Task: Look for space in Šuto Orizare, Macedonia from 7th July, 2023 to 15th July, 2023 for 6 adults in price range Rs.15000 to Rs.20000. Place can be entire place with 3 bedrooms having 3 beds and 3 bathrooms. Property type can be house, flat, guest house. Amenities needed are: washing machine. Booking option can be shelf check-in. Required host language is English.
Action: Mouse moved to (582, 123)
Screenshot: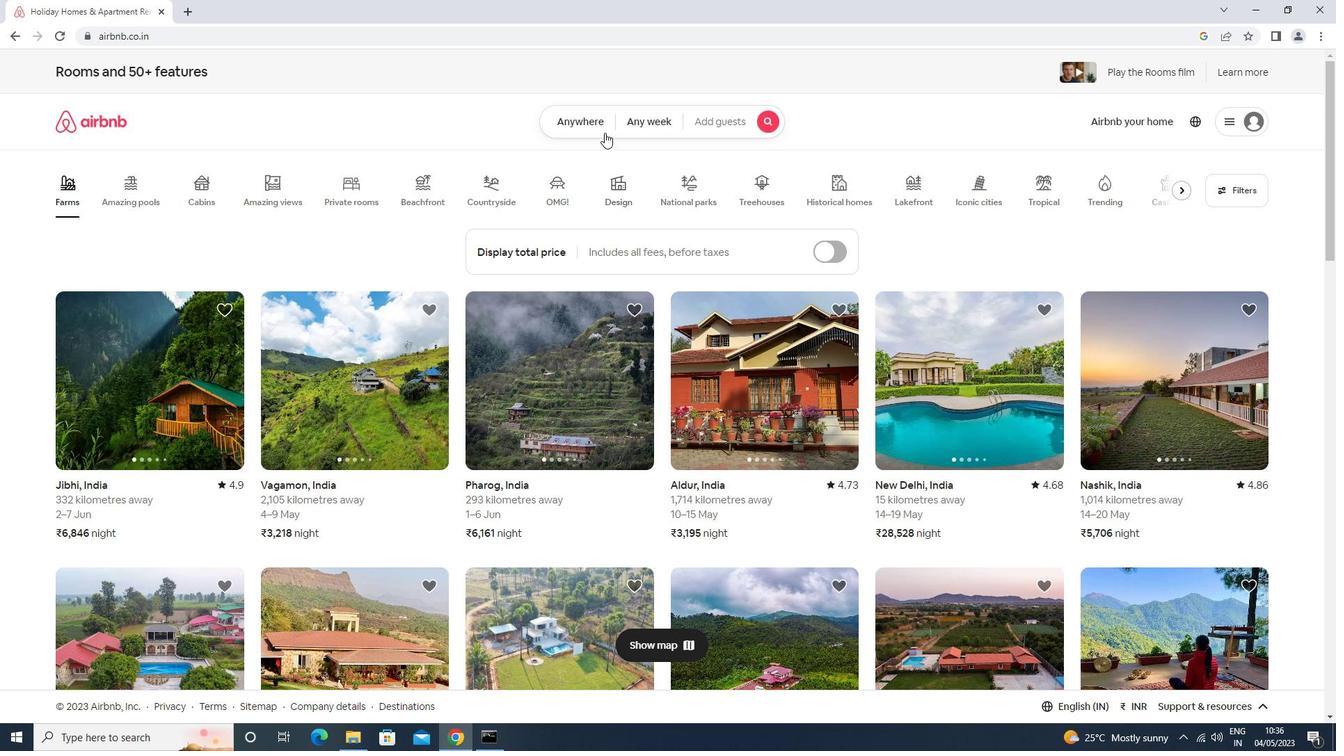 
Action: Mouse pressed left at (582, 123)
Screenshot: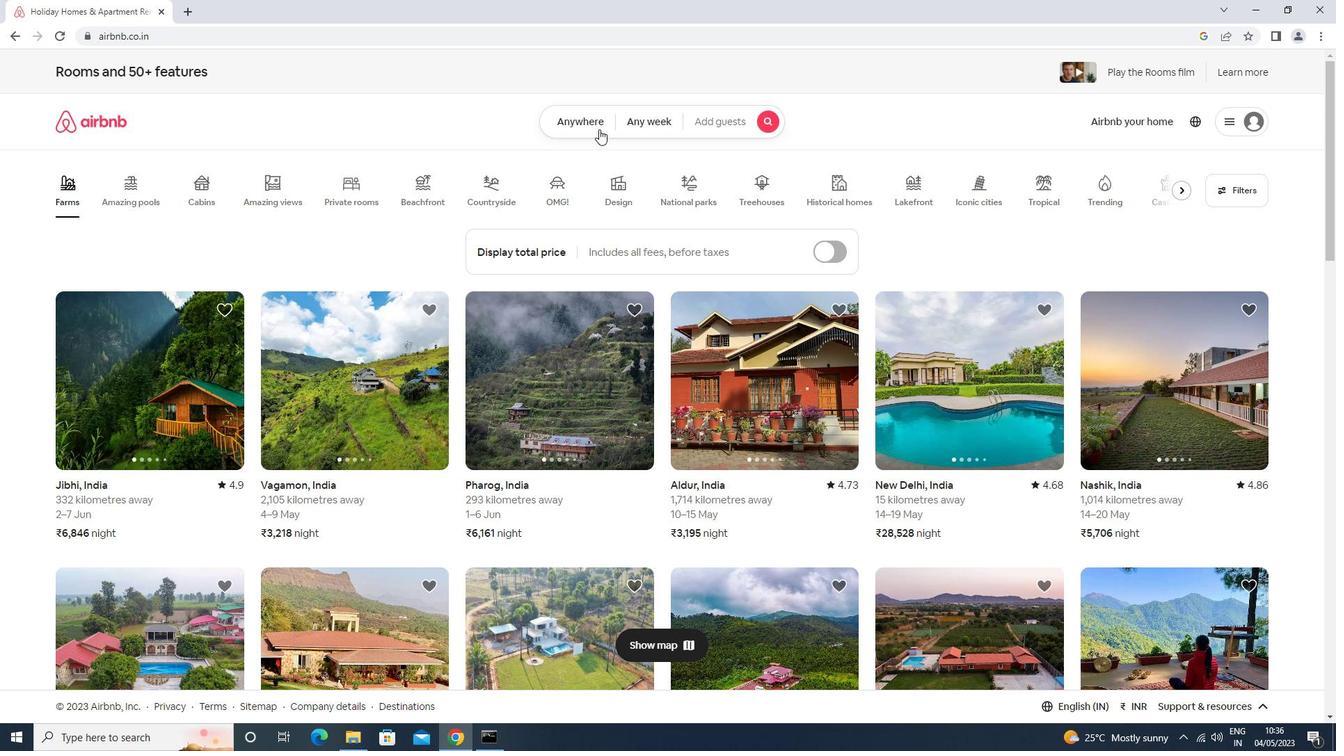 
Action: Mouse moved to (522, 186)
Screenshot: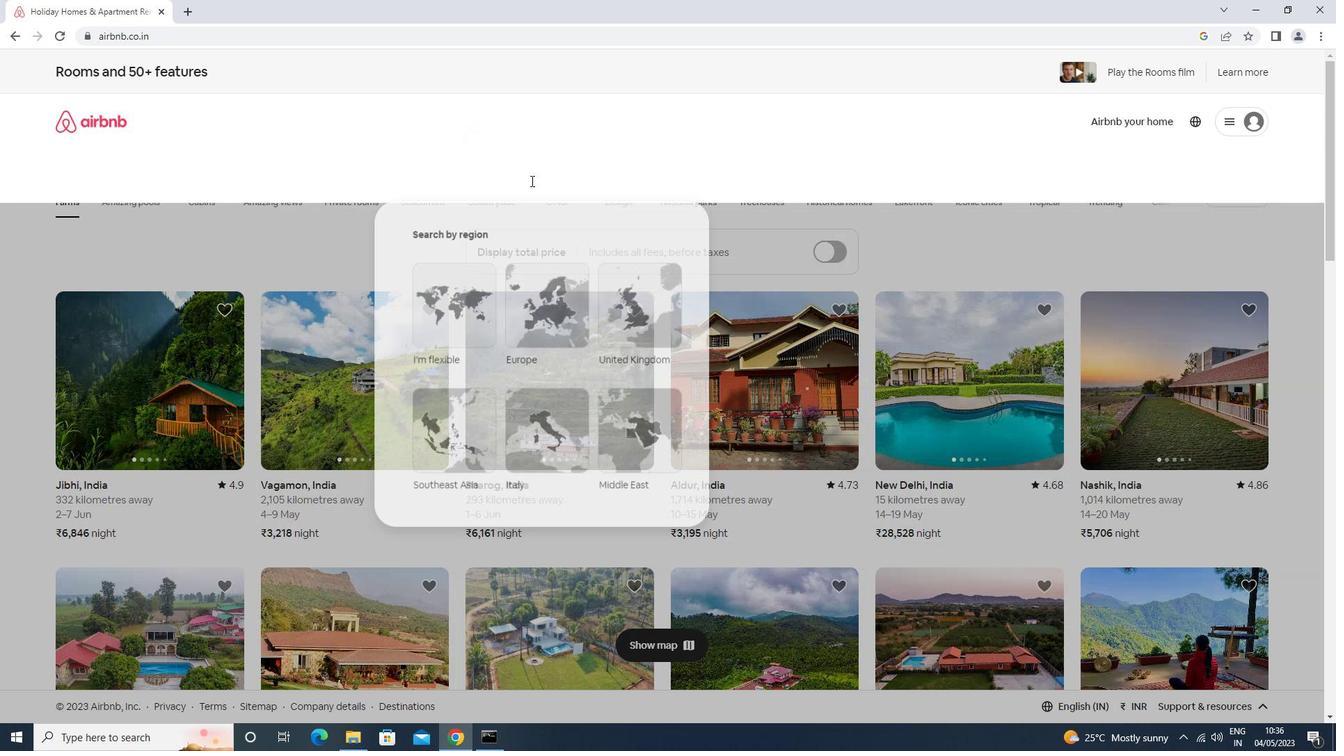 
Action: Mouse pressed left at (522, 186)
Screenshot: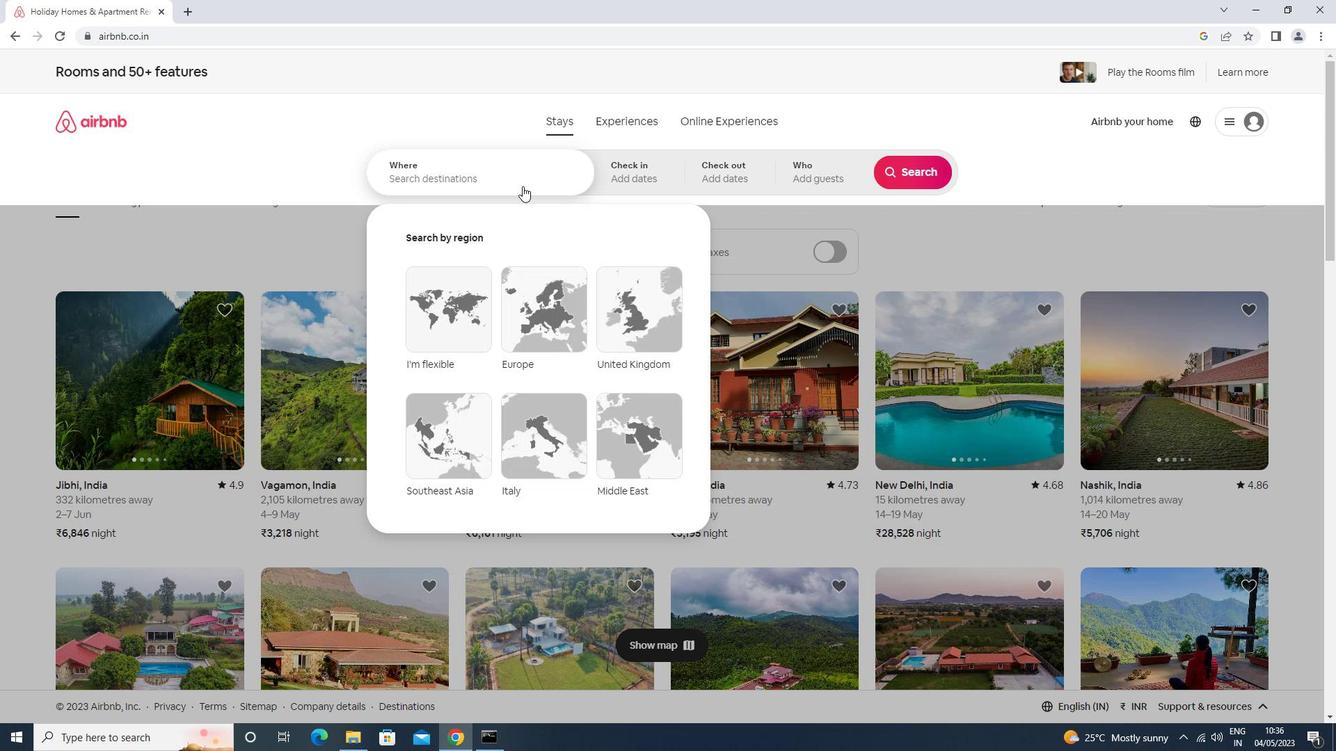 
Action: Key pressed suto<Key.space>orira<Key.backspace><Key.backspace>zare<Key.enter>
Screenshot: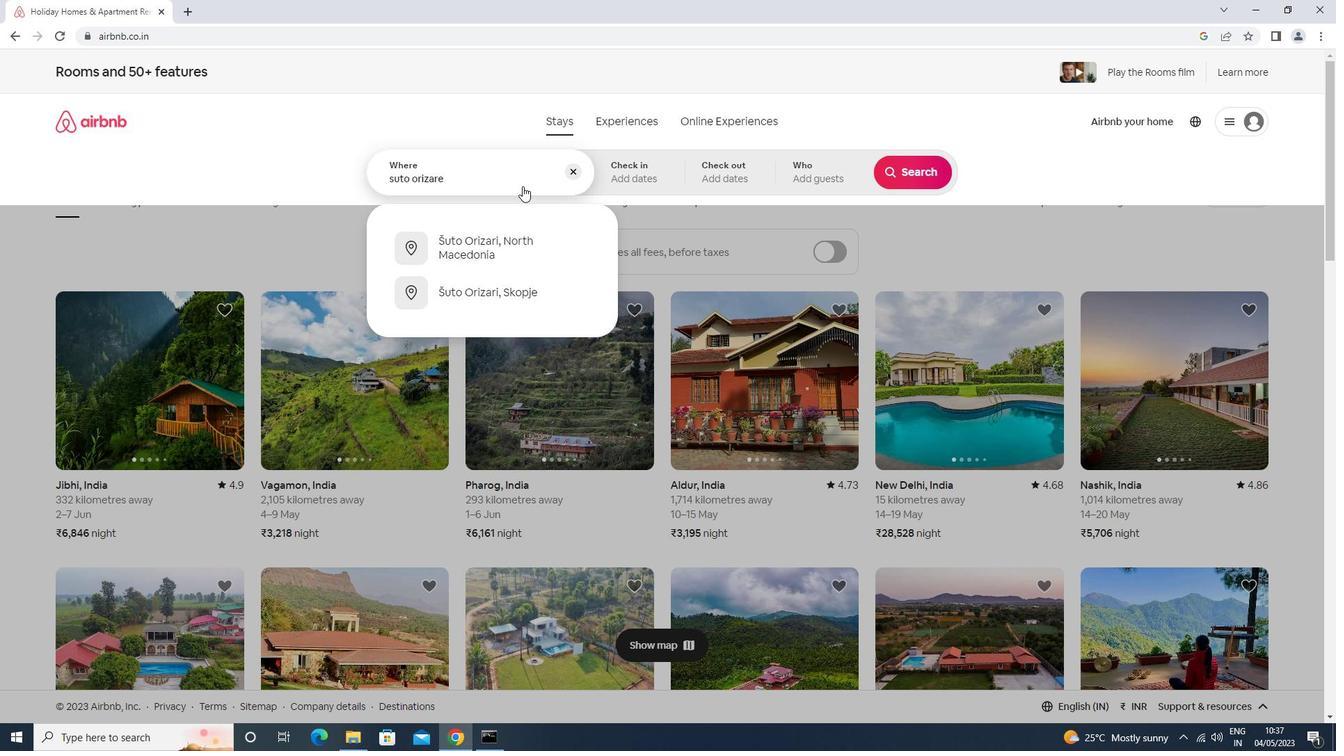 
Action: Mouse moved to (914, 284)
Screenshot: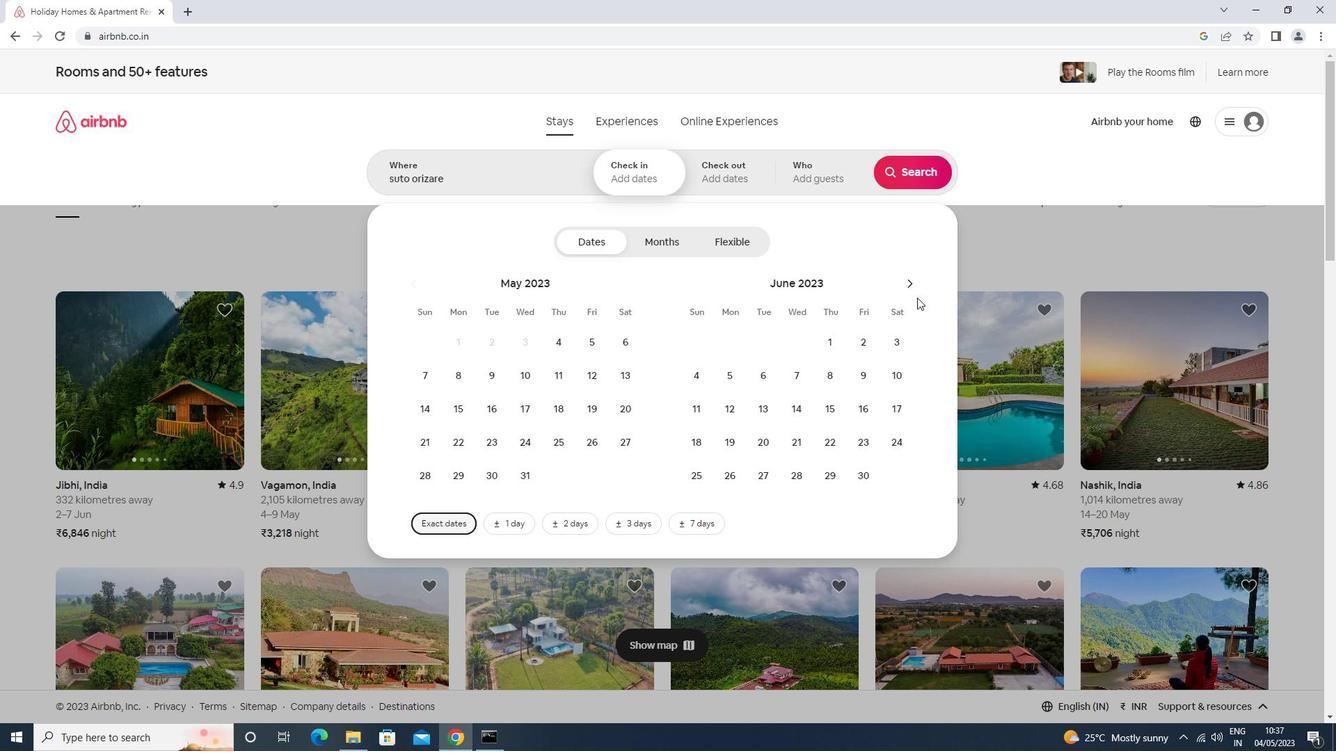 
Action: Mouse pressed left at (914, 284)
Screenshot: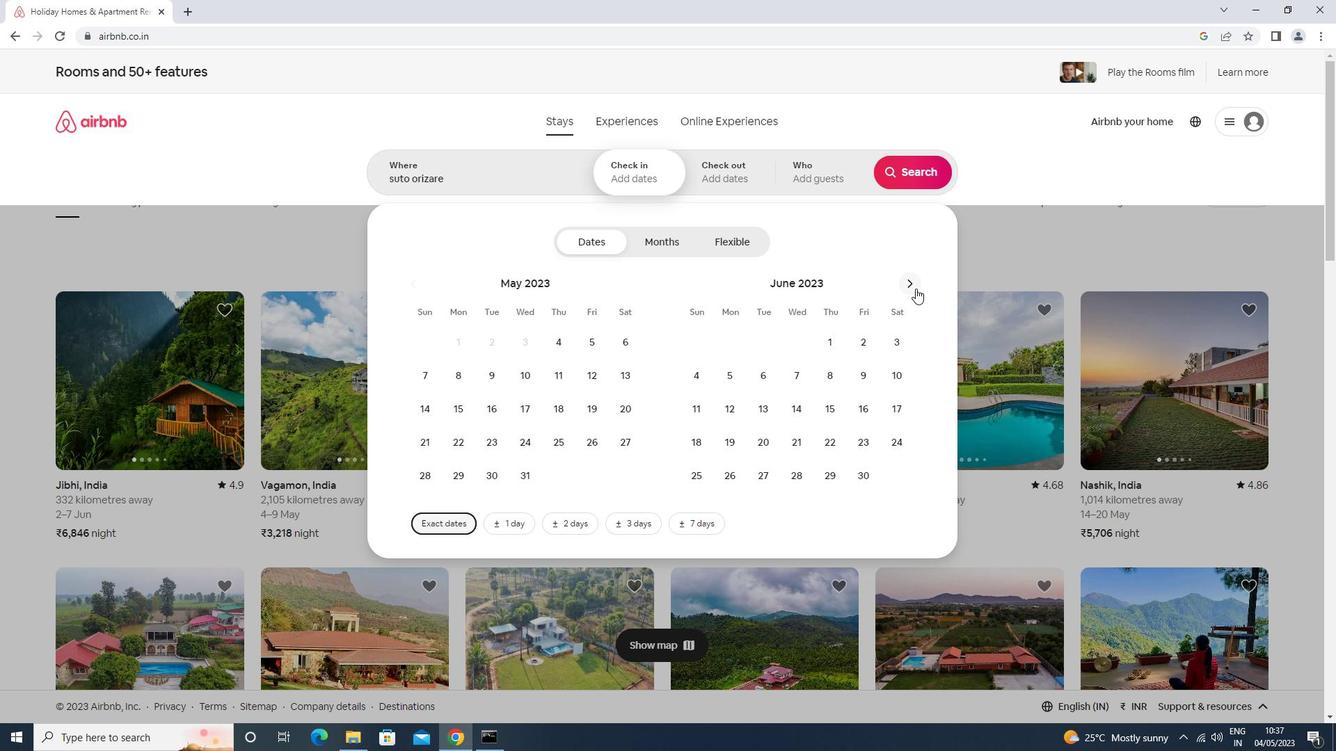 
Action: Mouse moved to (865, 377)
Screenshot: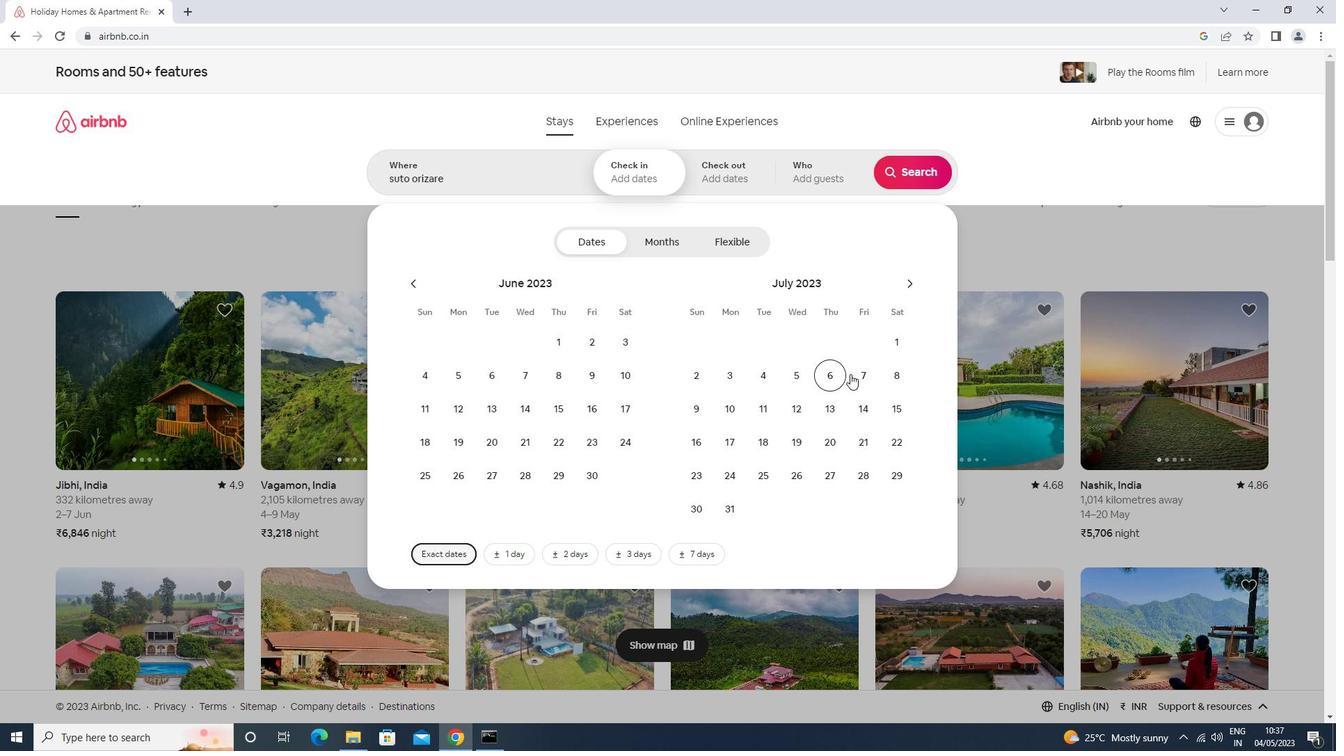 
Action: Mouse pressed left at (865, 377)
Screenshot: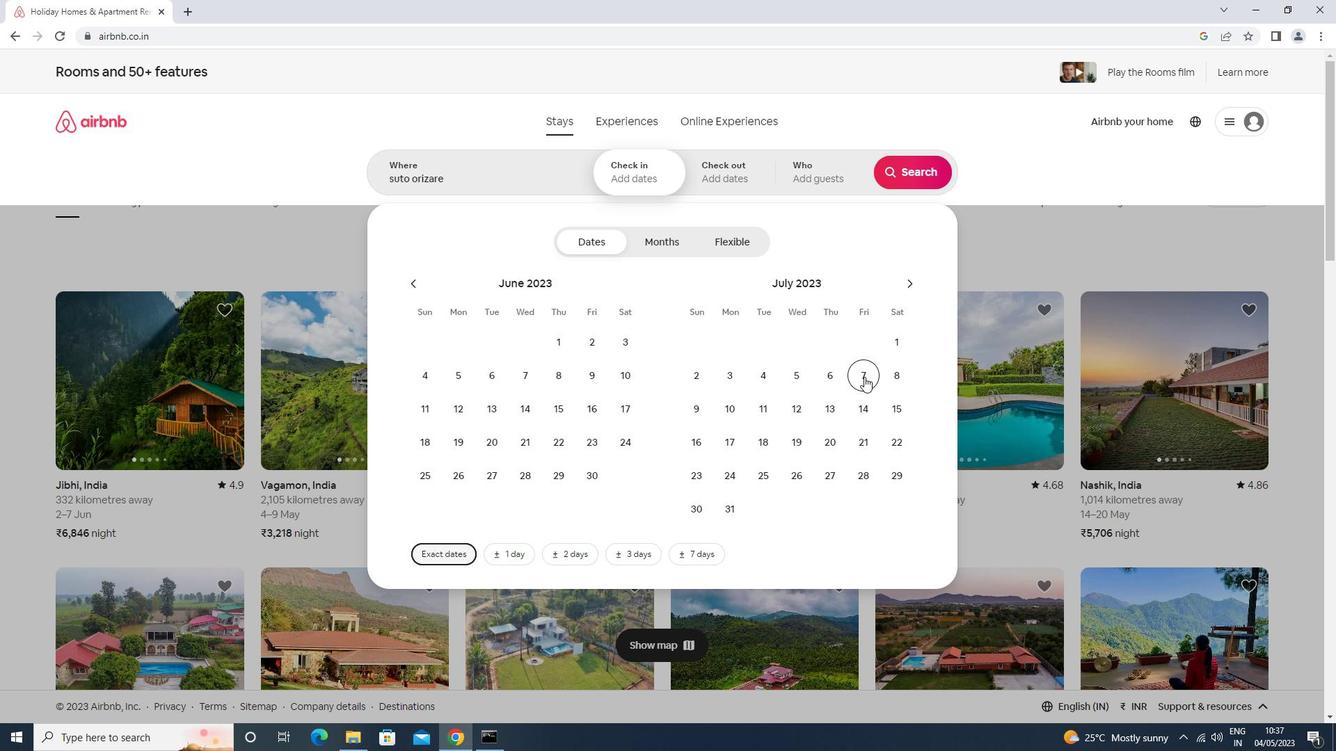 
Action: Mouse moved to (897, 402)
Screenshot: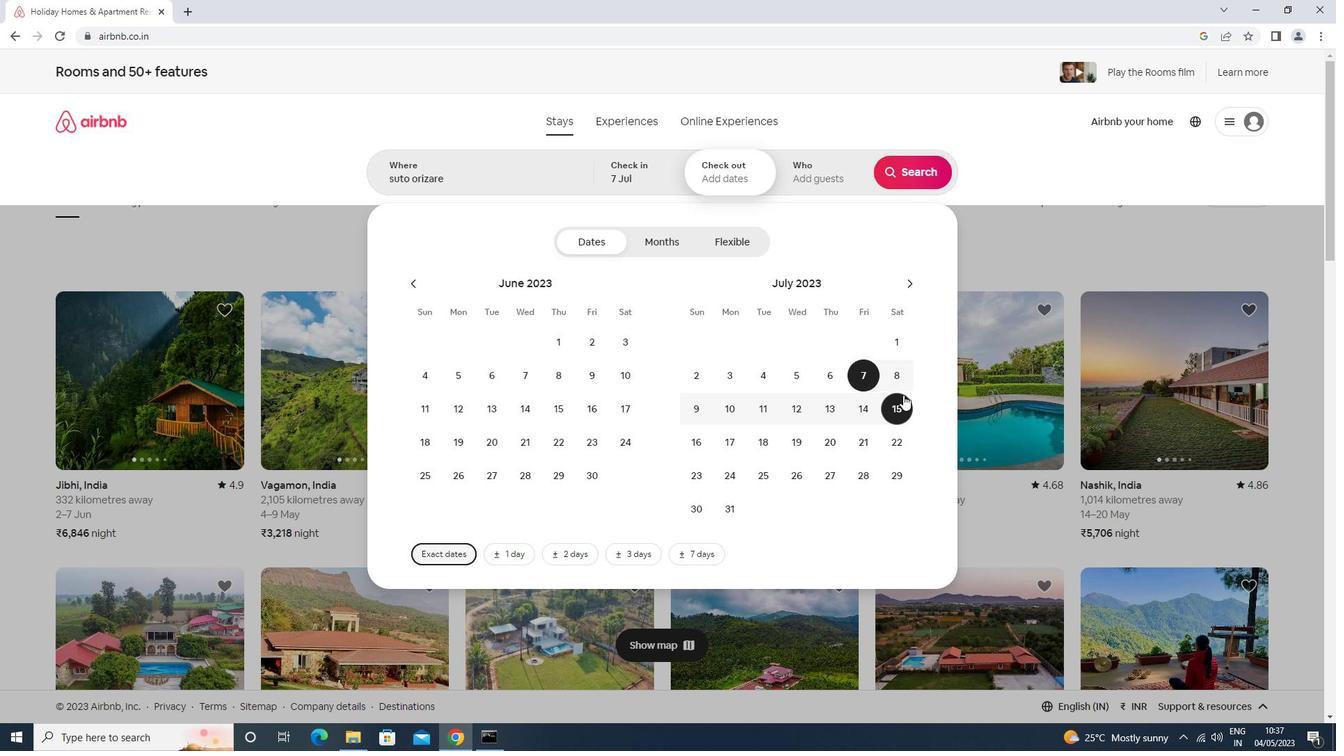 
Action: Mouse pressed left at (897, 402)
Screenshot: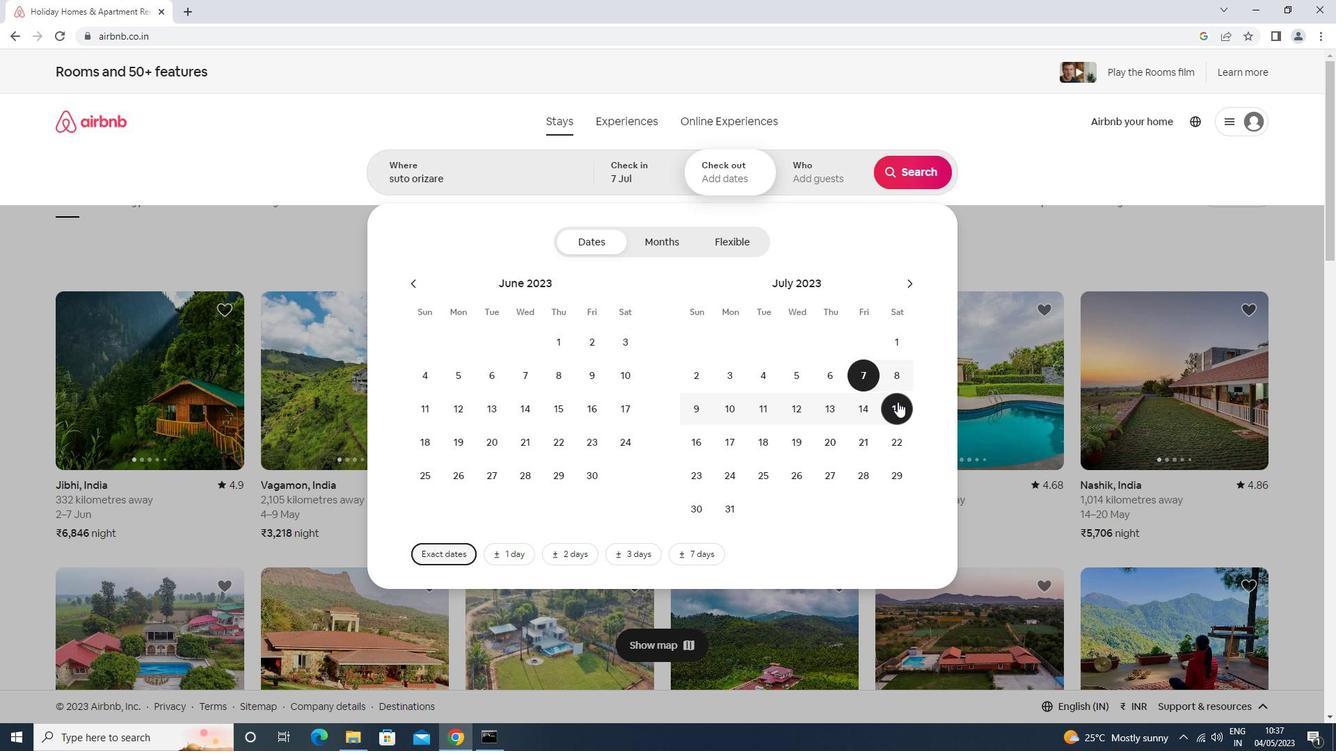 
Action: Mouse moved to (828, 165)
Screenshot: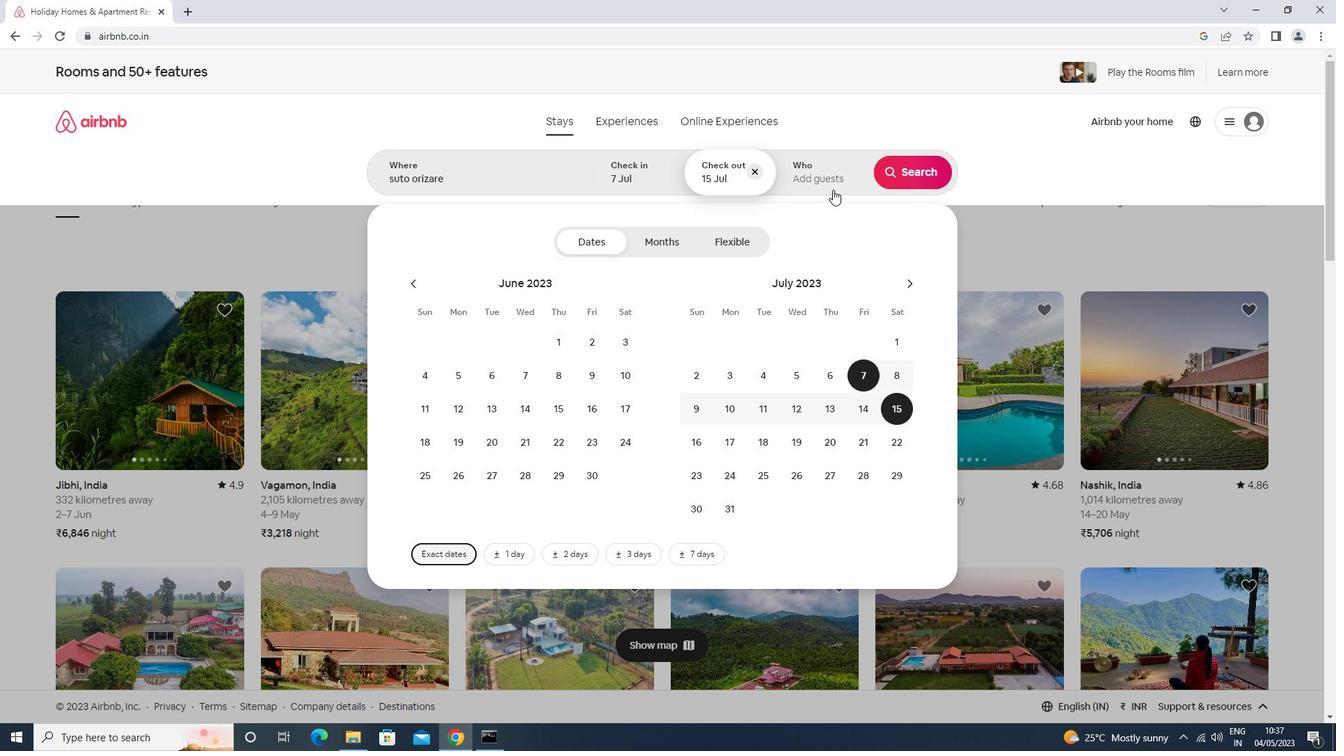 
Action: Mouse pressed left at (828, 165)
Screenshot: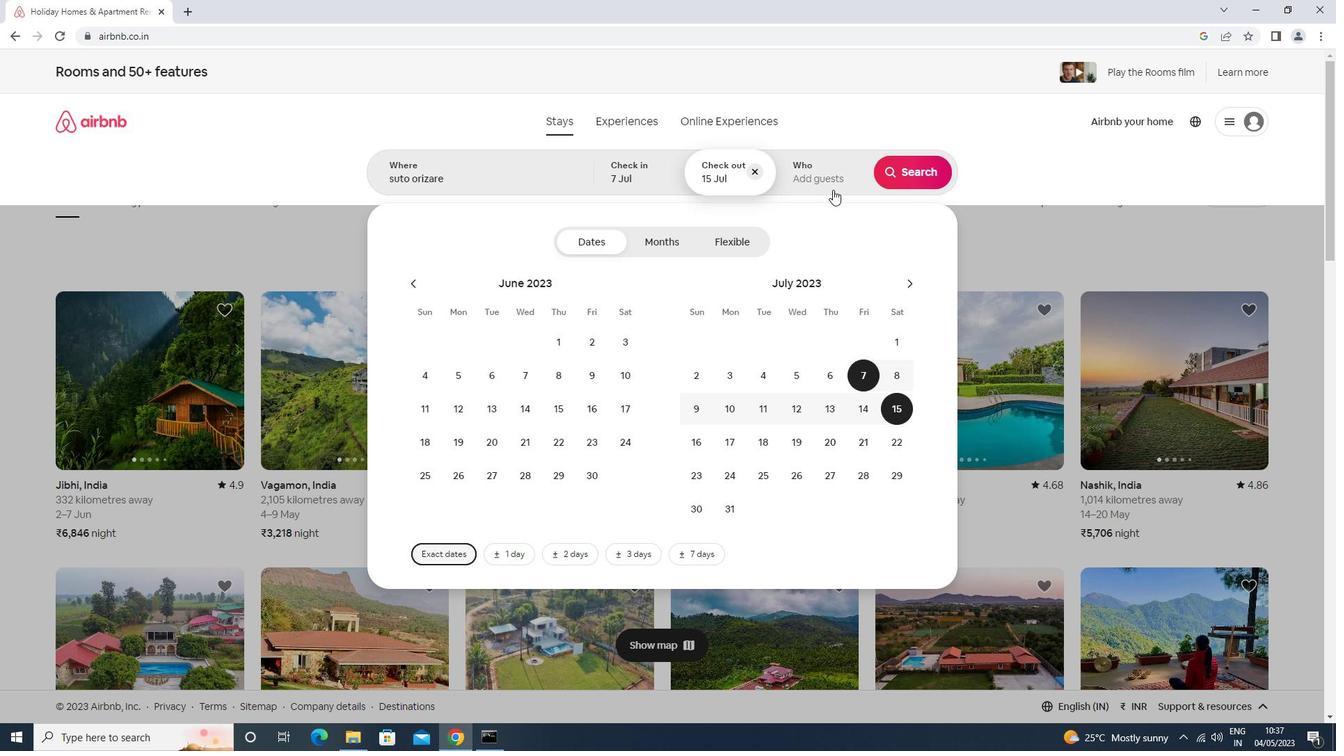 
Action: Mouse moved to (915, 253)
Screenshot: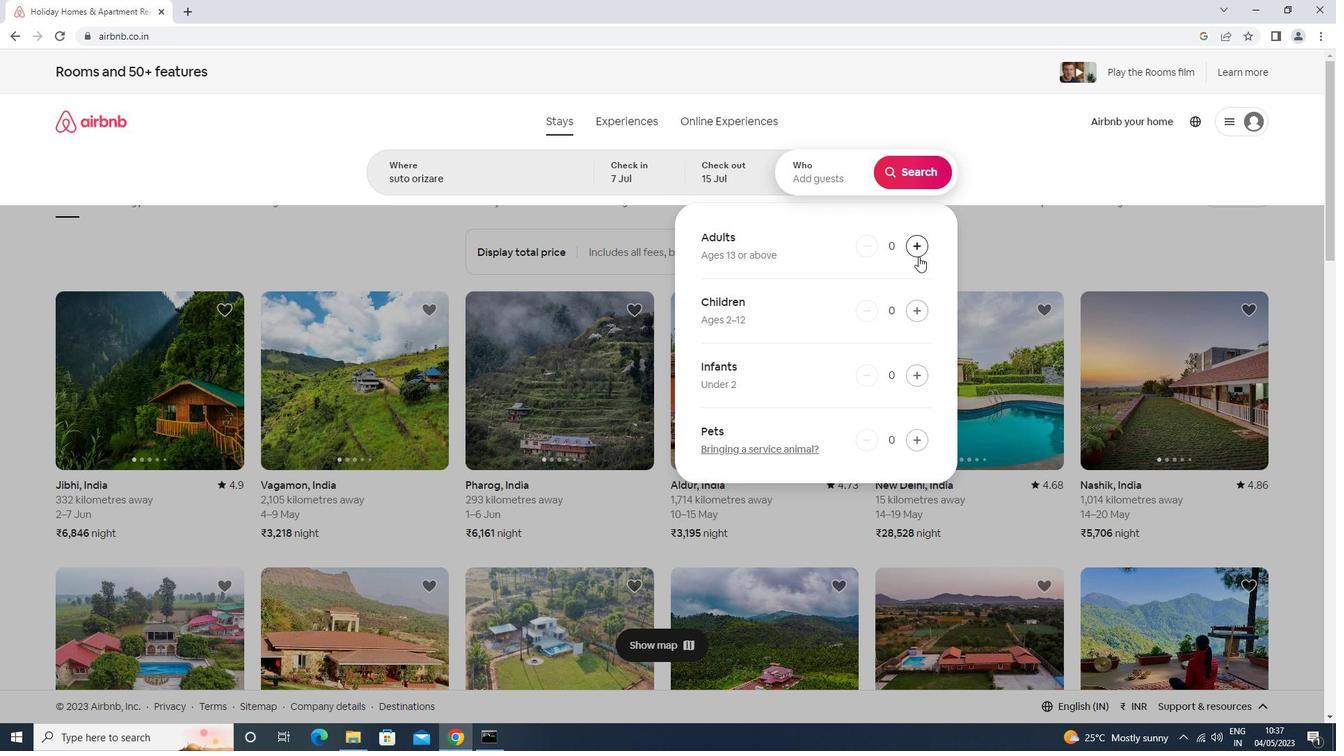 
Action: Mouse pressed left at (915, 253)
Screenshot: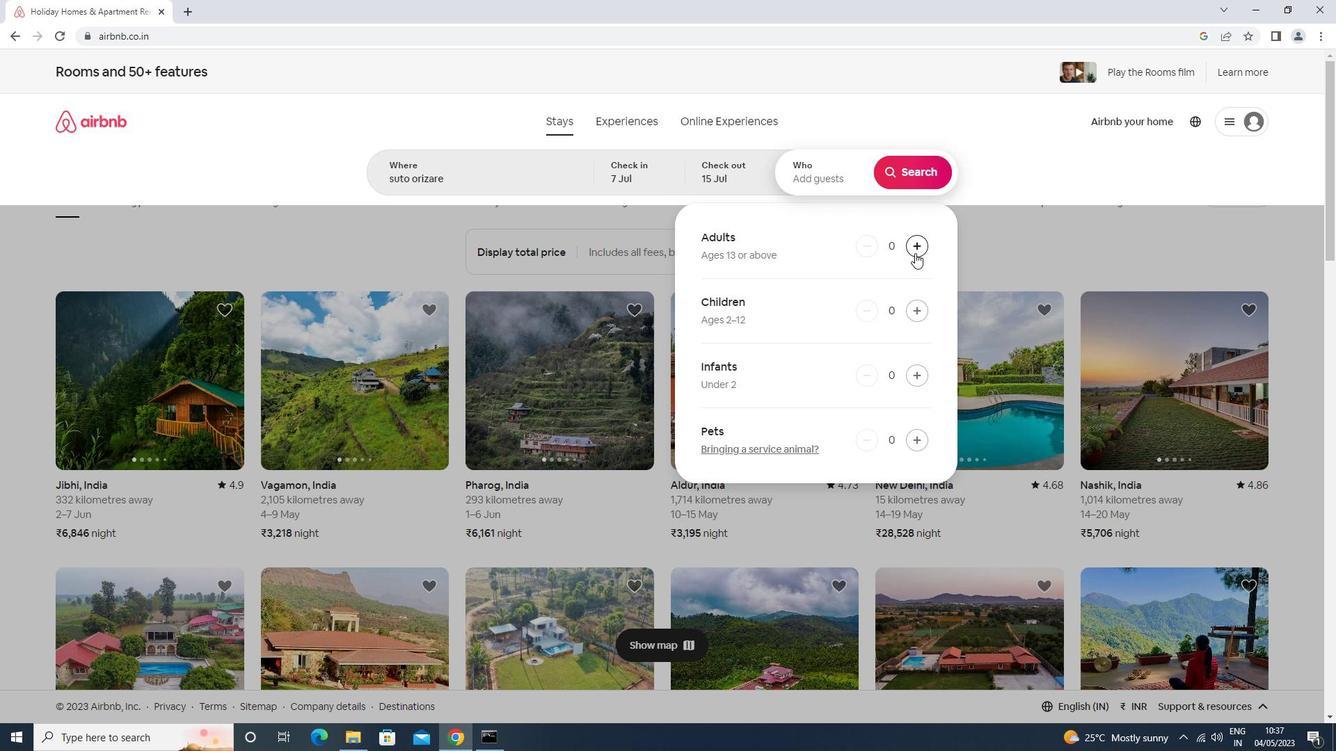 
Action: Mouse pressed left at (915, 253)
Screenshot: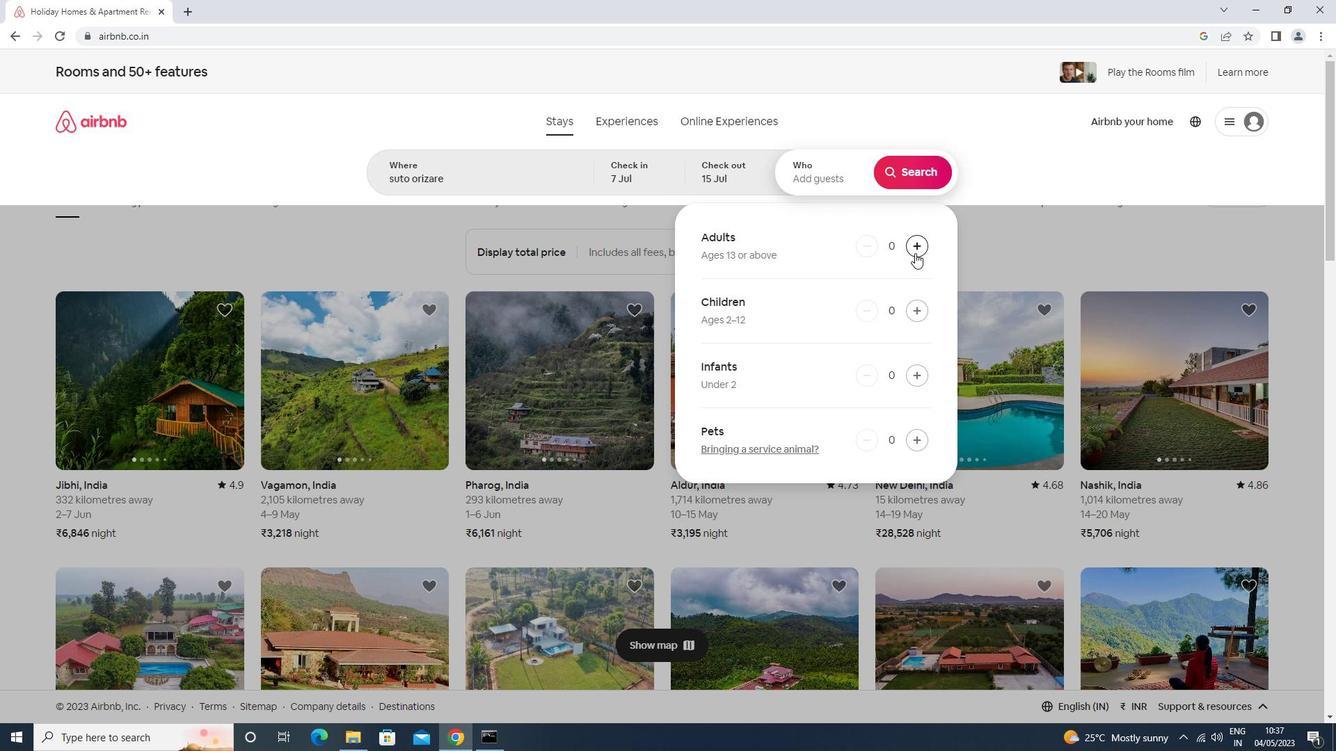 
Action: Mouse pressed left at (915, 253)
Screenshot: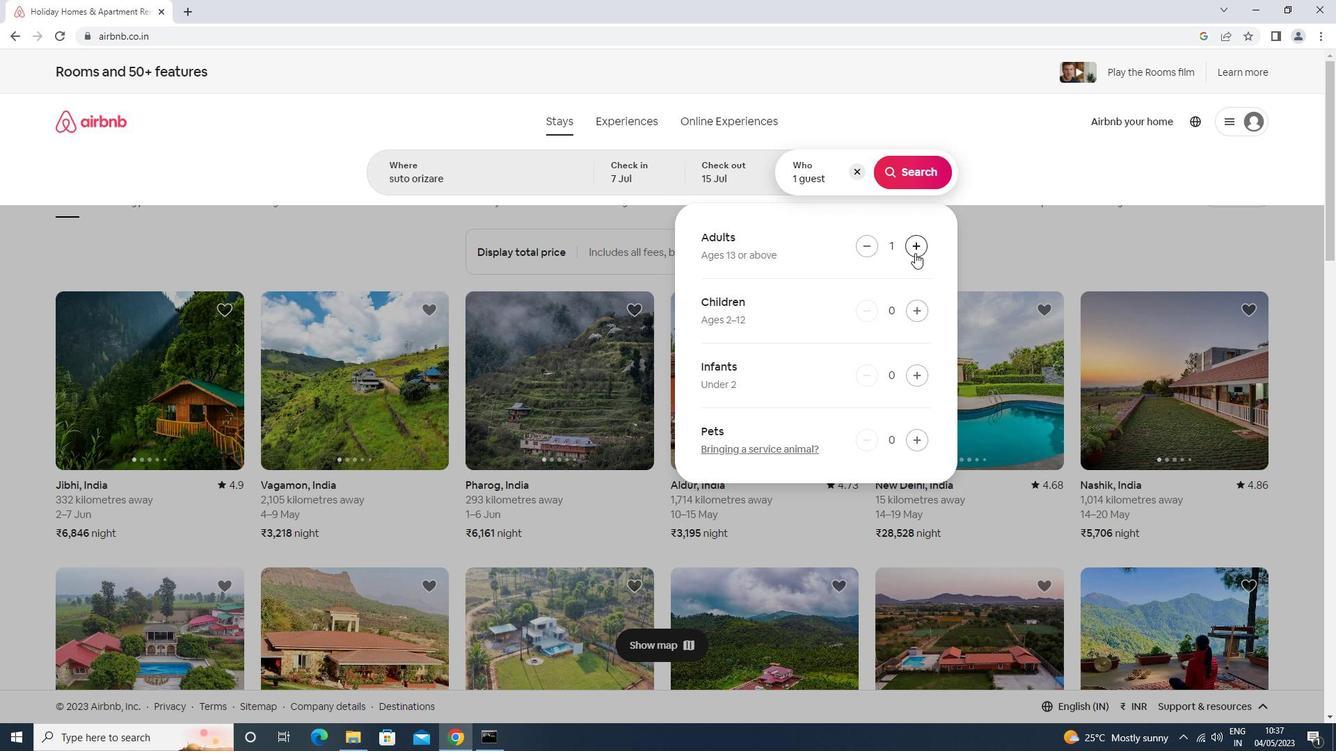 
Action: Mouse pressed left at (915, 253)
Screenshot: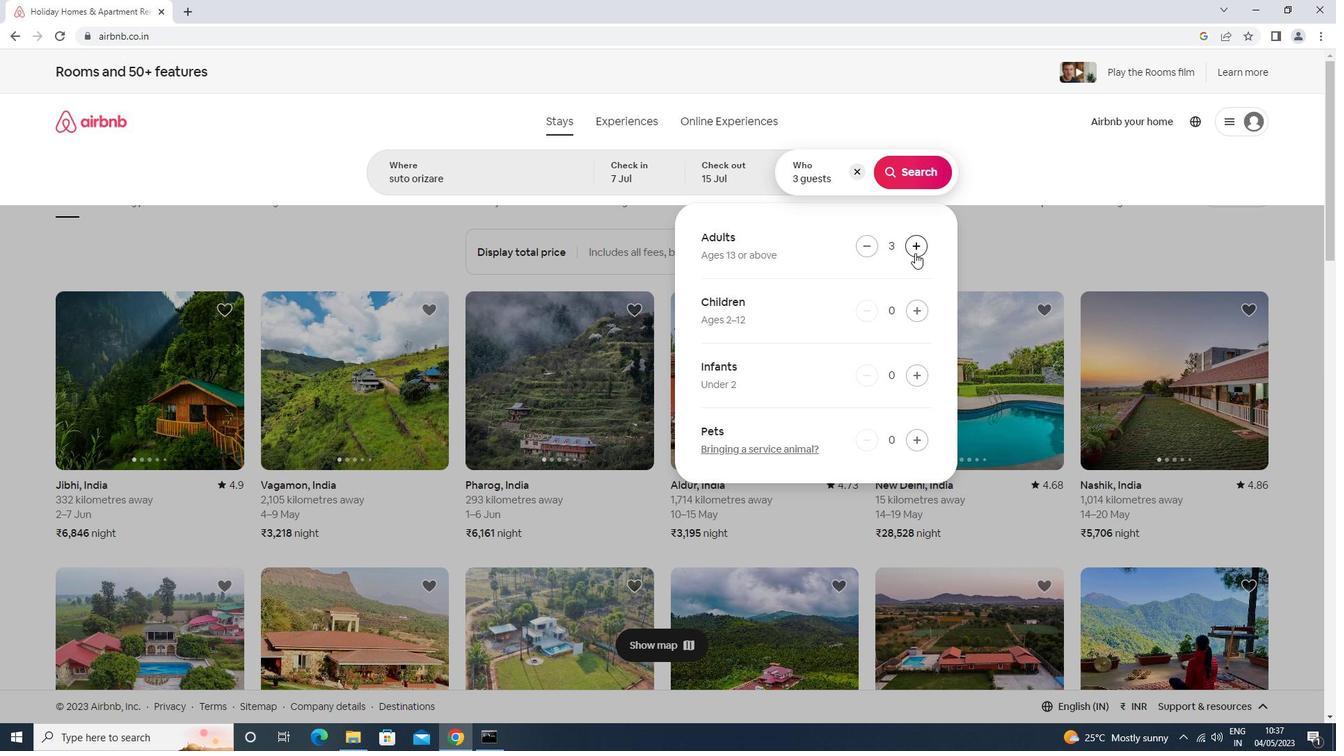 
Action: Mouse pressed left at (915, 253)
Screenshot: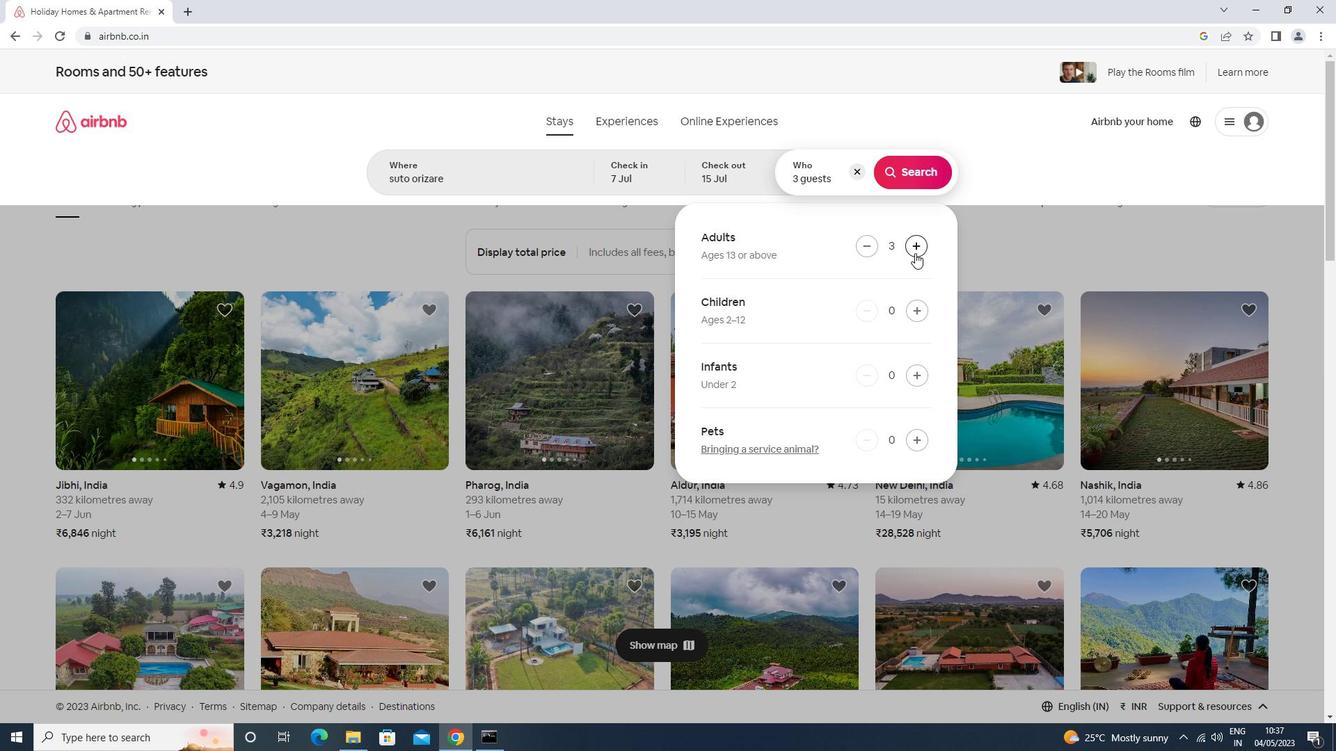 
Action: Mouse pressed left at (915, 253)
Screenshot: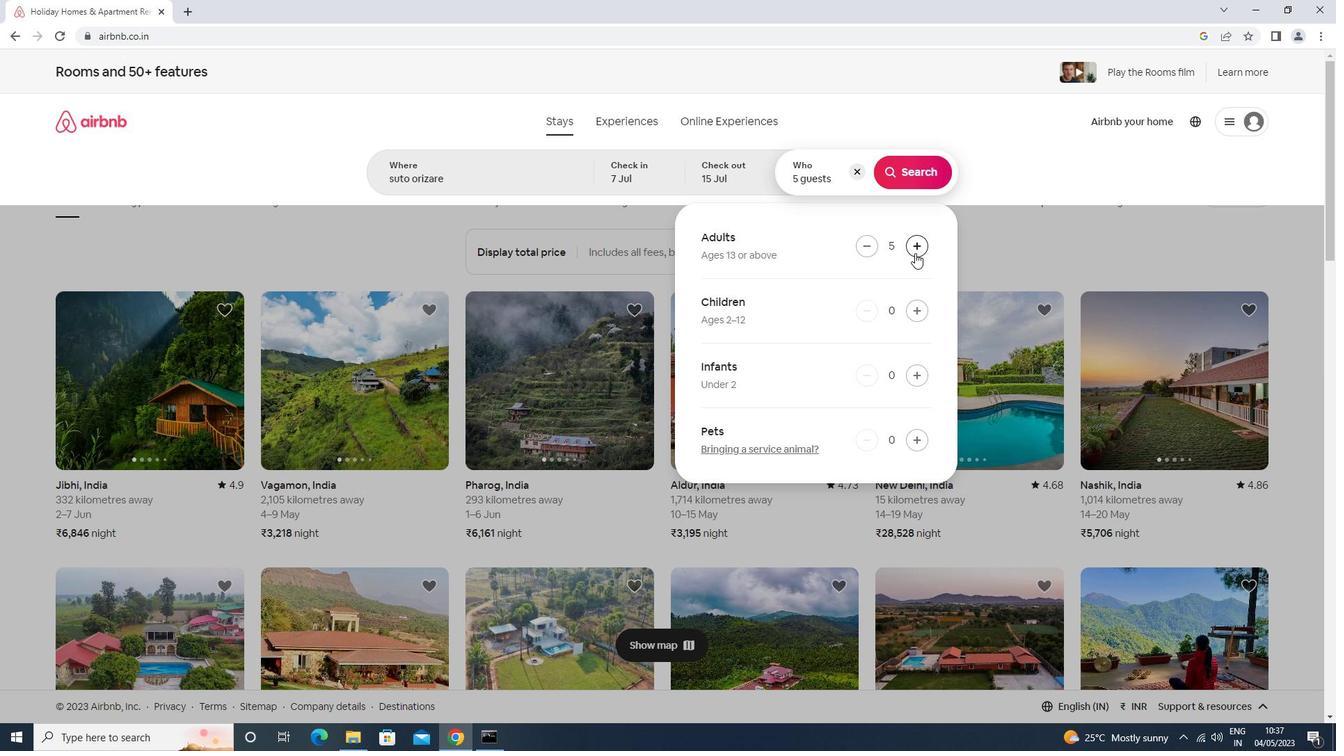 
Action: Mouse moved to (908, 167)
Screenshot: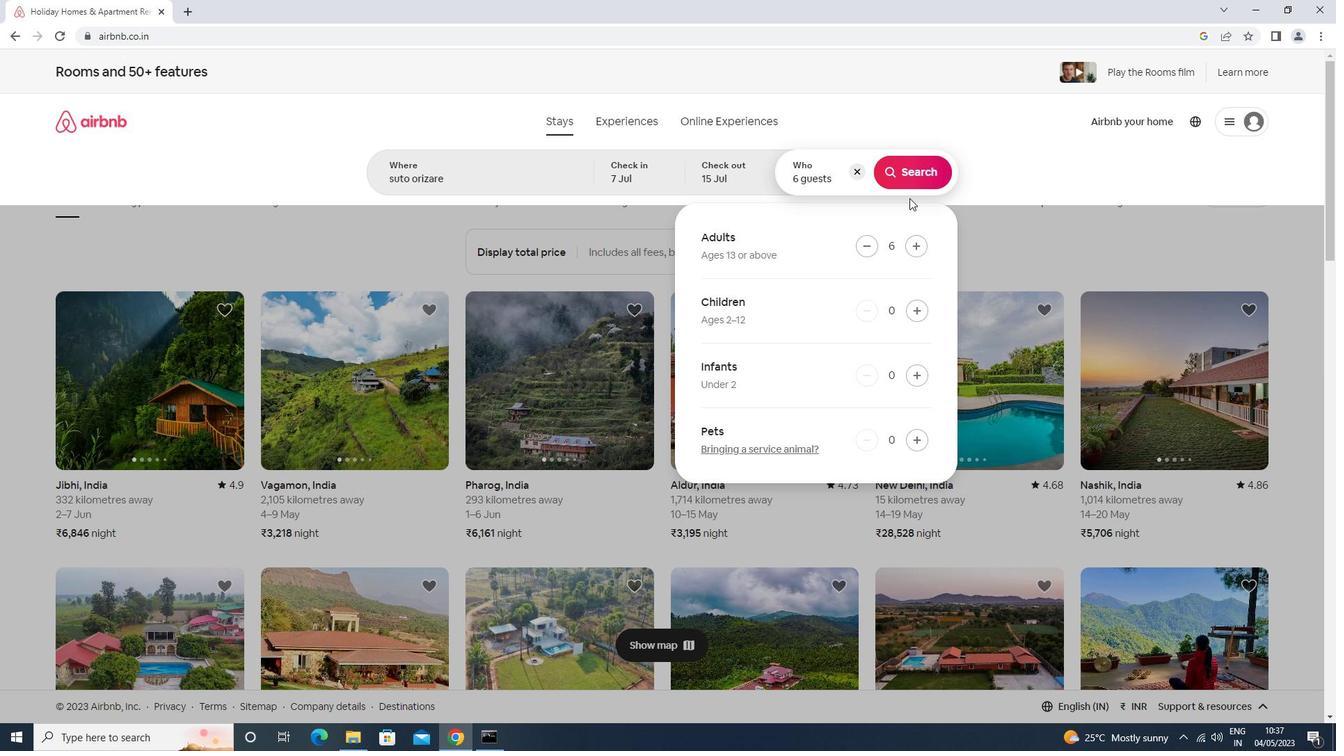 
Action: Mouse pressed left at (908, 167)
Screenshot: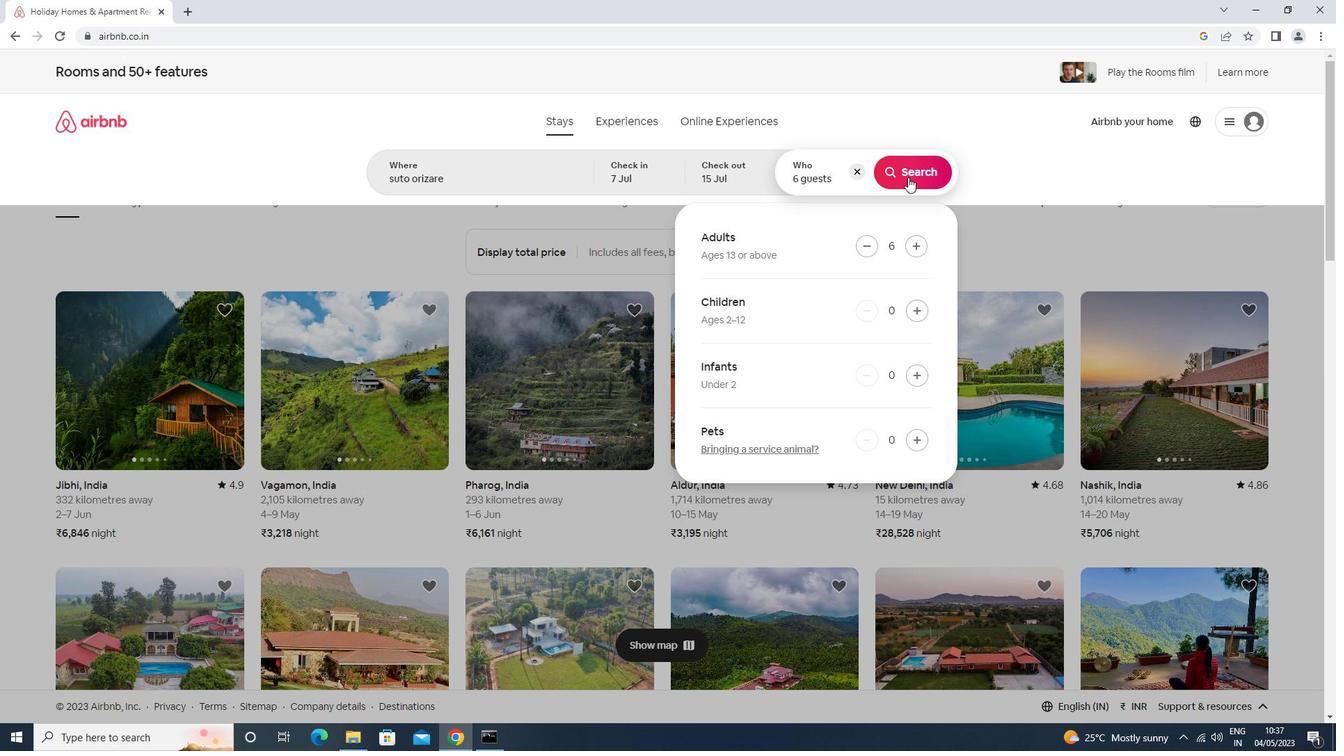 
Action: Mouse moved to (1289, 130)
Screenshot: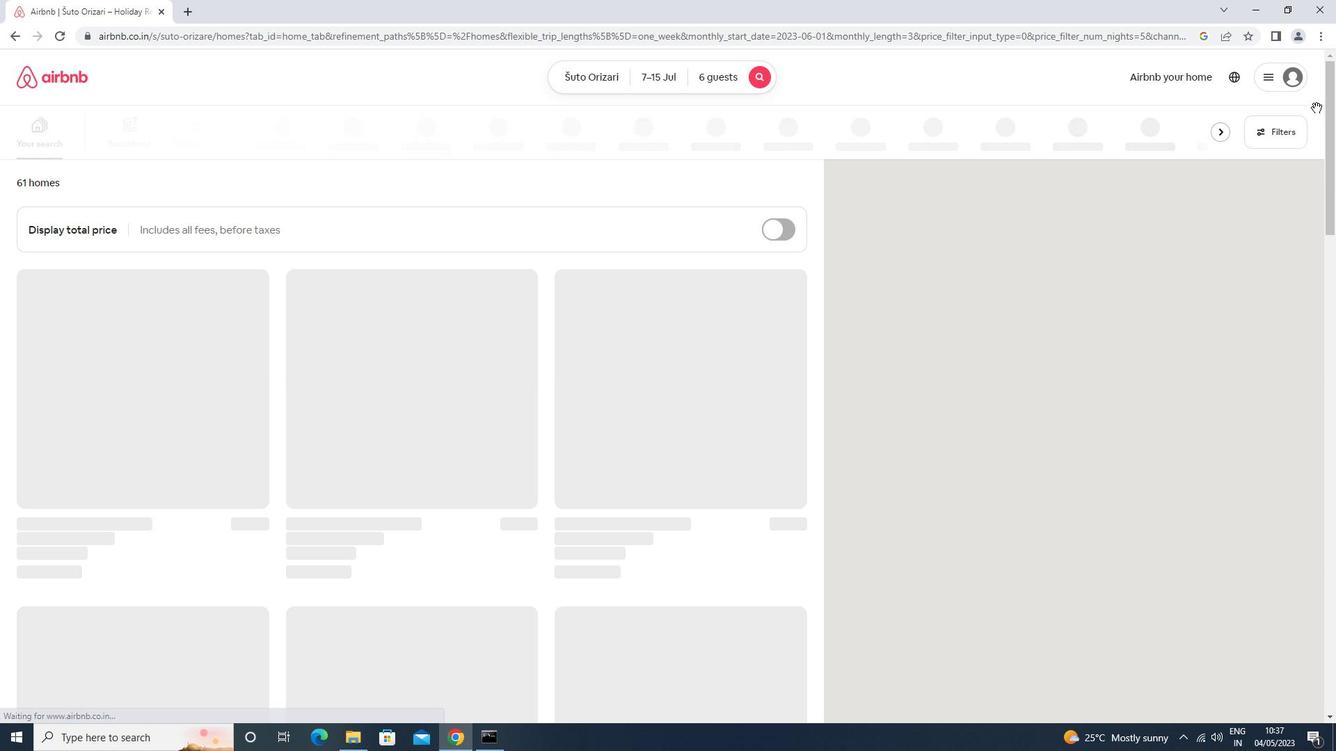 
Action: Mouse pressed left at (1289, 130)
Screenshot: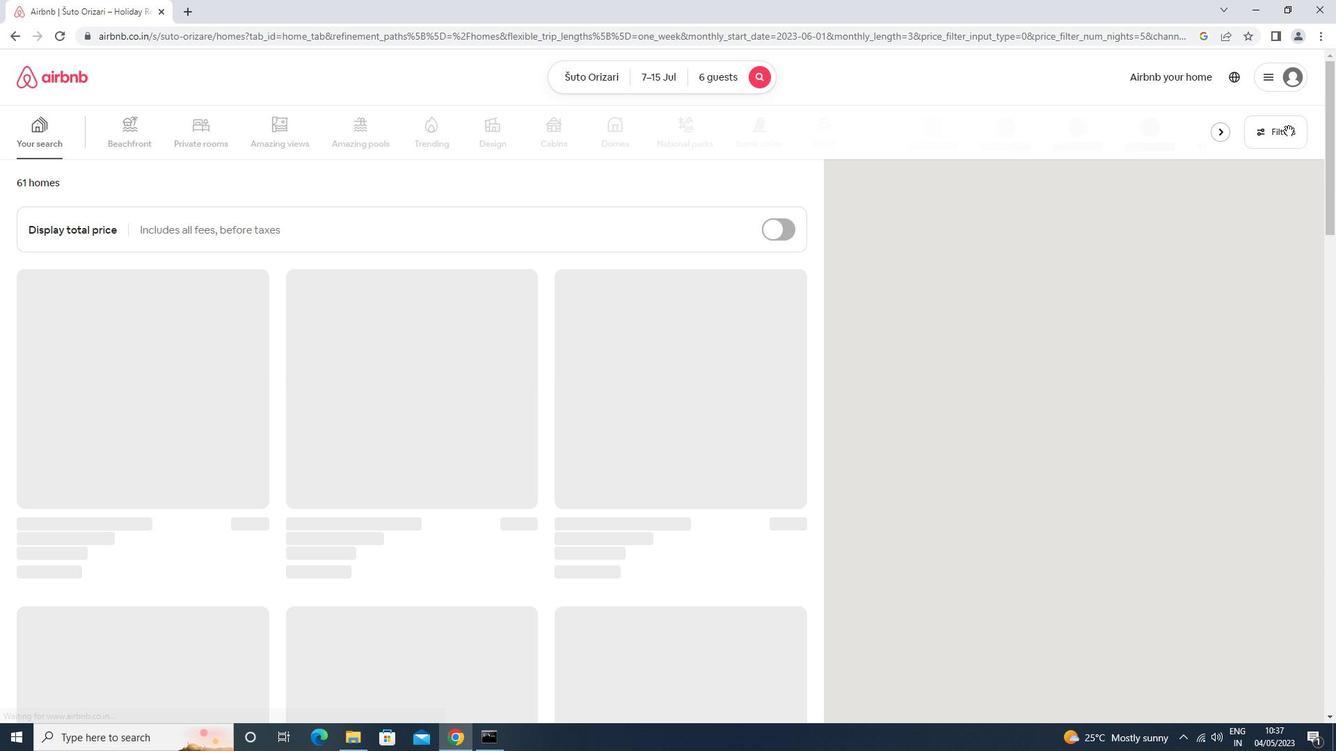 
Action: Mouse moved to (623, 313)
Screenshot: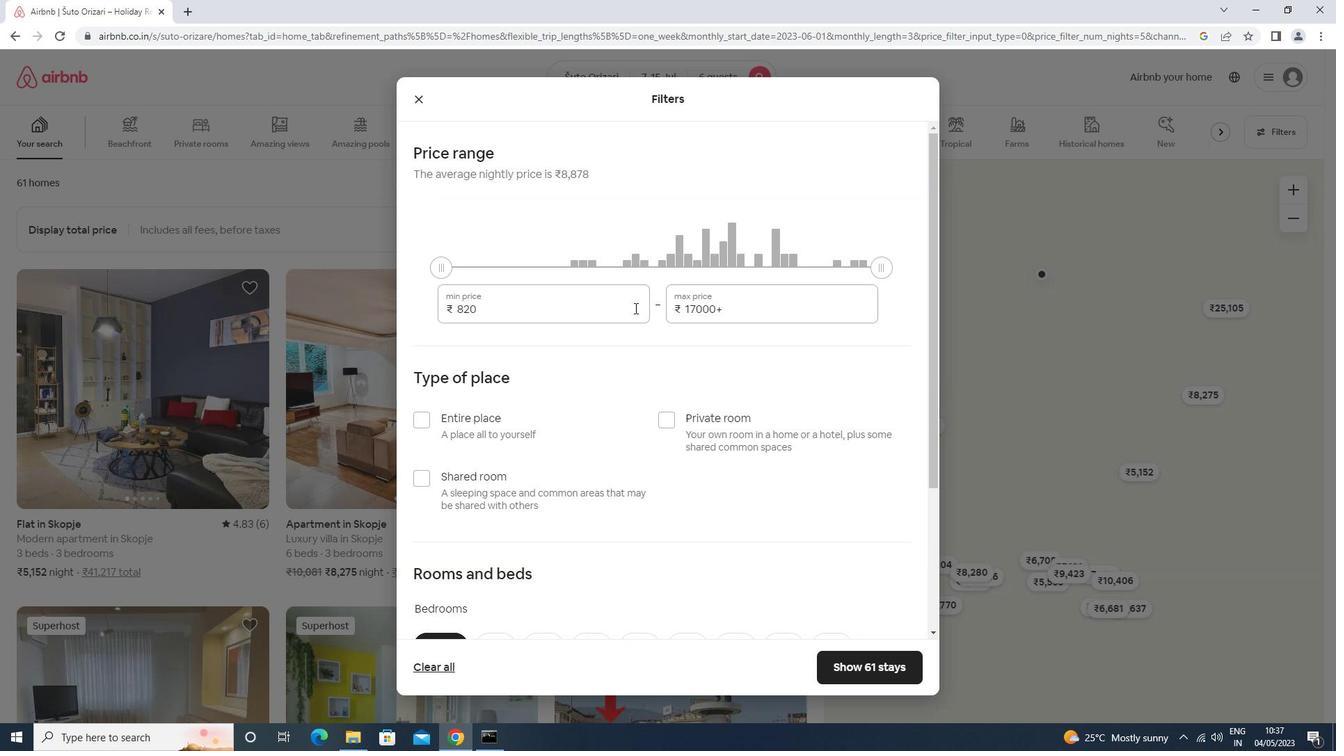 
Action: Mouse pressed left at (623, 313)
Screenshot: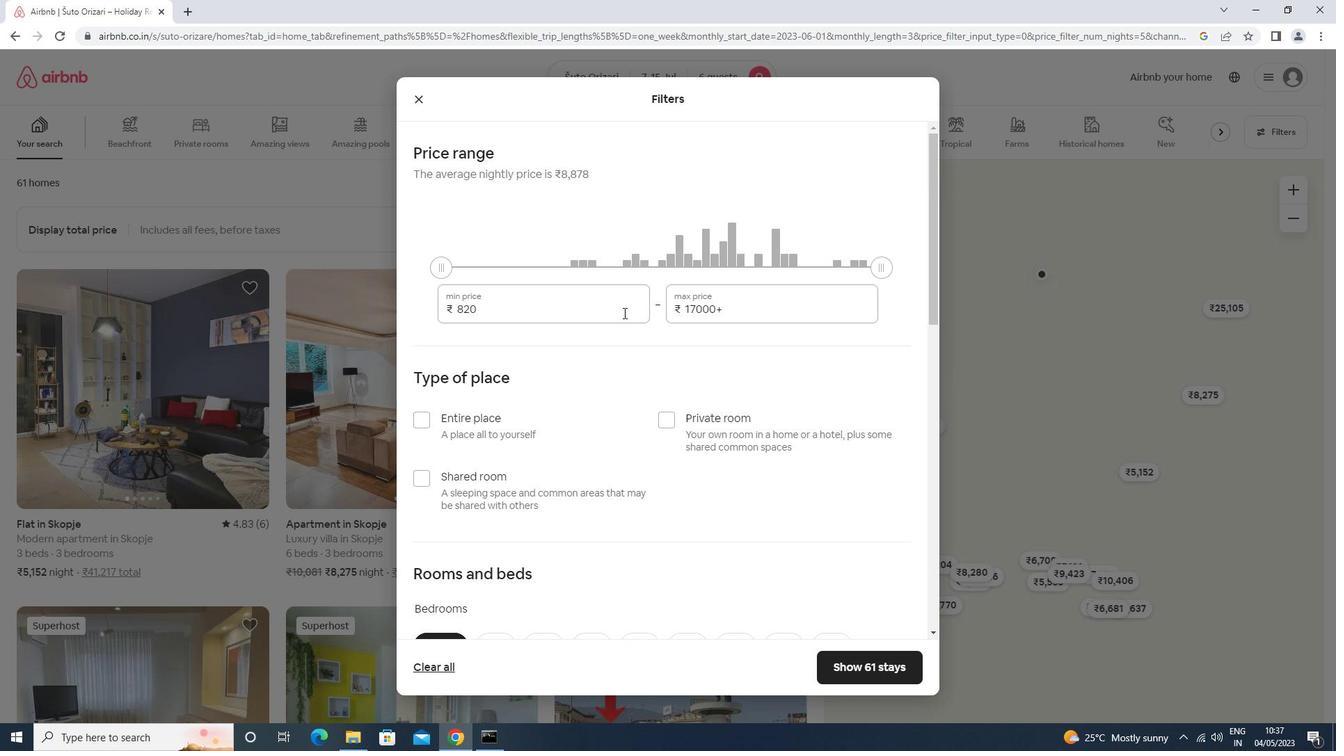 
Action: Mouse moved to (618, 313)
Screenshot: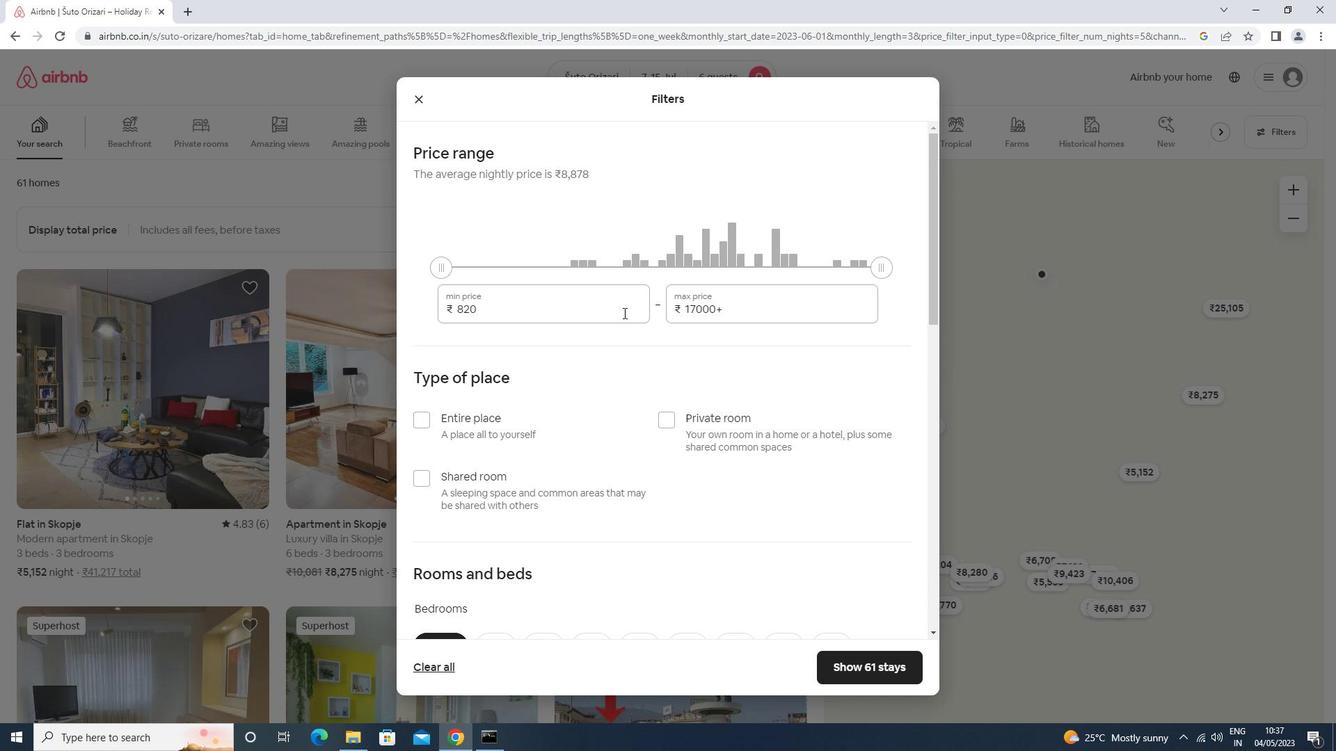 
Action: Key pressed <Key.backspace><Key.backspace><Key.backspace><Key.backspace><Key.backspace><Key.backspace><Key.backspace><Key.backspace><Key.backspace><Key.backspace><Key.backspace><Key.backspace>15000<Key.tab>20000
Screenshot: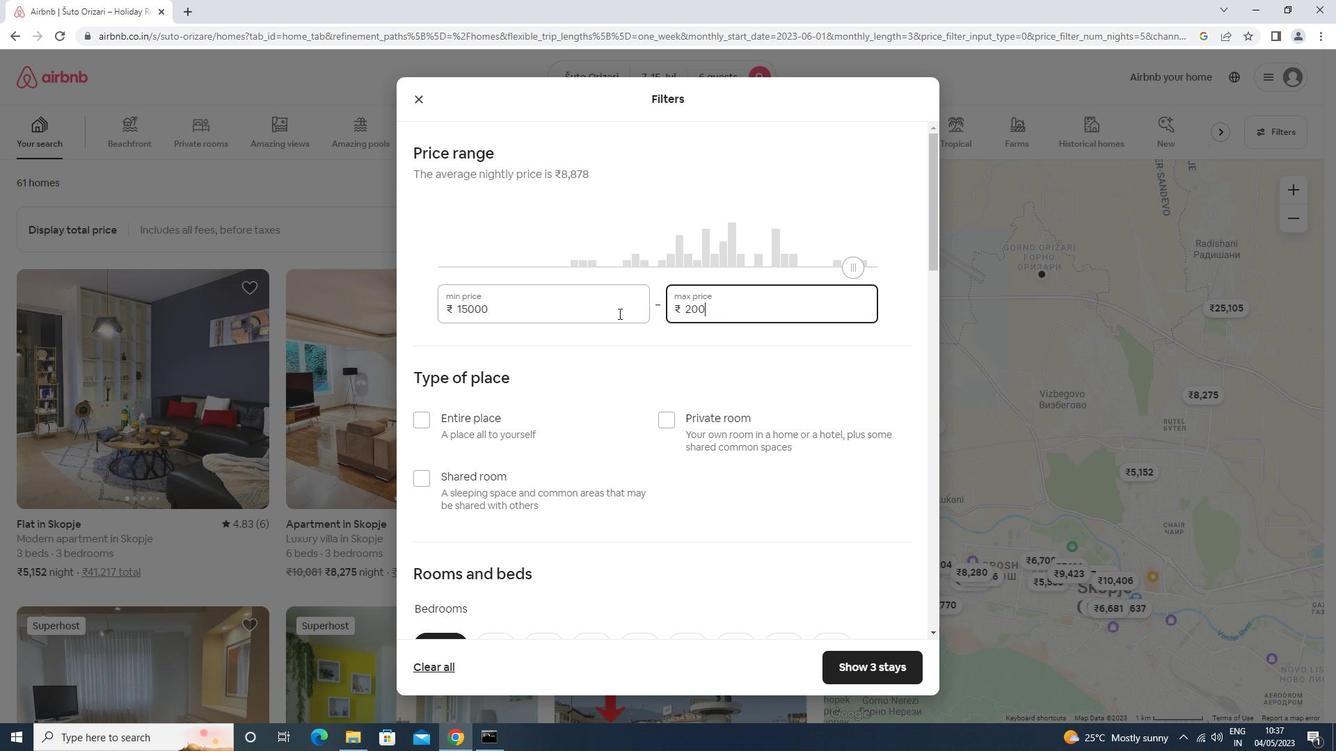
Action: Mouse moved to (460, 429)
Screenshot: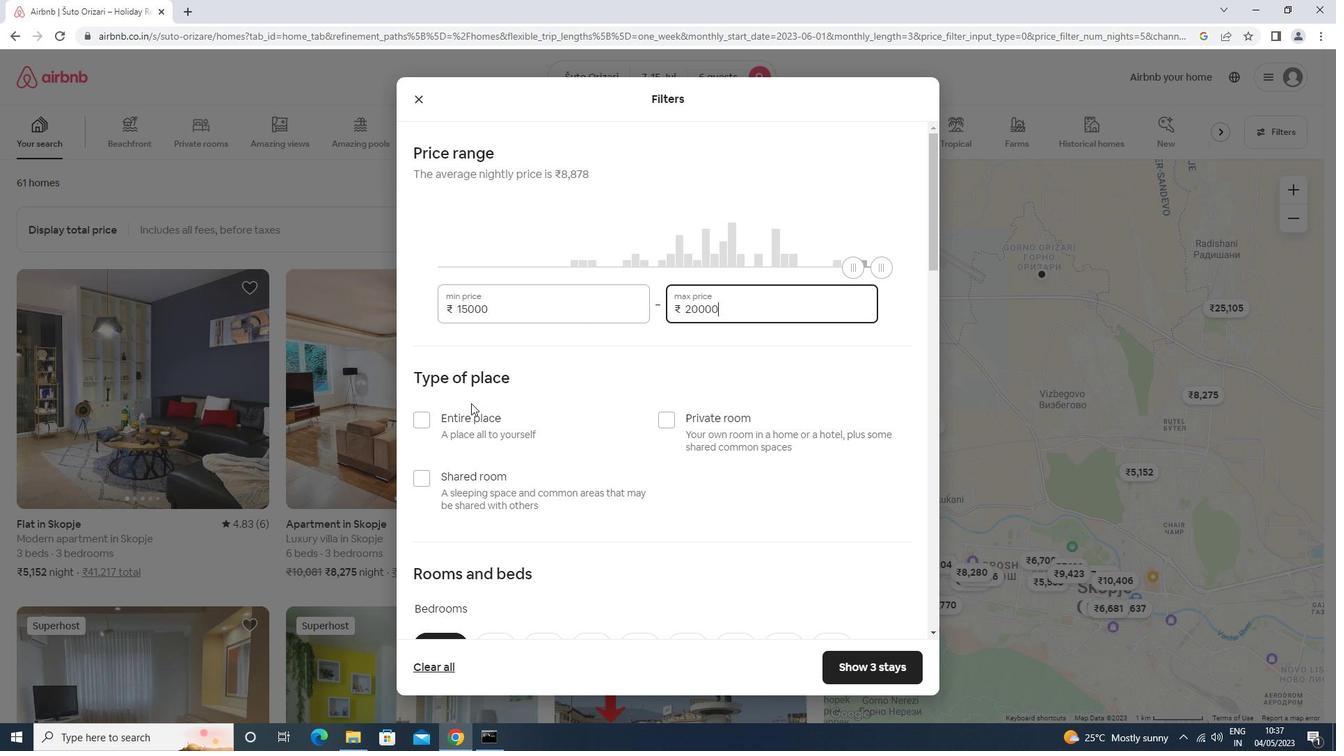 
Action: Mouse pressed left at (460, 429)
Screenshot: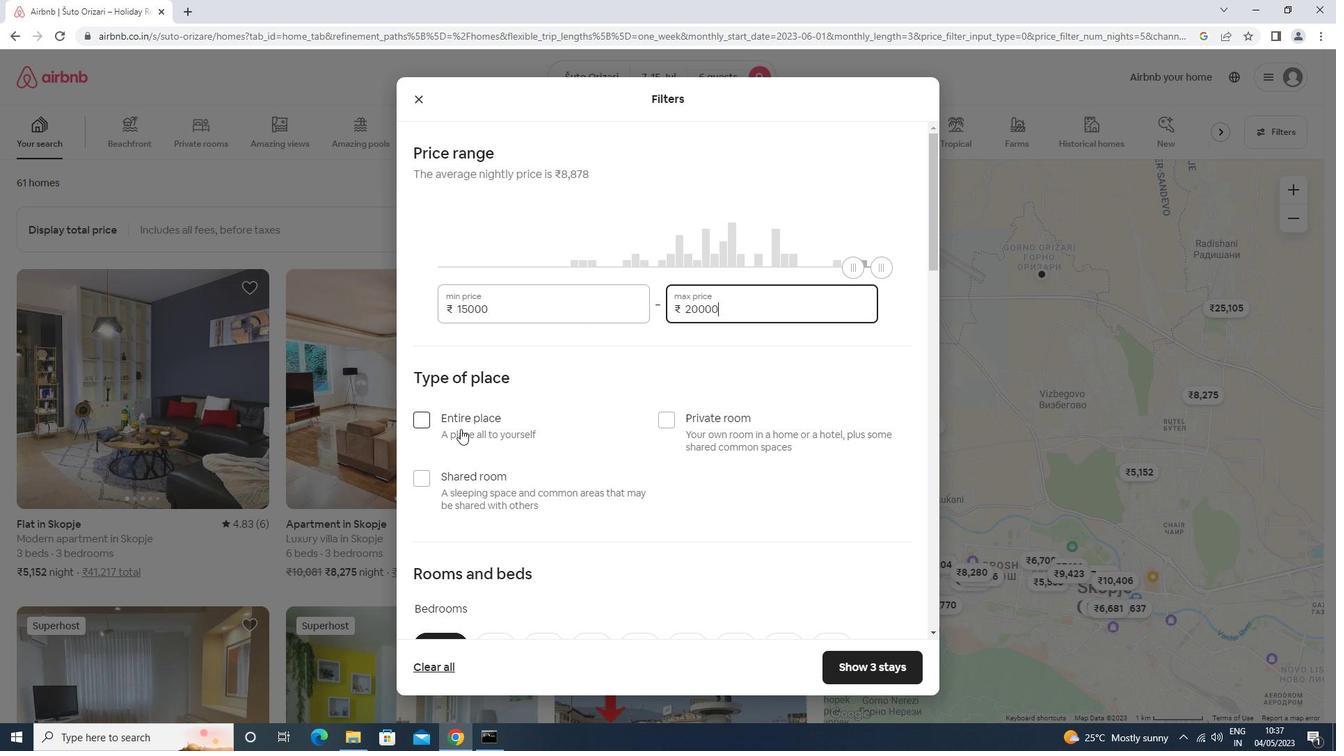 
Action: Mouse scrolled (460, 428) with delta (0, 0)
Screenshot: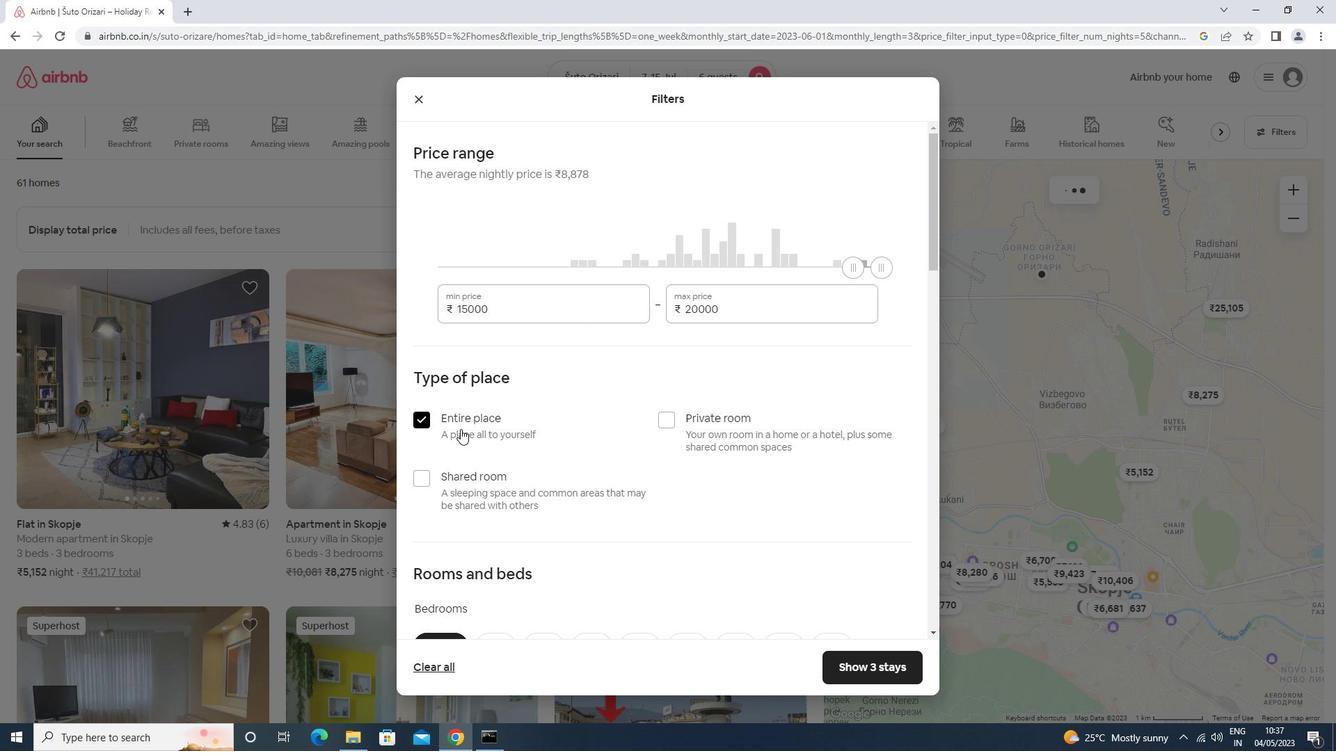 
Action: Mouse scrolled (460, 428) with delta (0, 0)
Screenshot: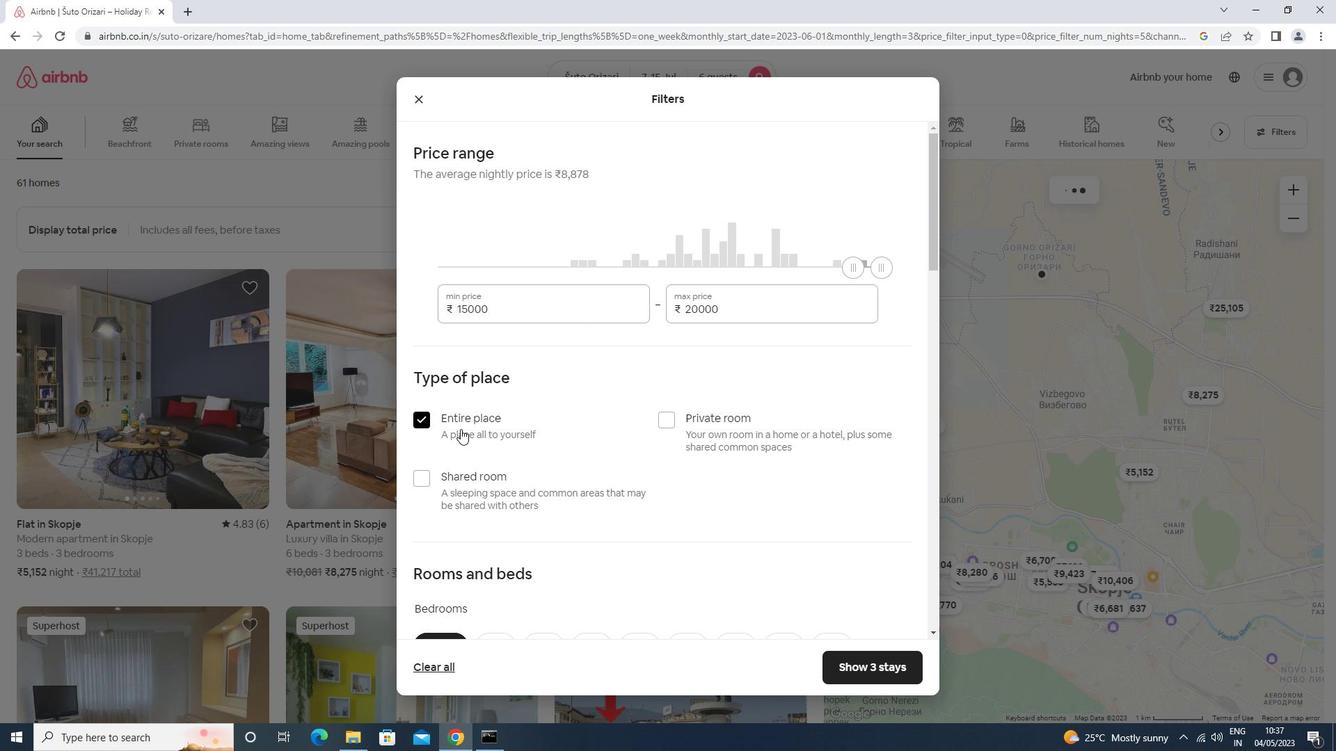 
Action: Mouse scrolled (460, 428) with delta (0, 0)
Screenshot: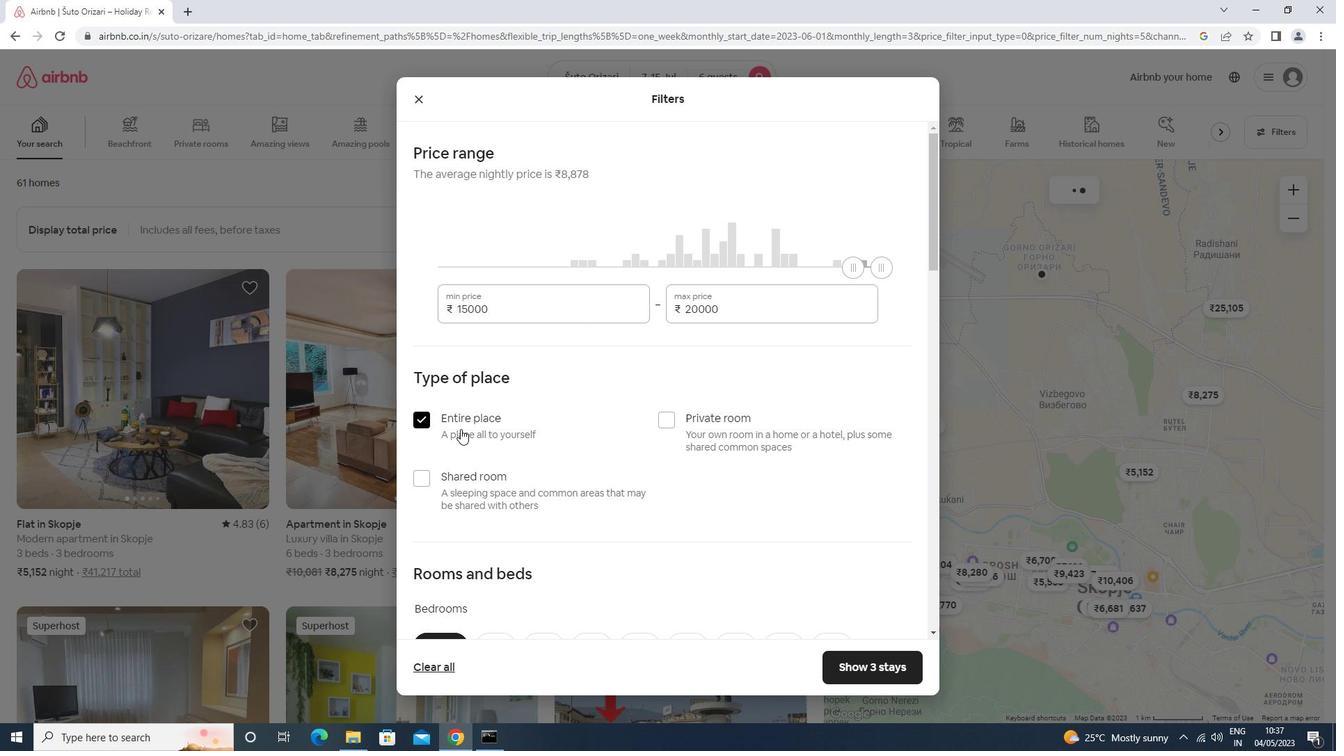 
Action: Mouse scrolled (460, 428) with delta (0, 0)
Screenshot: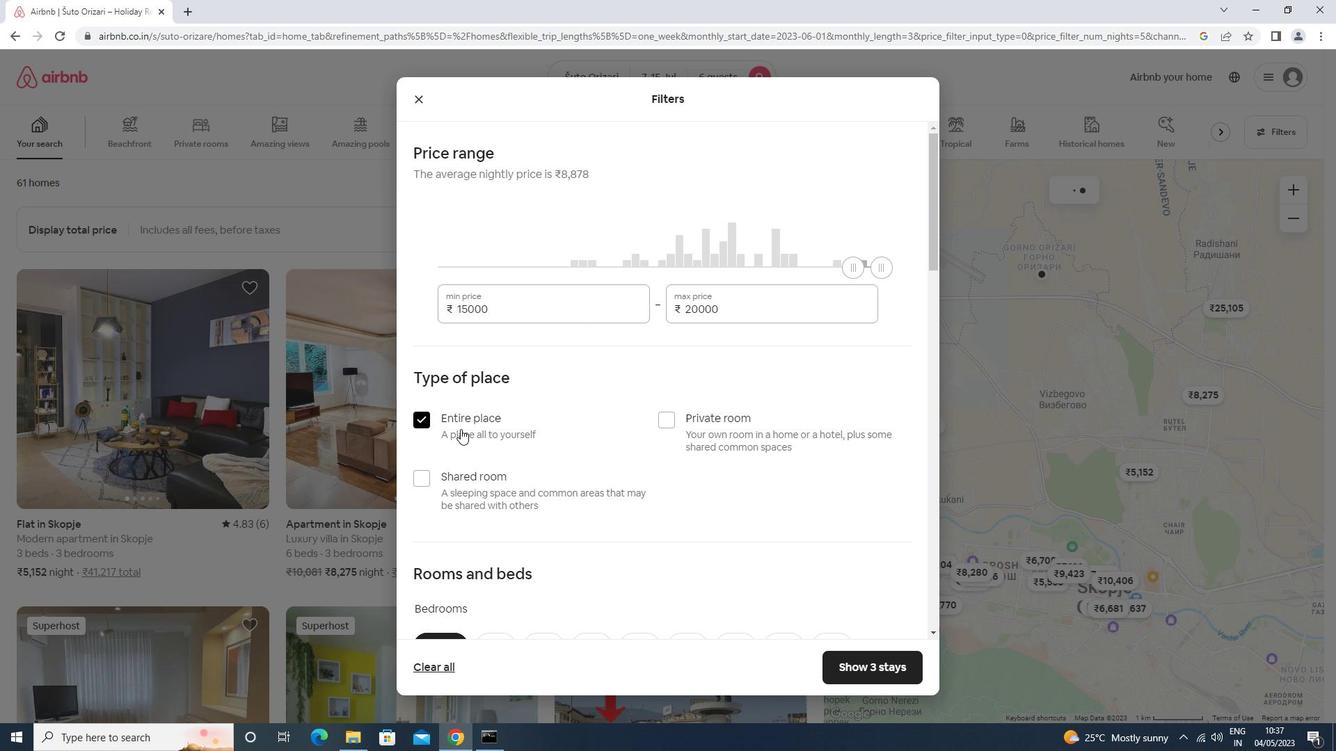 
Action: Mouse moved to (597, 371)
Screenshot: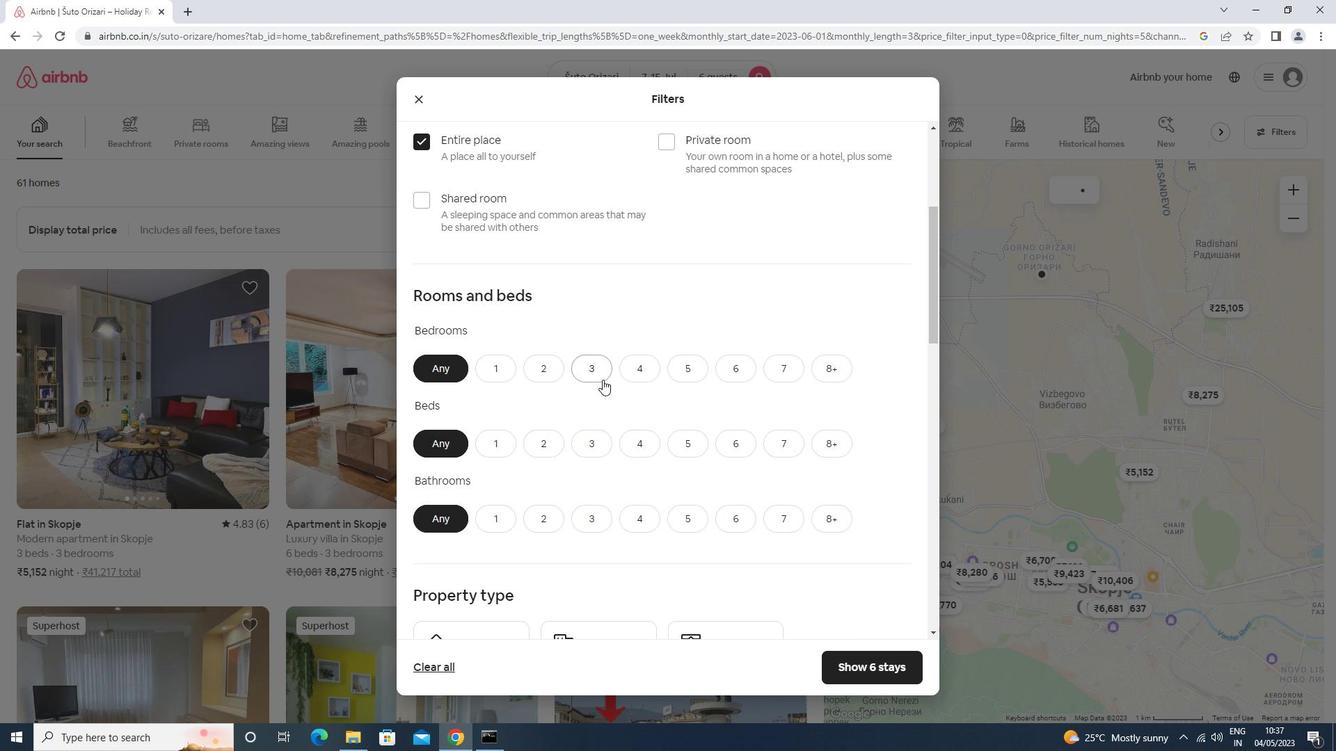 
Action: Mouse pressed left at (597, 371)
Screenshot: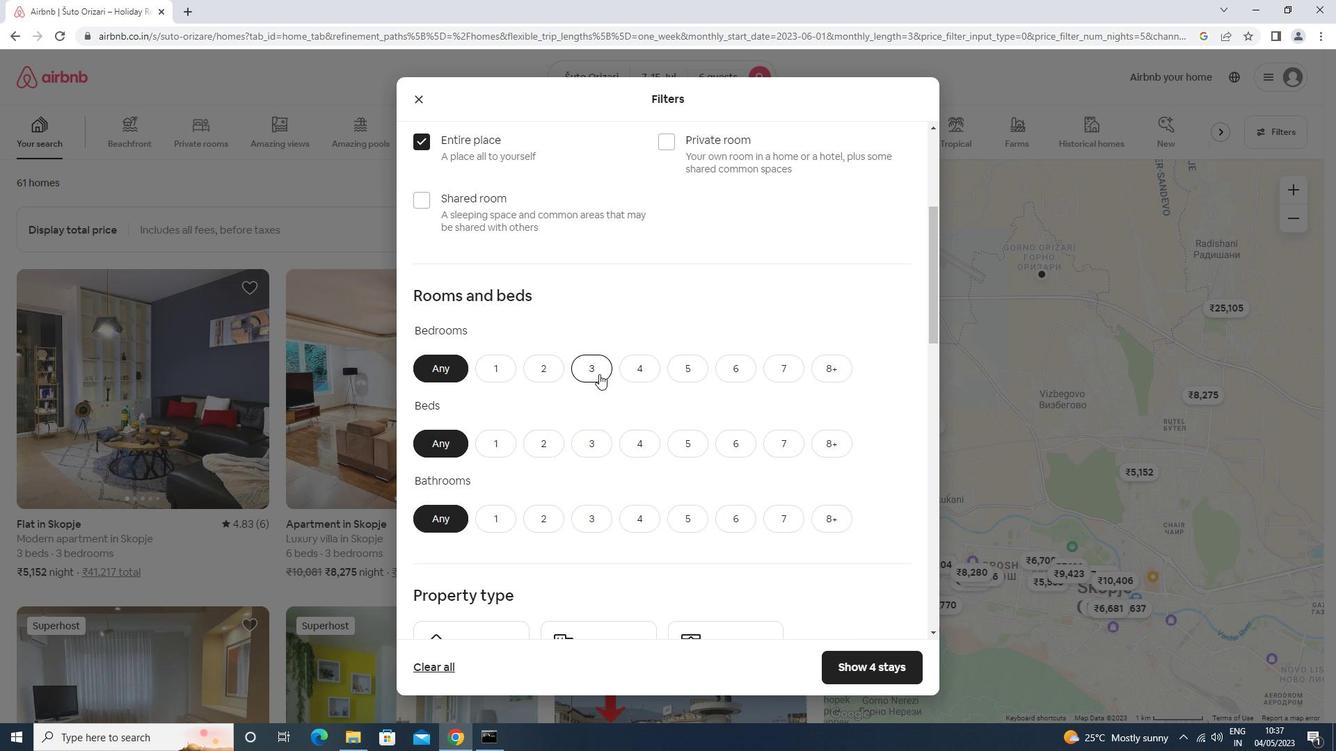 
Action: Mouse moved to (582, 446)
Screenshot: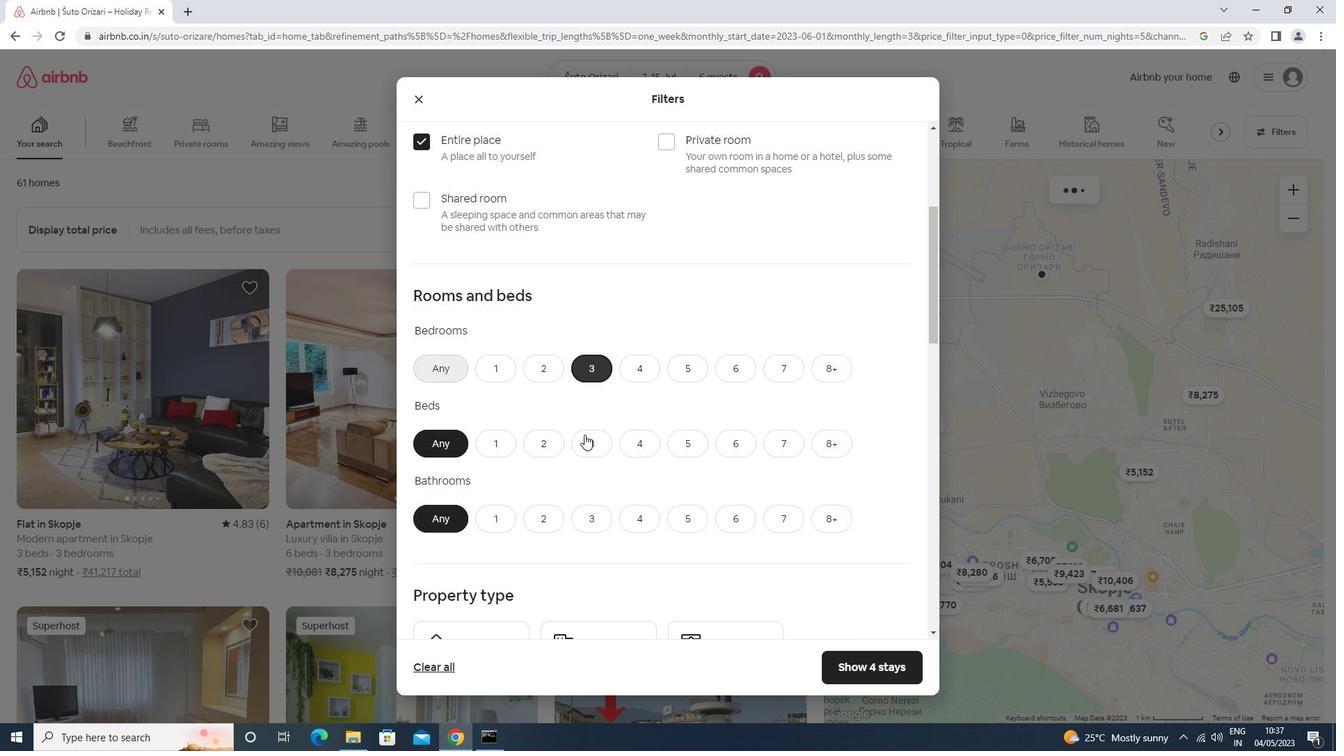 
Action: Mouse pressed left at (582, 446)
Screenshot: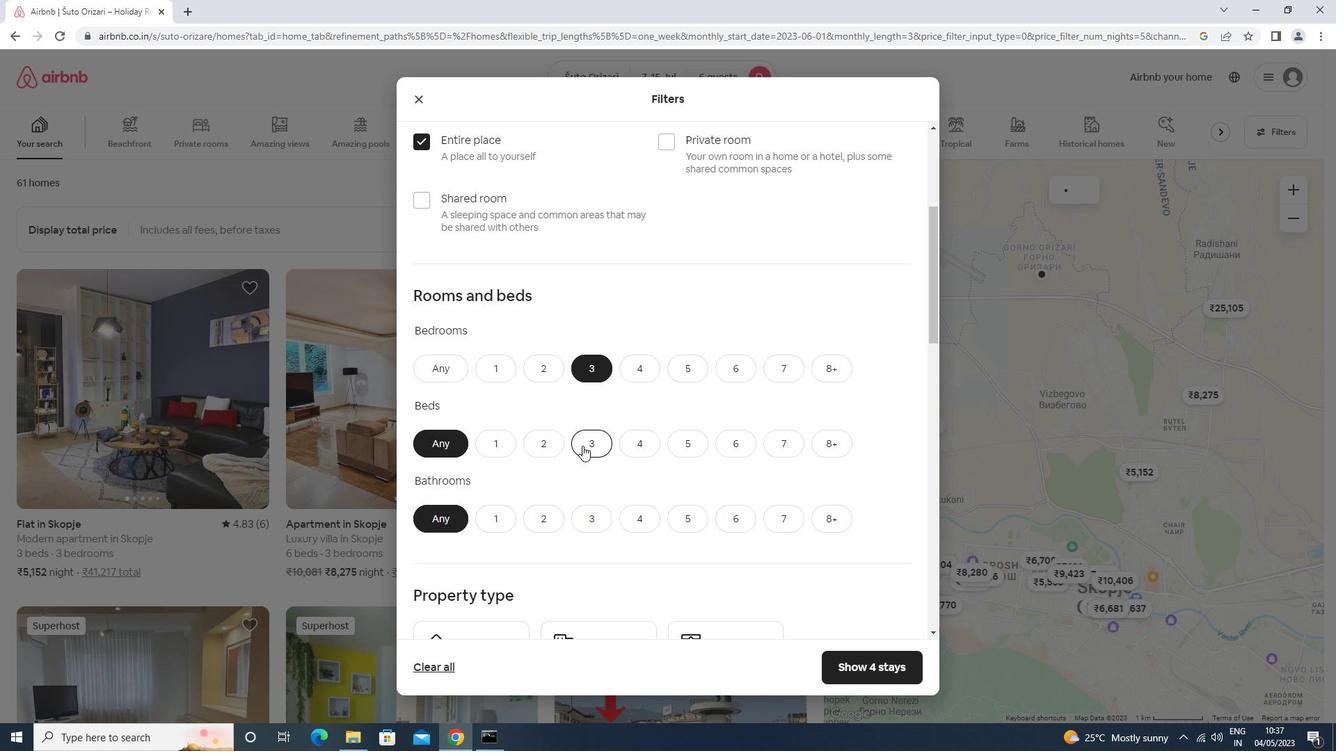 
Action: Mouse moved to (586, 515)
Screenshot: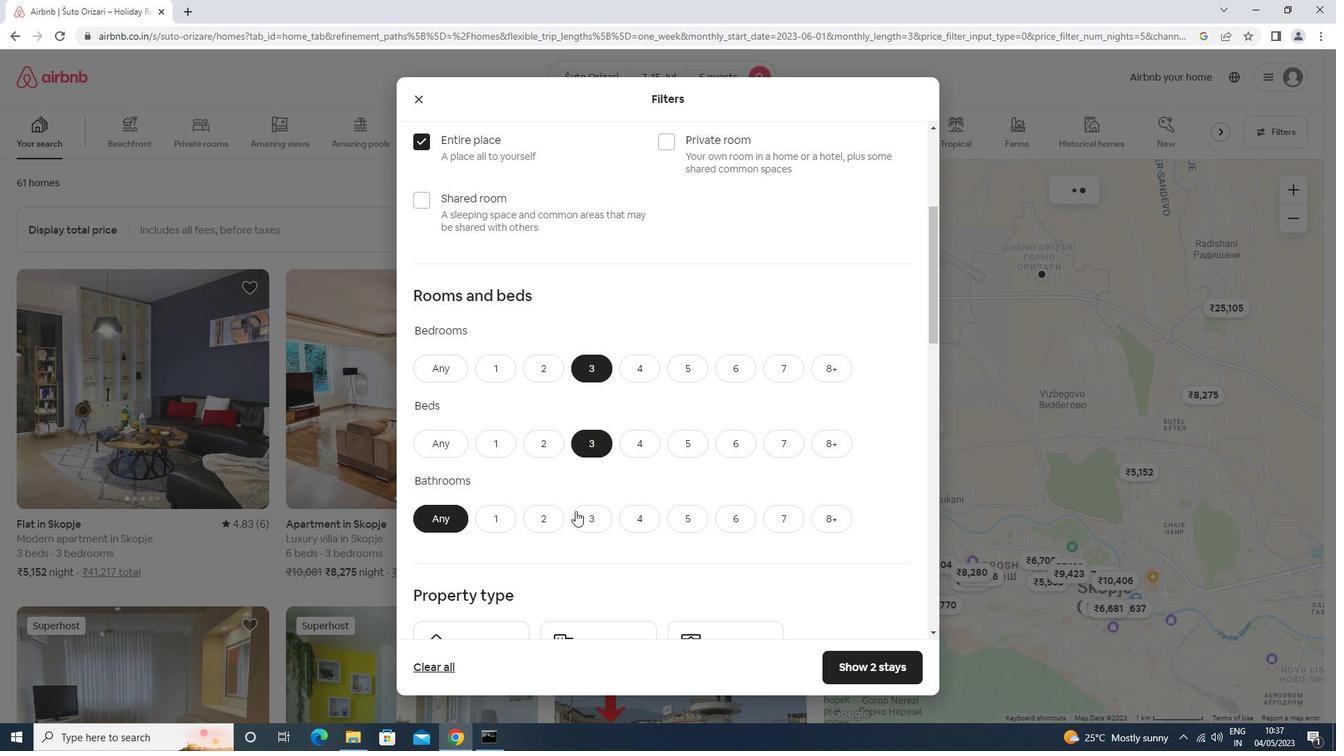 
Action: Mouse pressed left at (586, 515)
Screenshot: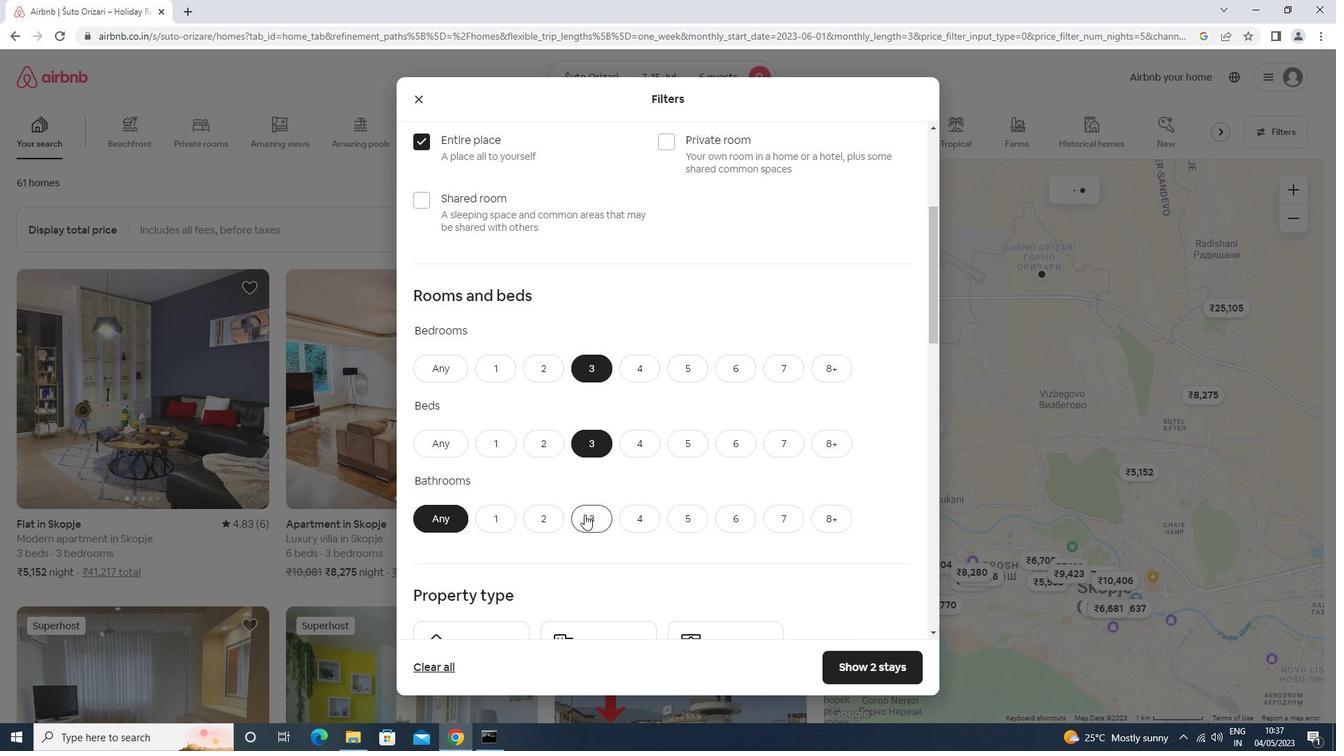 
Action: Mouse moved to (584, 501)
Screenshot: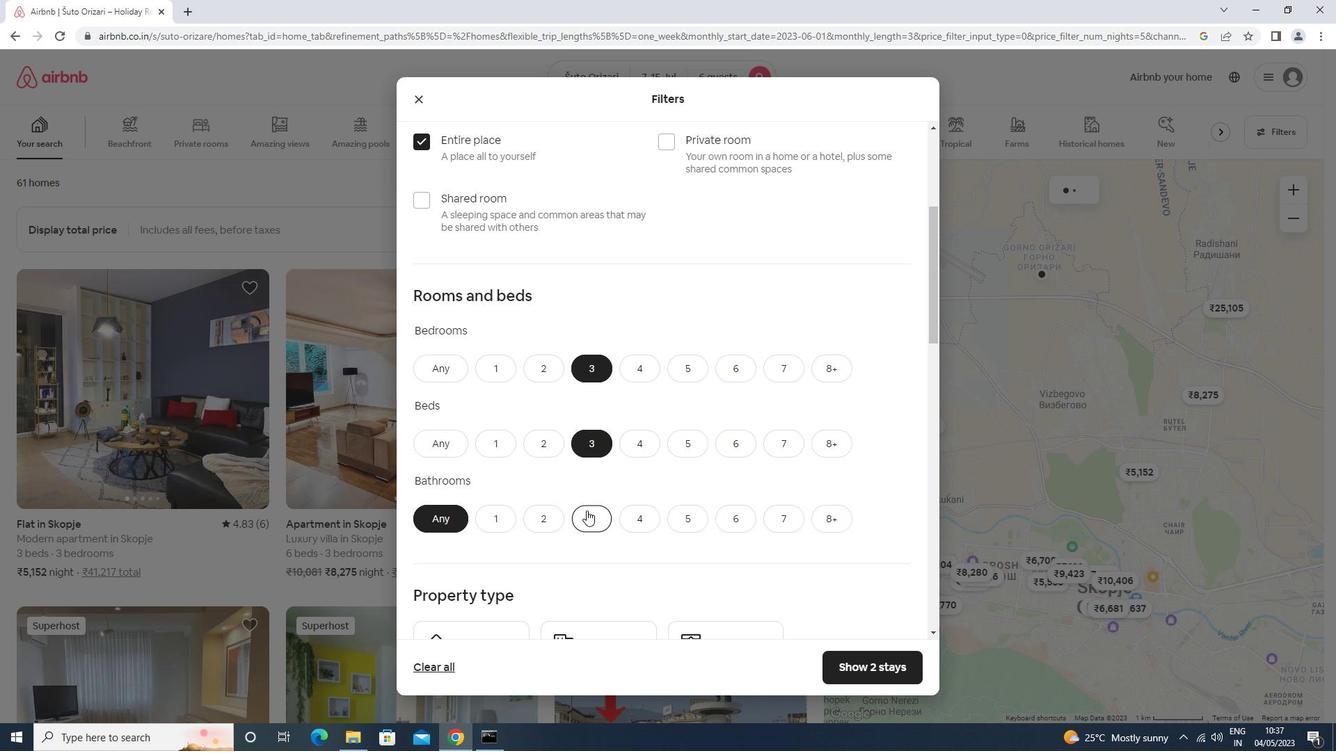 
Action: Mouse scrolled (584, 500) with delta (0, 0)
Screenshot: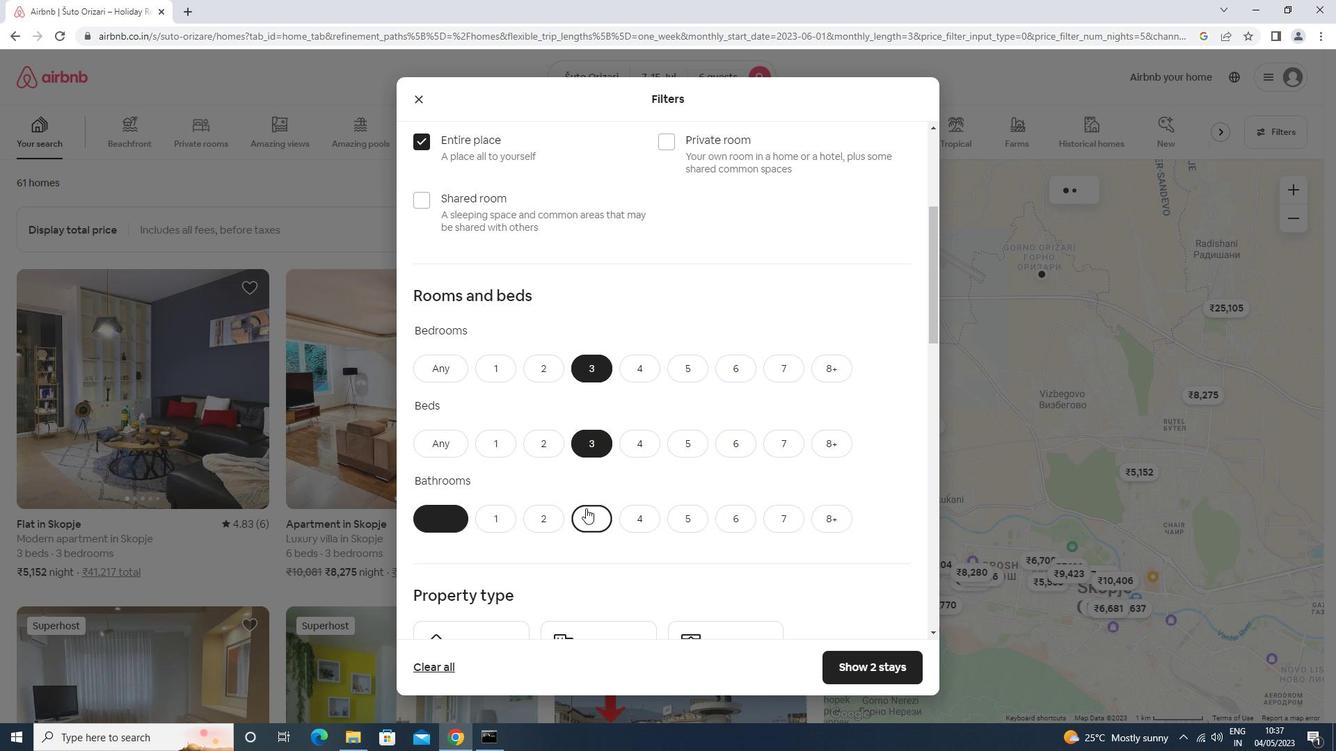 
Action: Mouse scrolled (584, 500) with delta (0, 0)
Screenshot: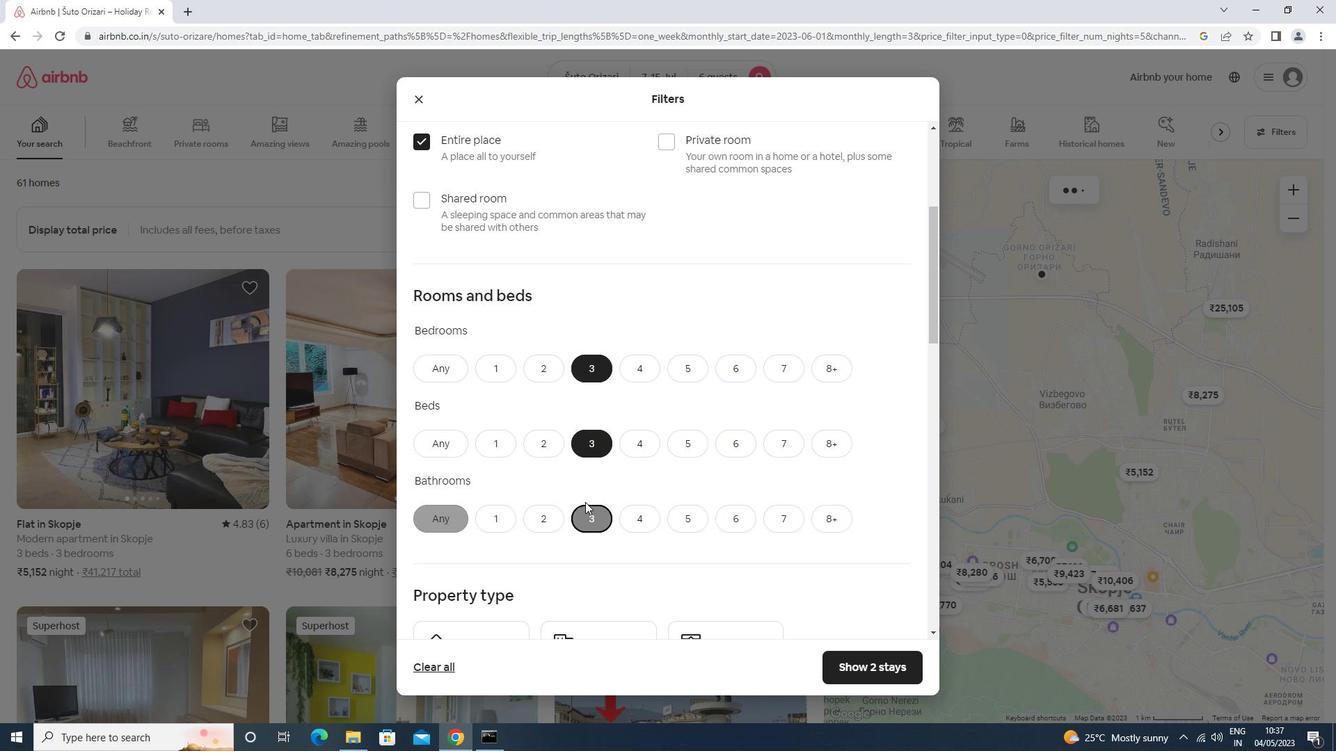 
Action: Mouse scrolled (584, 500) with delta (0, 0)
Screenshot: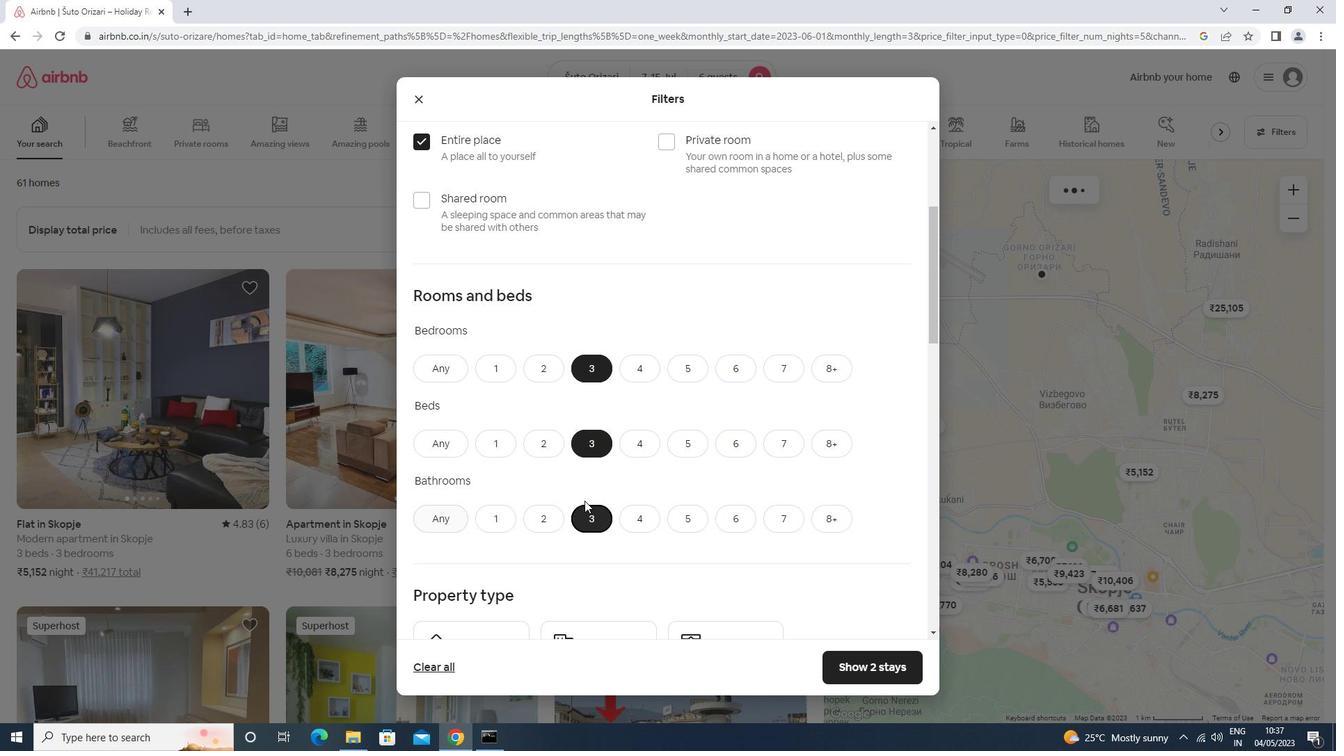 
Action: Mouse scrolled (584, 500) with delta (0, 0)
Screenshot: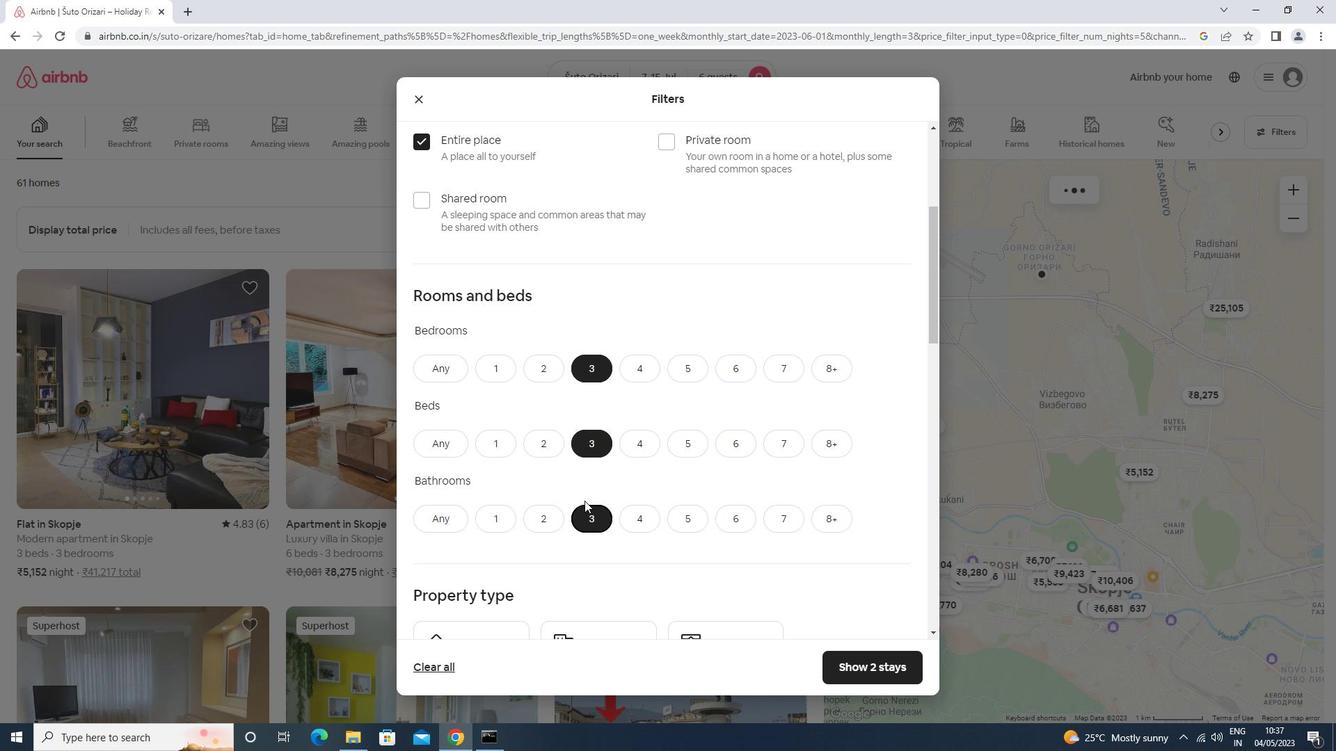 
Action: Mouse moved to (467, 417)
Screenshot: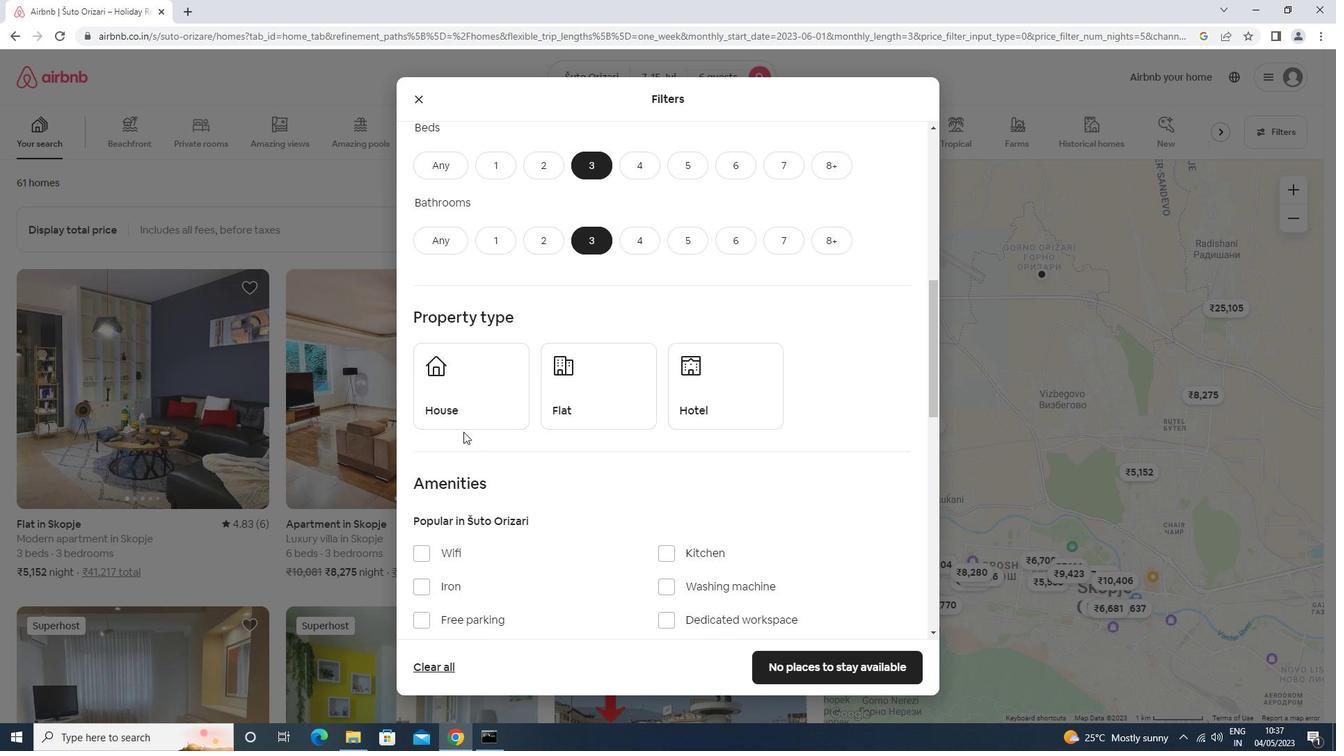 
Action: Mouse pressed left at (467, 417)
Screenshot: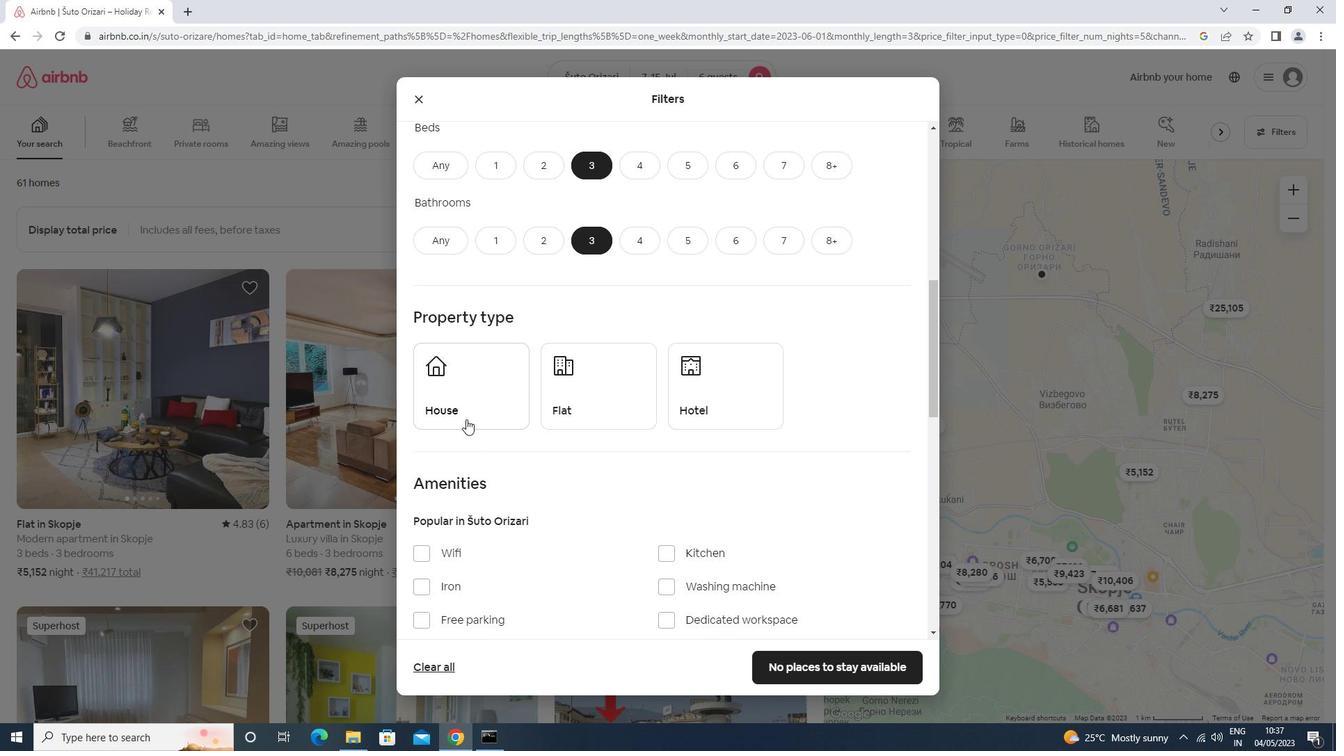 
Action: Mouse moved to (586, 412)
Screenshot: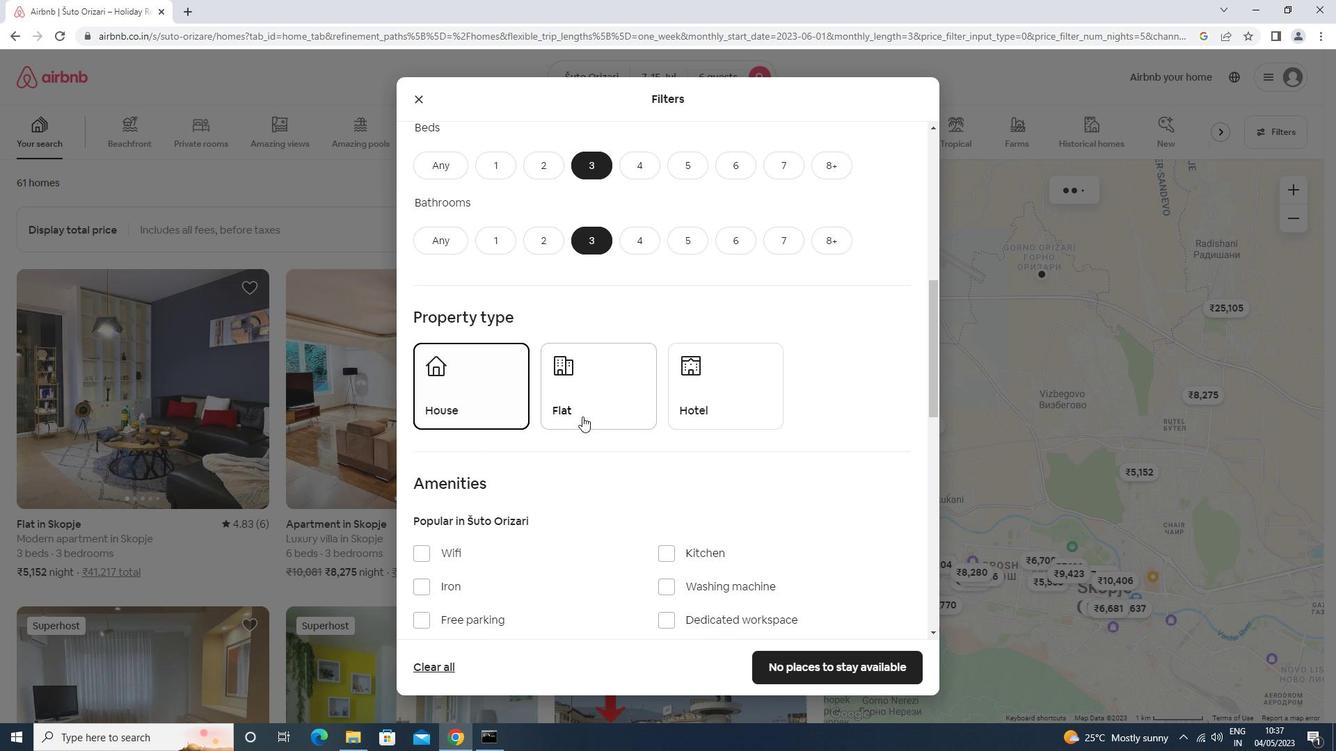 
Action: Mouse pressed left at (586, 412)
Screenshot: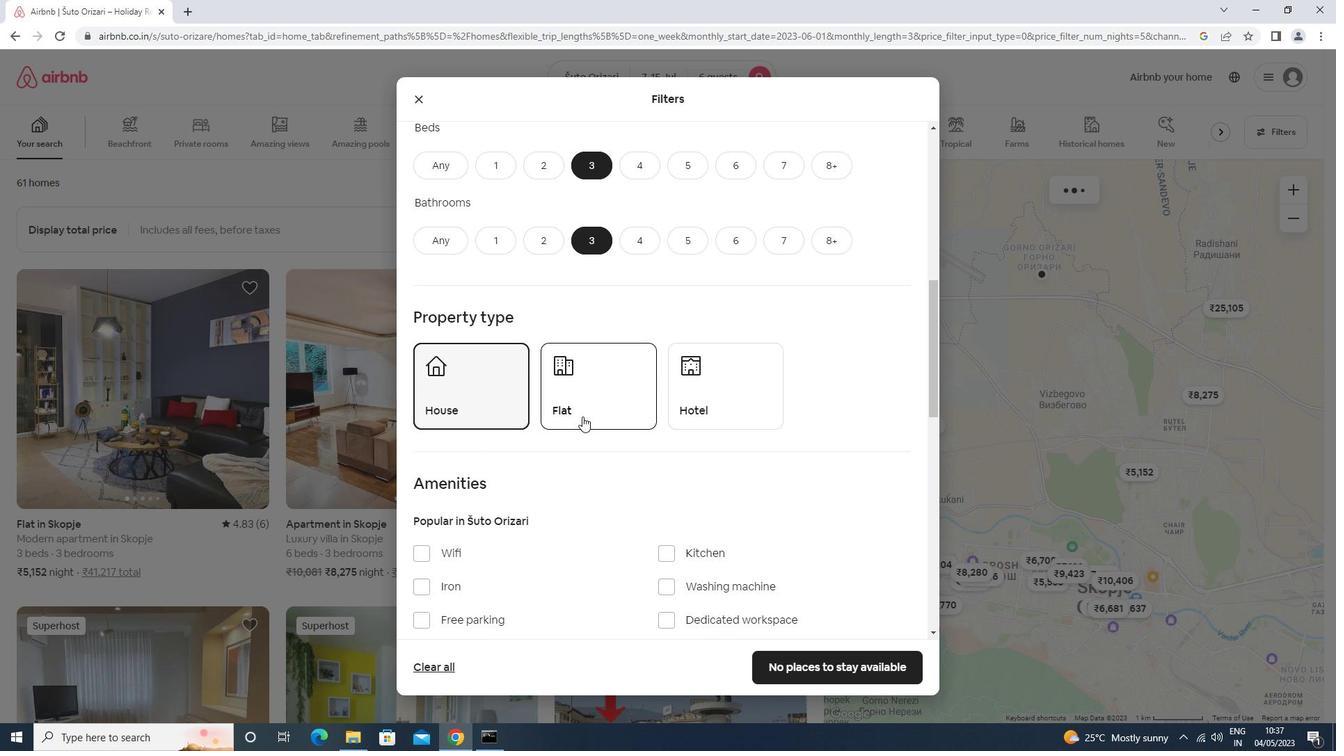 
Action: Mouse moved to (587, 410)
Screenshot: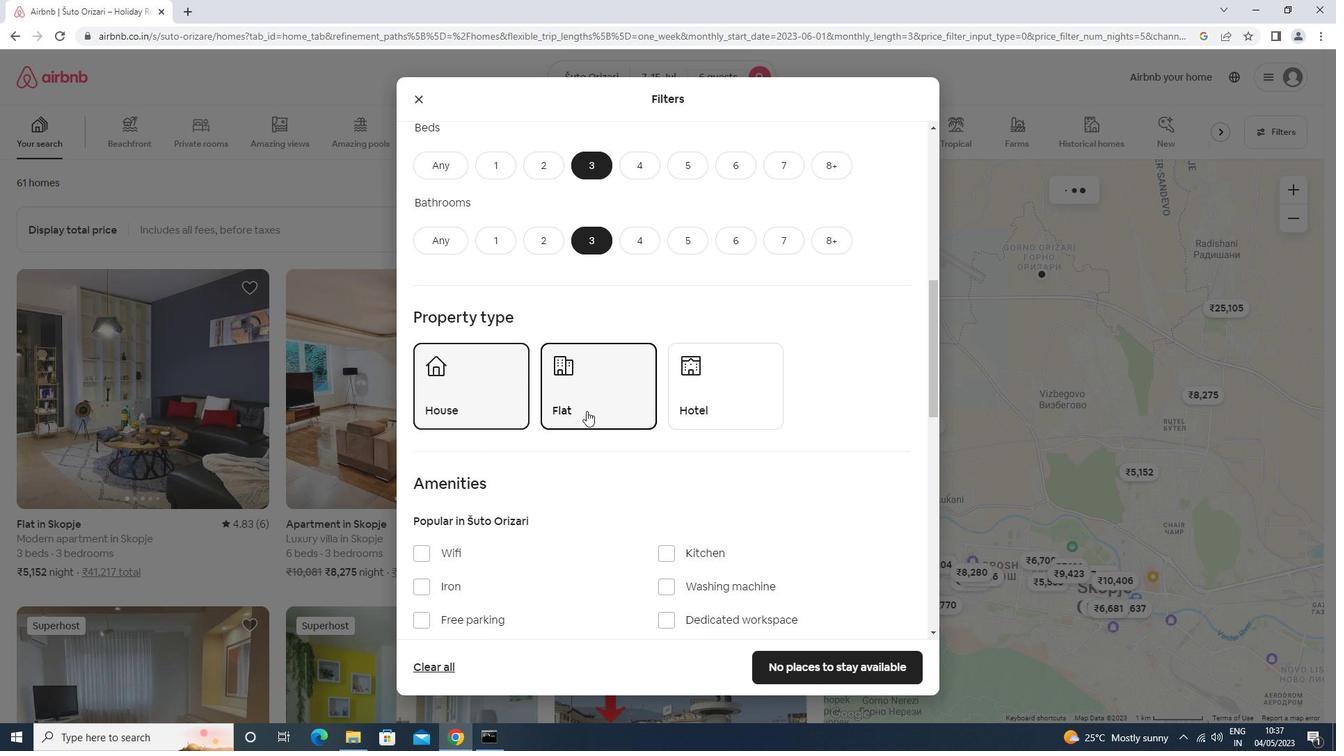 
Action: Mouse scrolled (587, 409) with delta (0, 0)
Screenshot: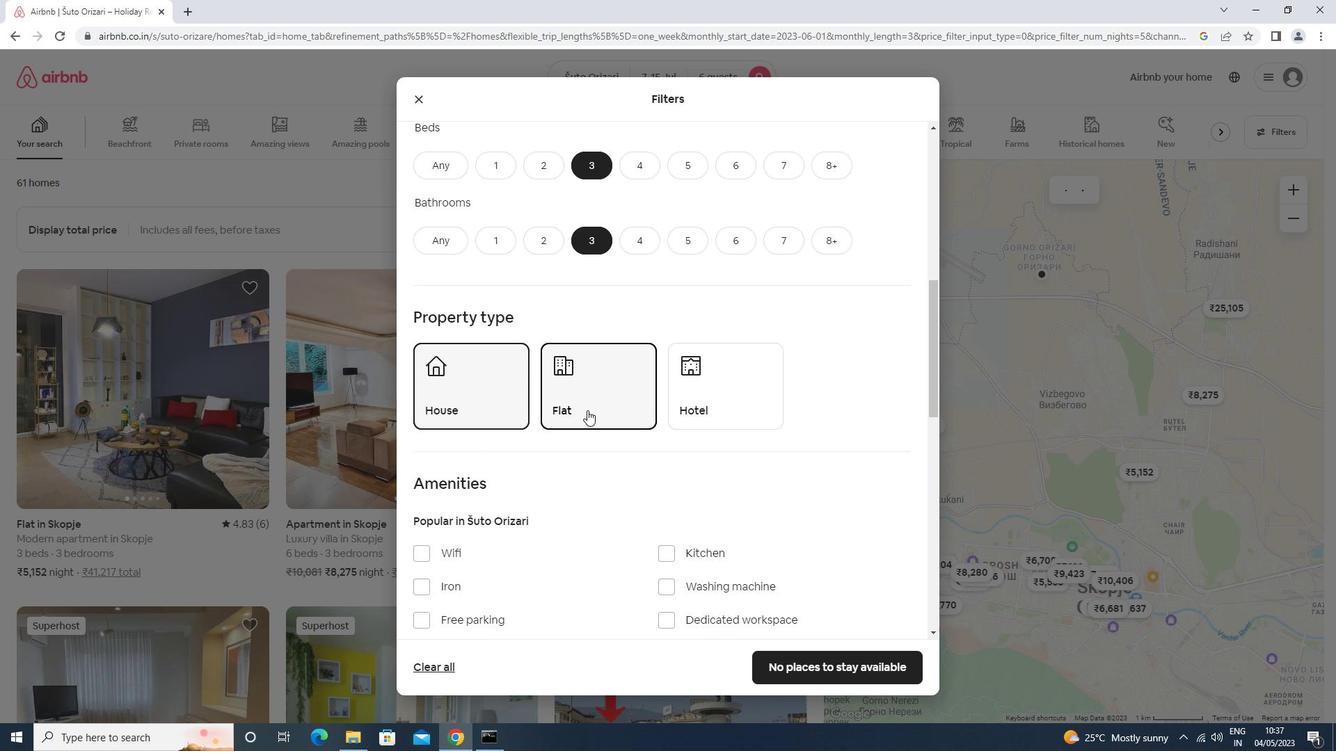
Action: Mouse scrolled (587, 409) with delta (0, 0)
Screenshot: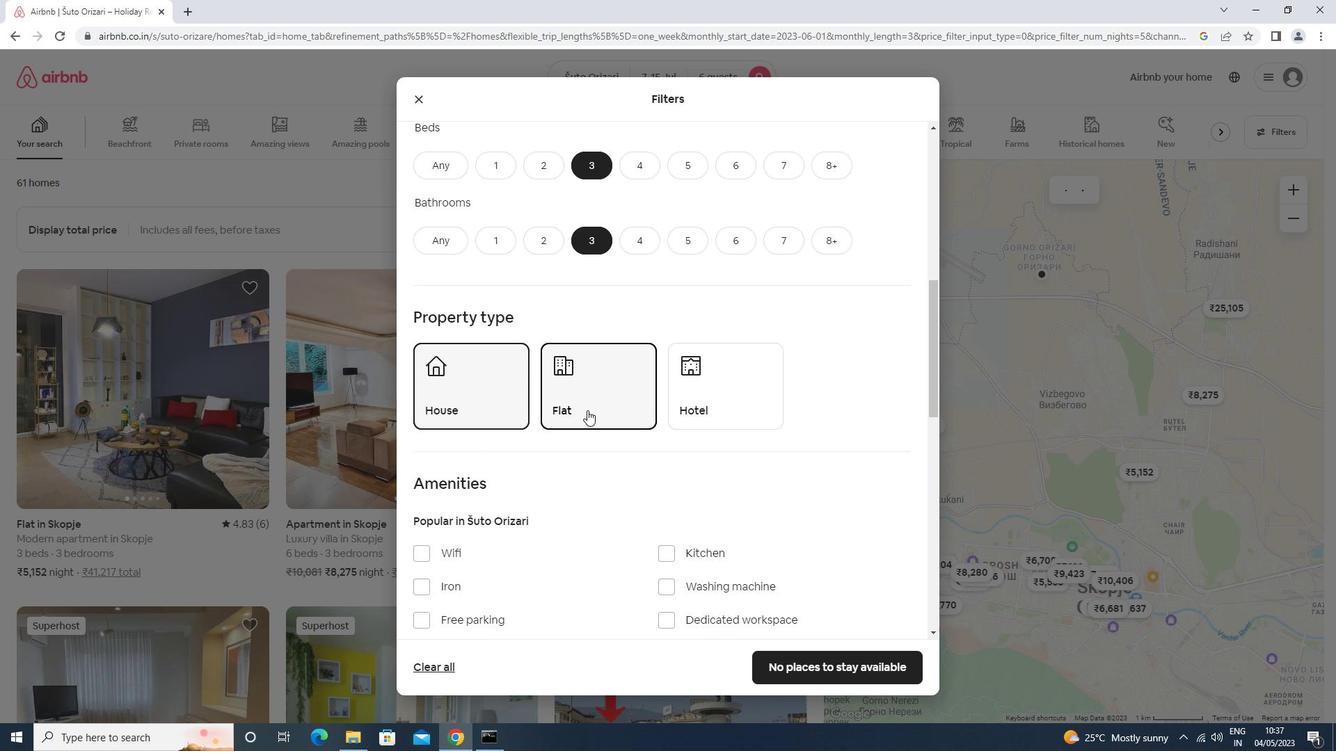
Action: Mouse scrolled (587, 409) with delta (0, 0)
Screenshot: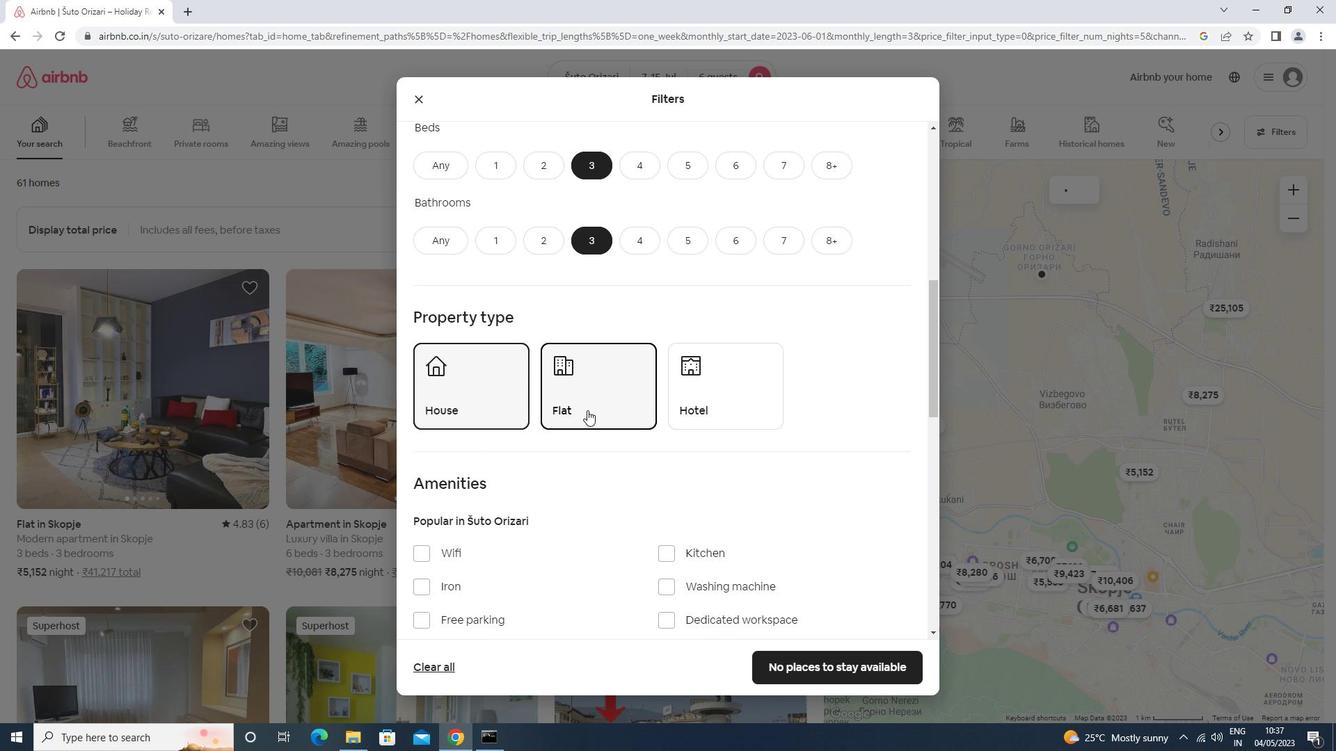 
Action: Mouse moved to (665, 377)
Screenshot: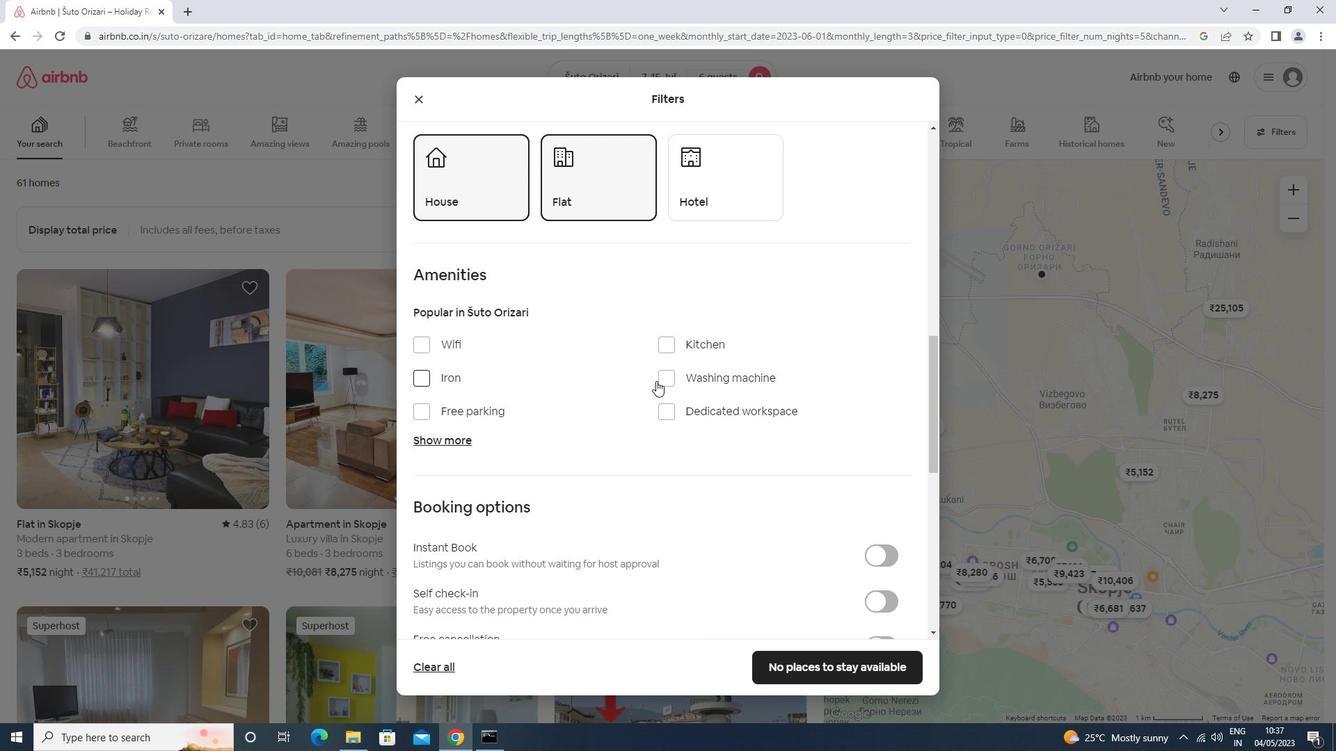 
Action: Mouse pressed left at (665, 377)
Screenshot: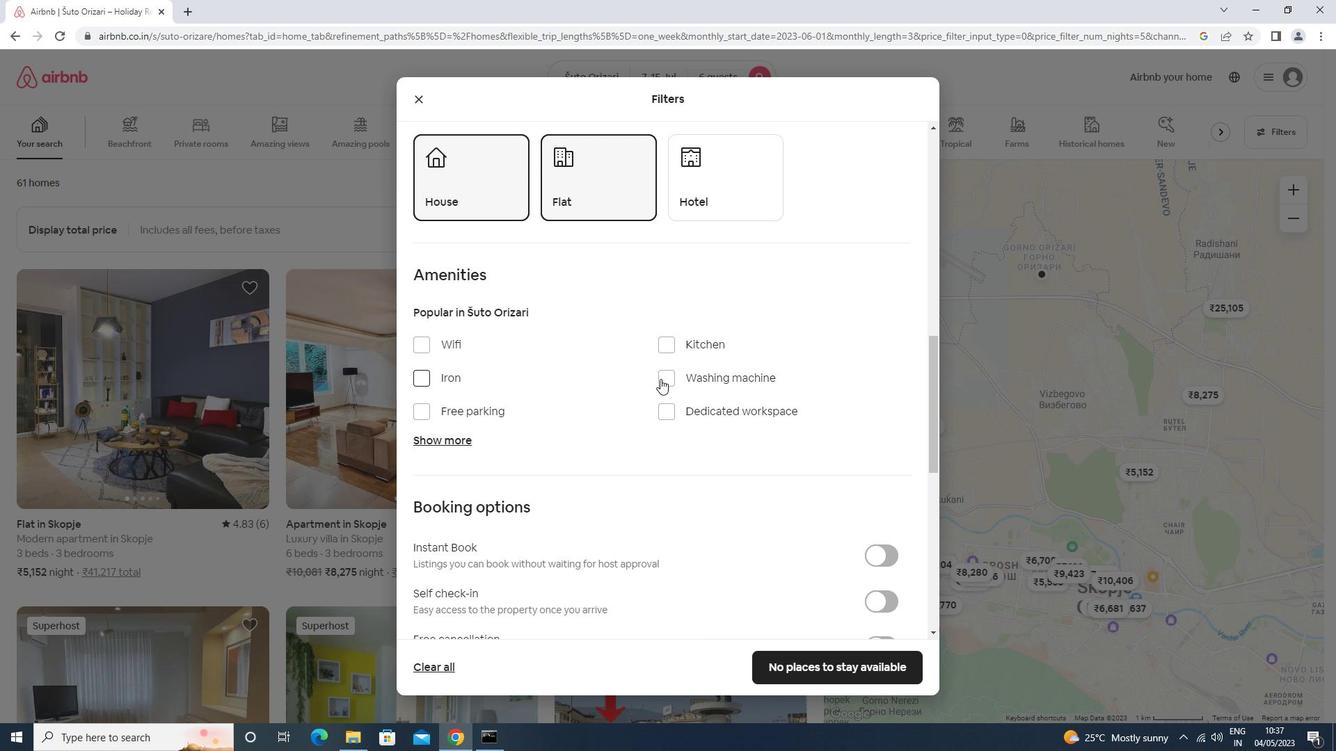 
Action: Mouse moved to (880, 600)
Screenshot: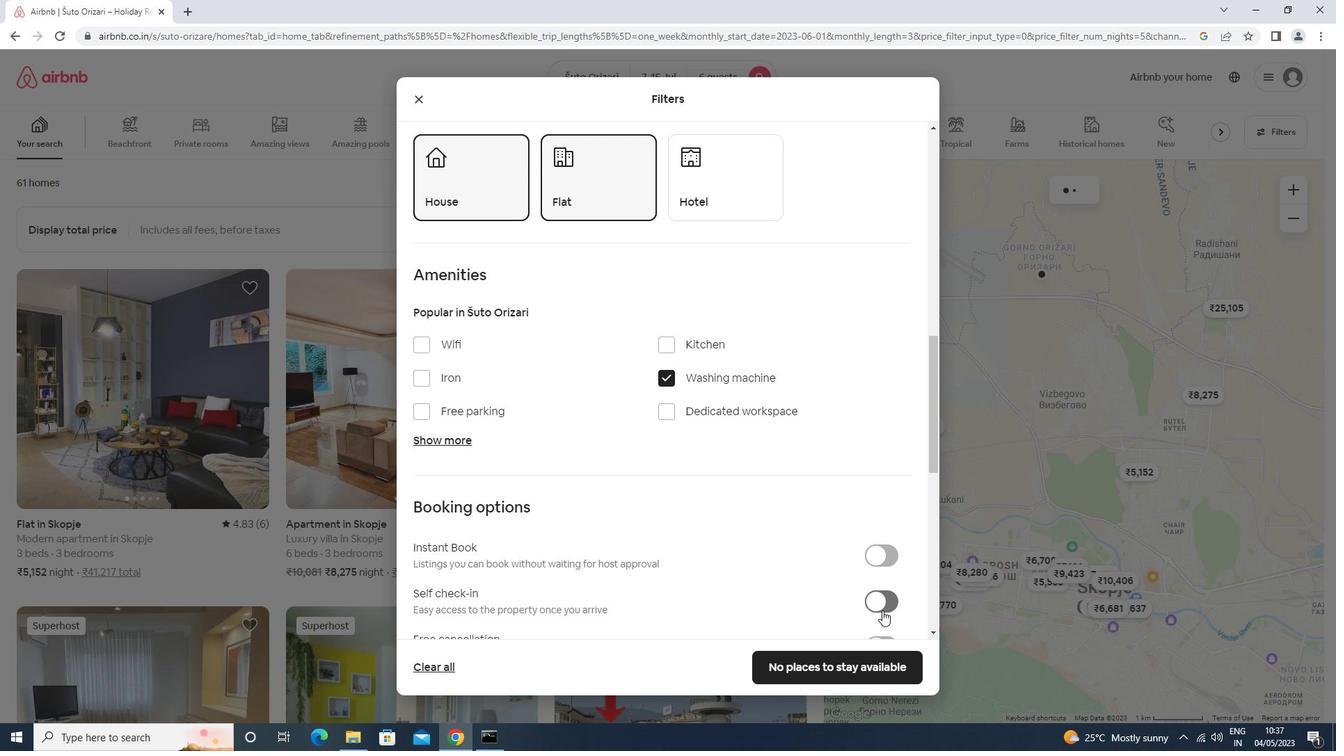 
Action: Mouse pressed left at (880, 600)
Screenshot: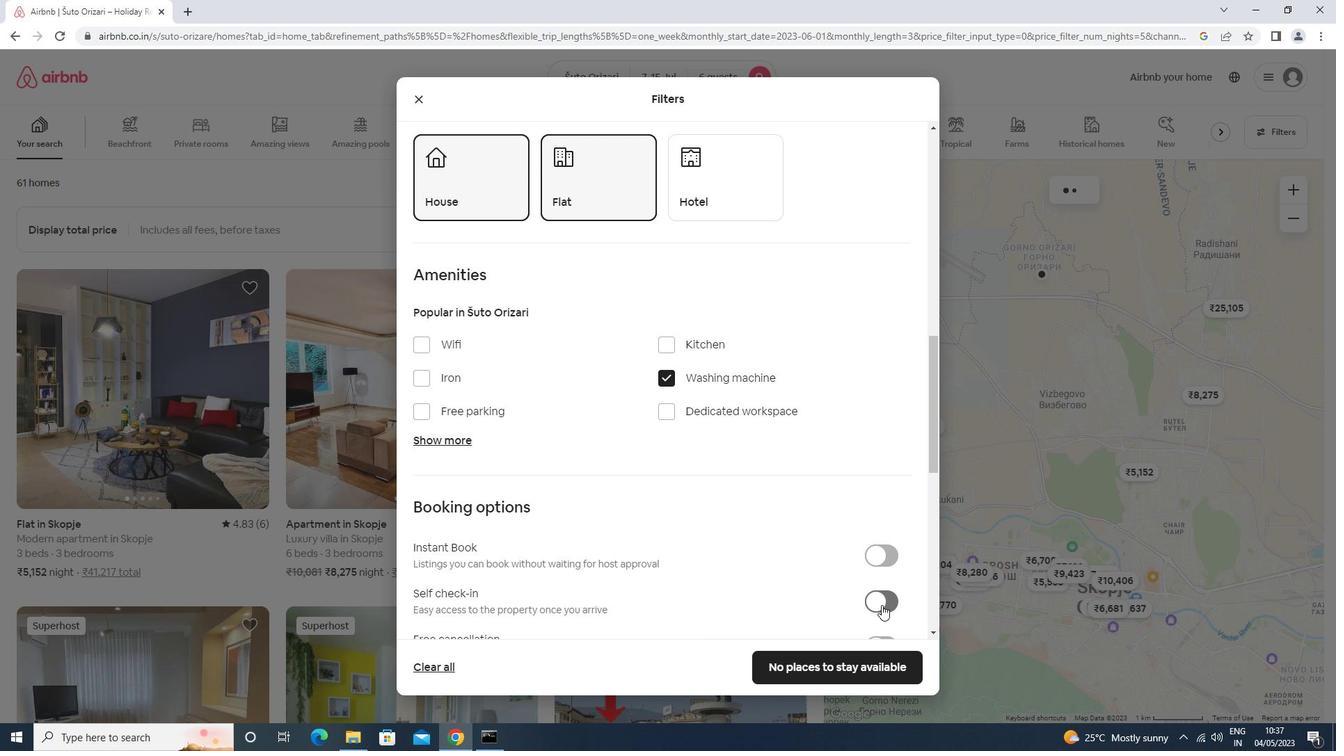 
Action: Mouse moved to (880, 600)
Screenshot: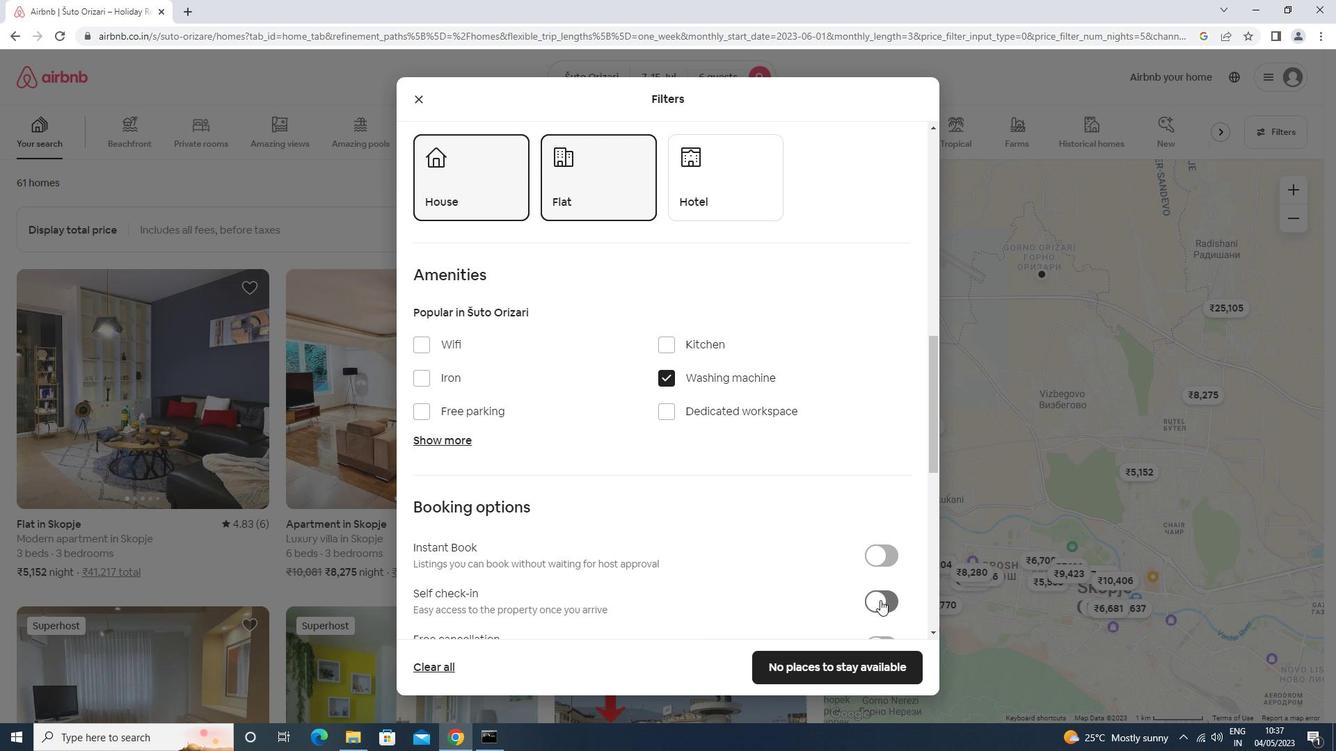 
Action: Mouse scrolled (880, 599) with delta (0, 0)
Screenshot: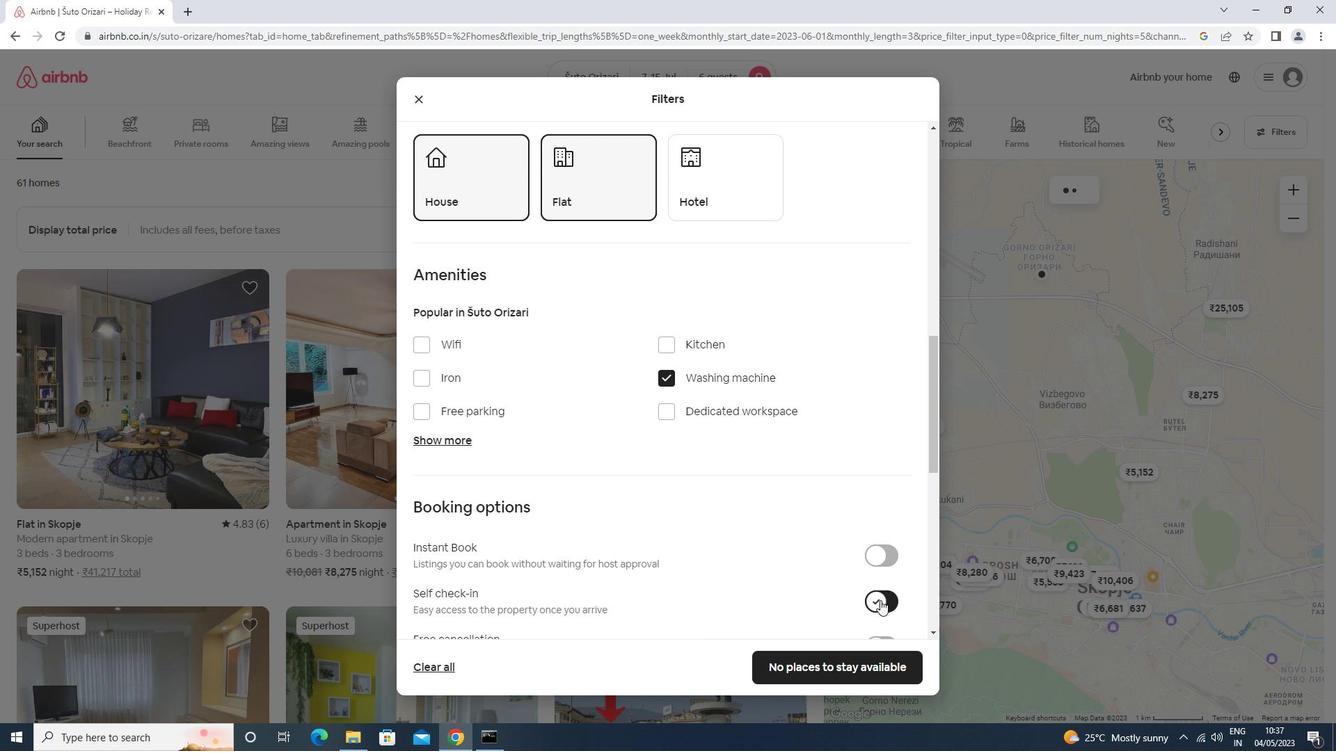 
Action: Mouse moved to (879, 600)
Screenshot: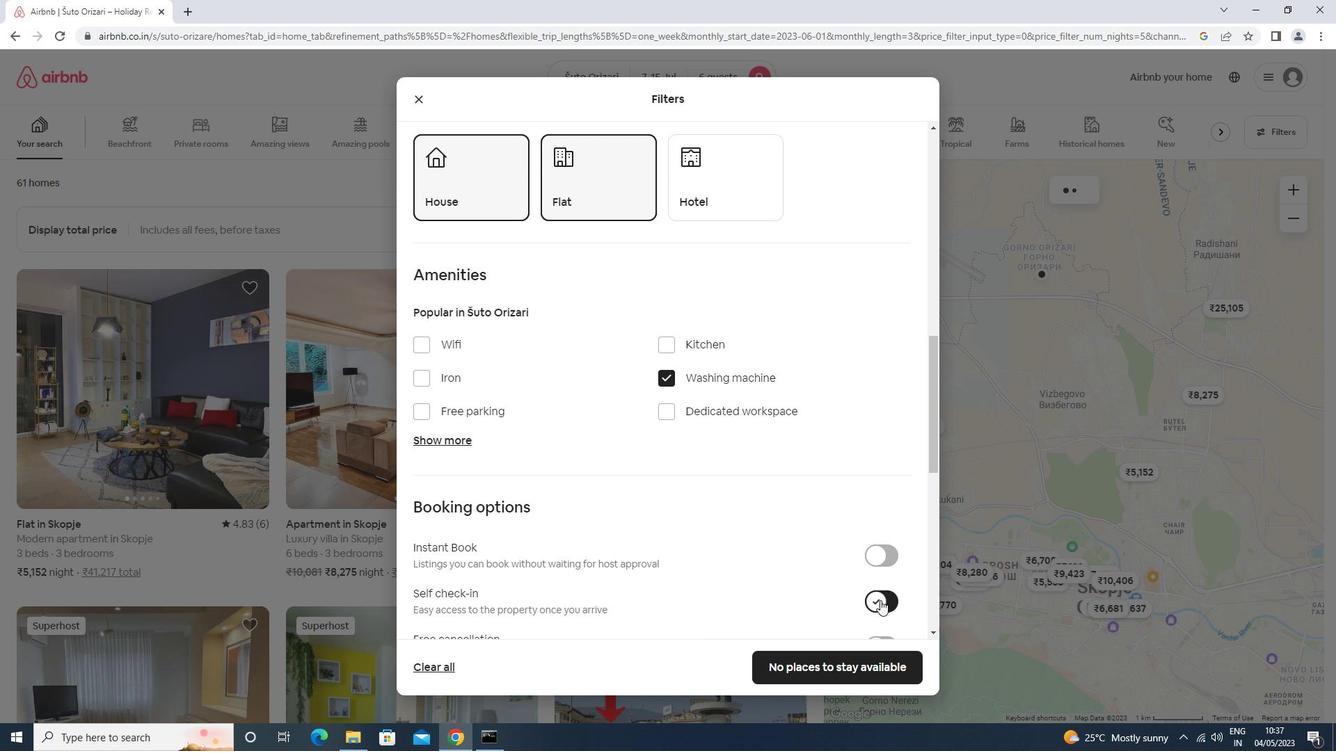 
Action: Mouse scrolled (879, 599) with delta (0, 0)
Screenshot: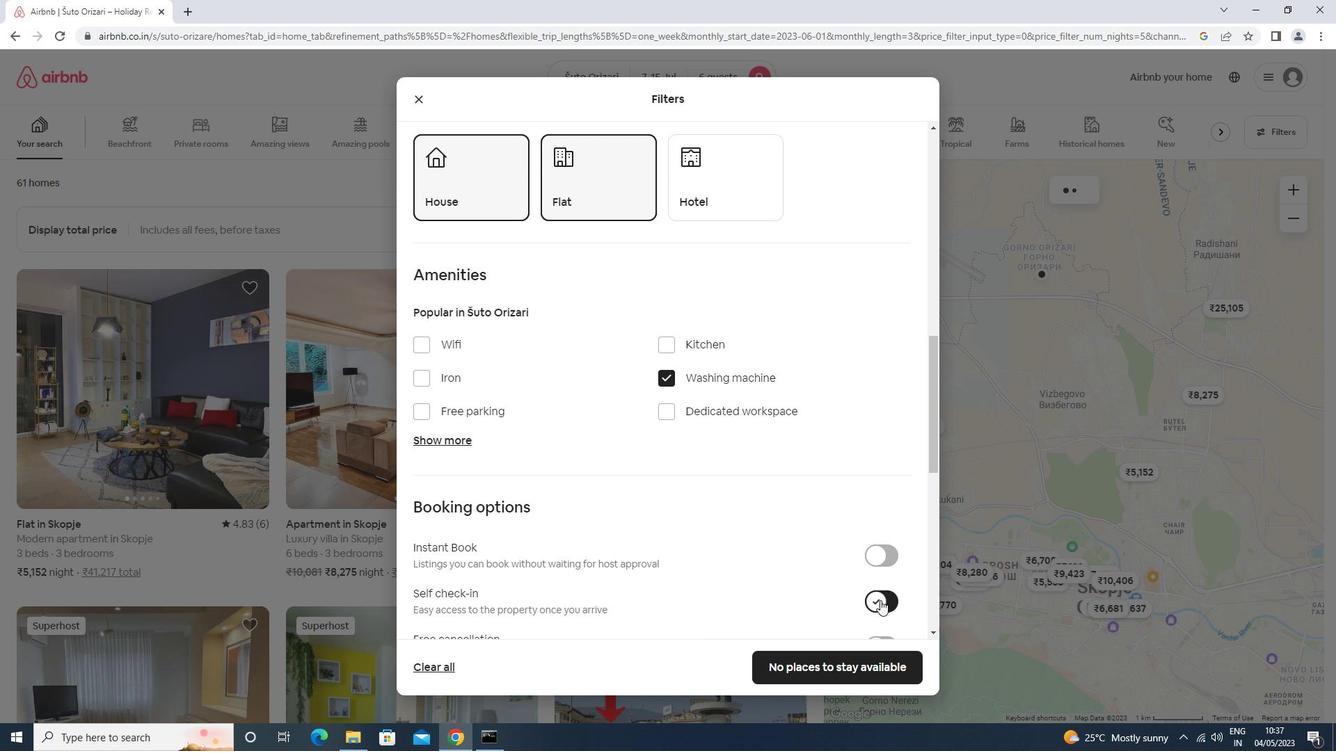 
Action: Mouse scrolled (879, 599) with delta (0, 0)
Screenshot: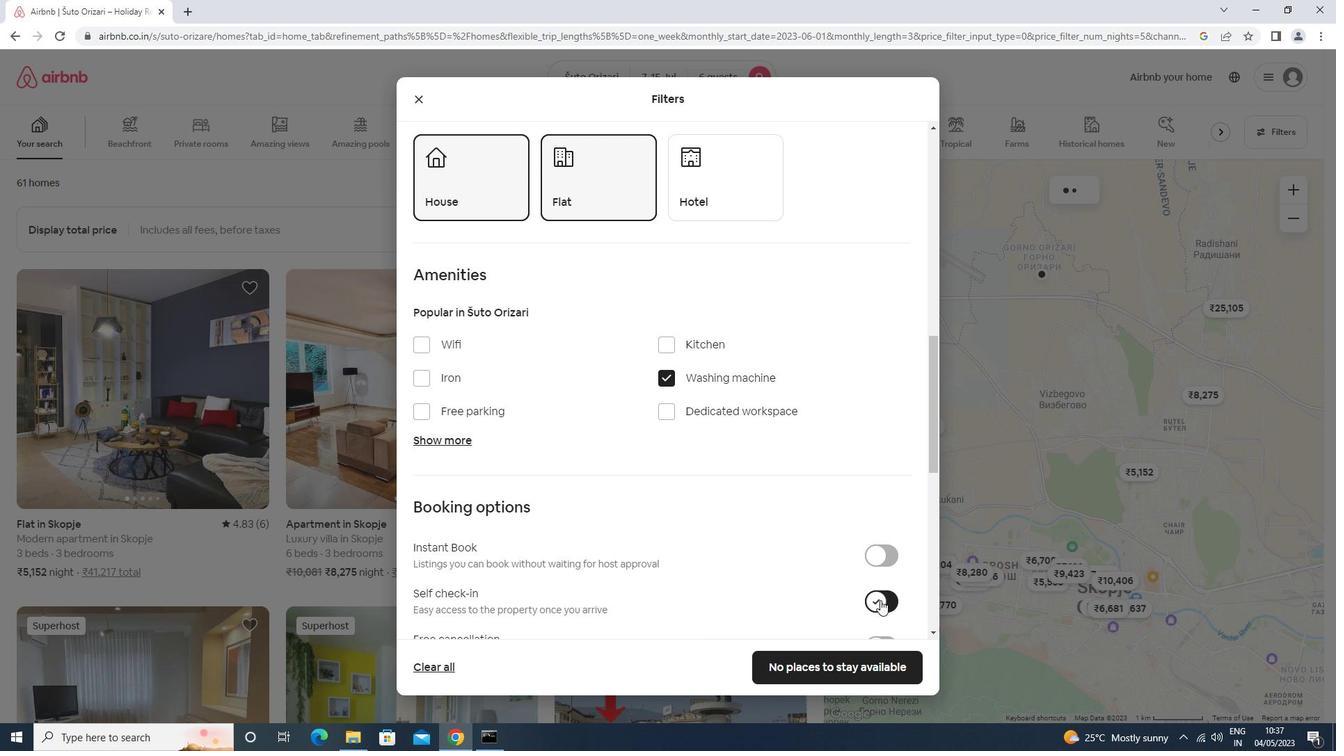 
Action: Mouse scrolled (879, 599) with delta (0, 0)
Screenshot: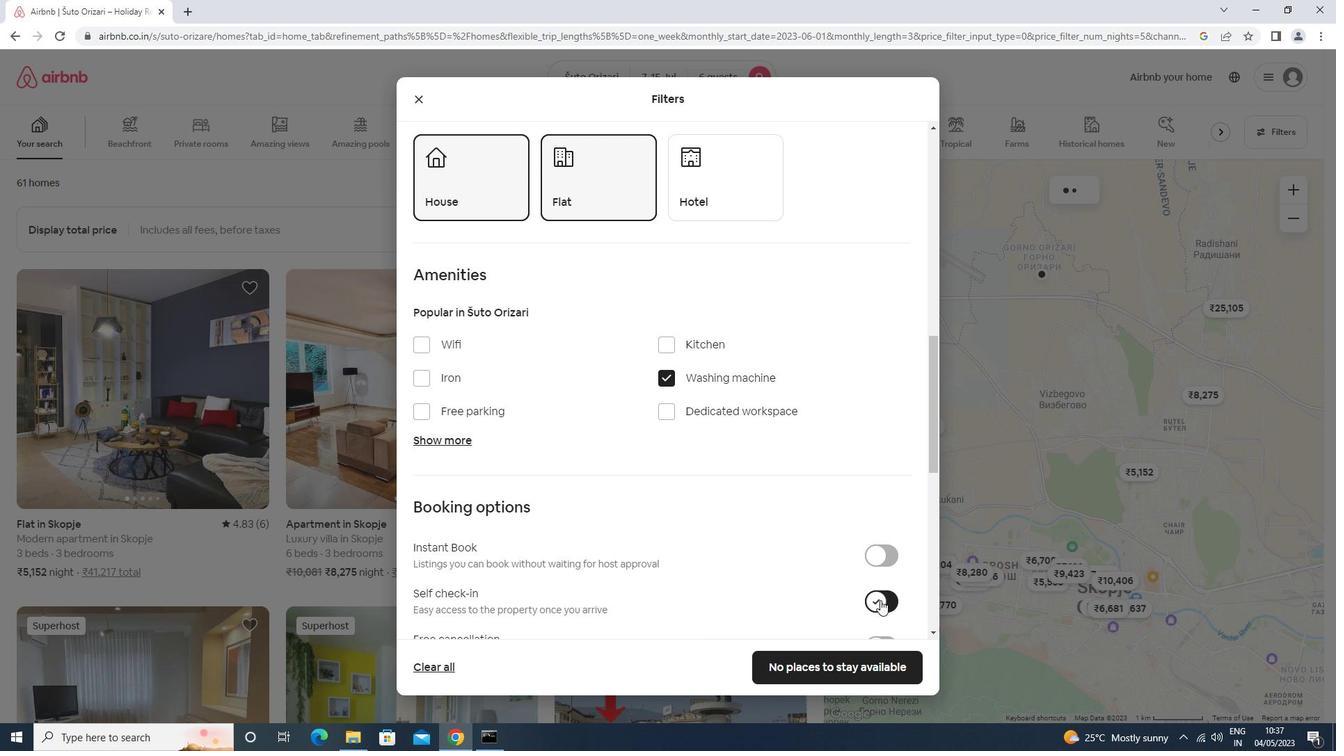
Action: Mouse scrolled (879, 599) with delta (0, 0)
Screenshot: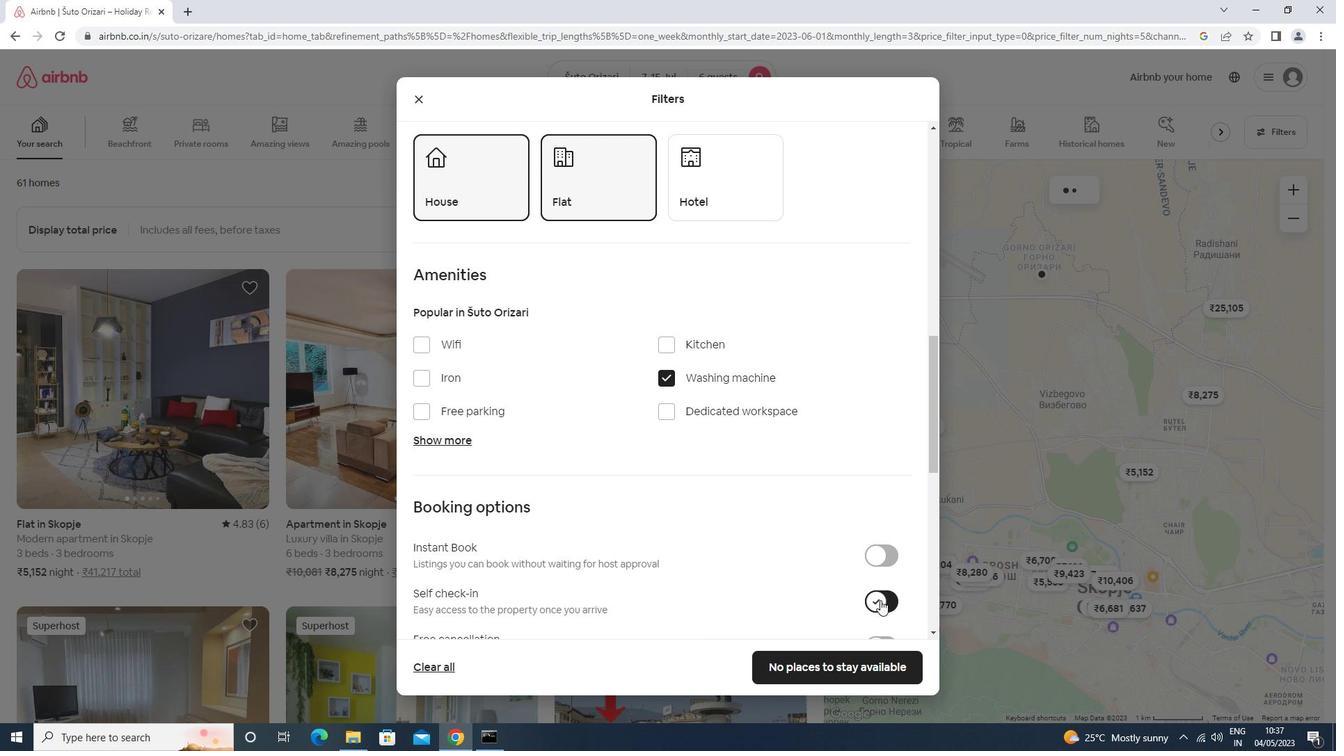 
Action: Mouse moved to (455, 641)
Screenshot: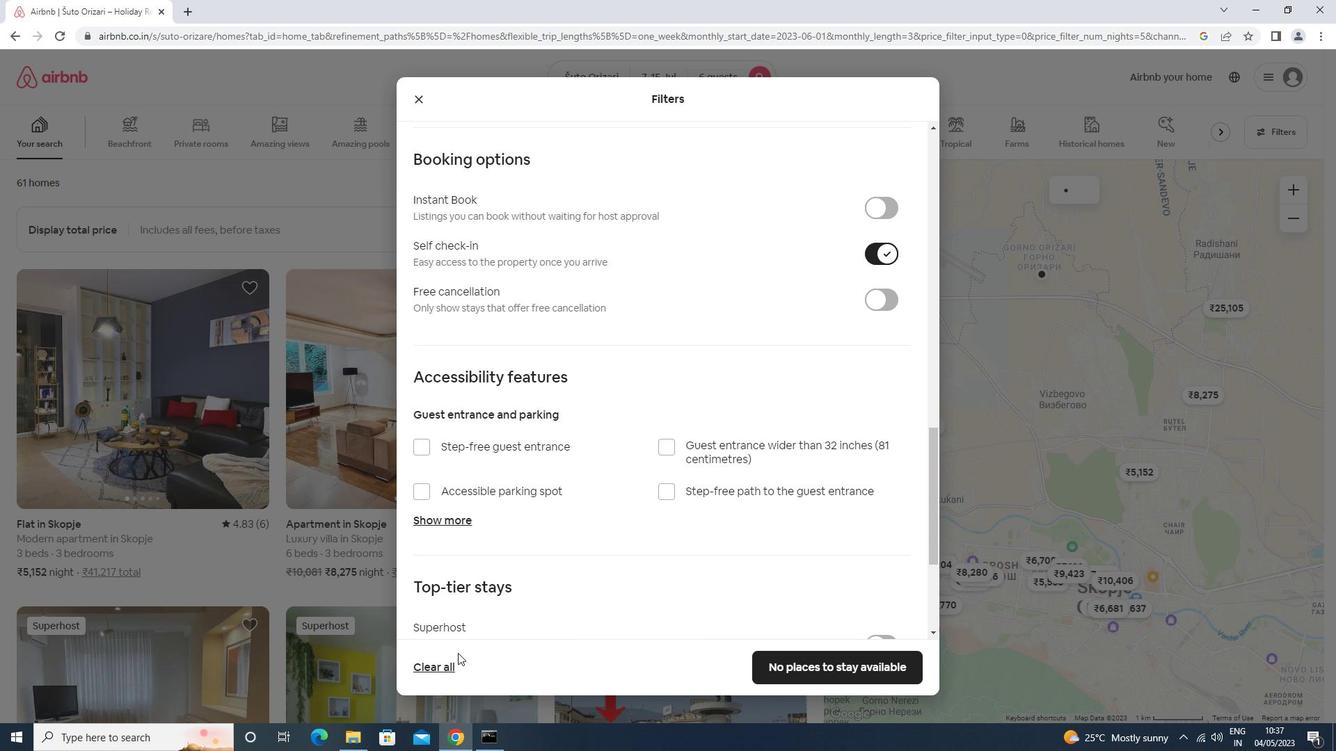 
Action: Mouse scrolled (455, 640) with delta (0, 0)
Screenshot: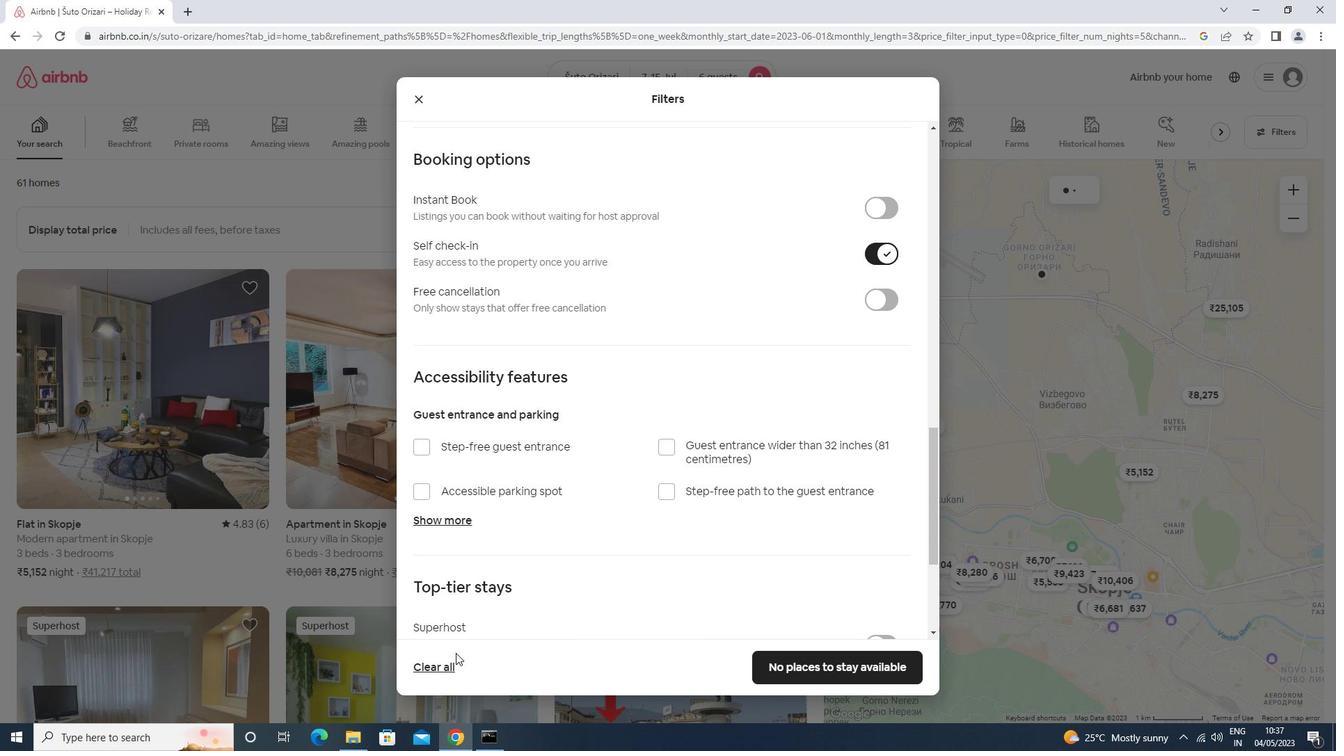
Action: Mouse scrolled (455, 640) with delta (0, 0)
Screenshot: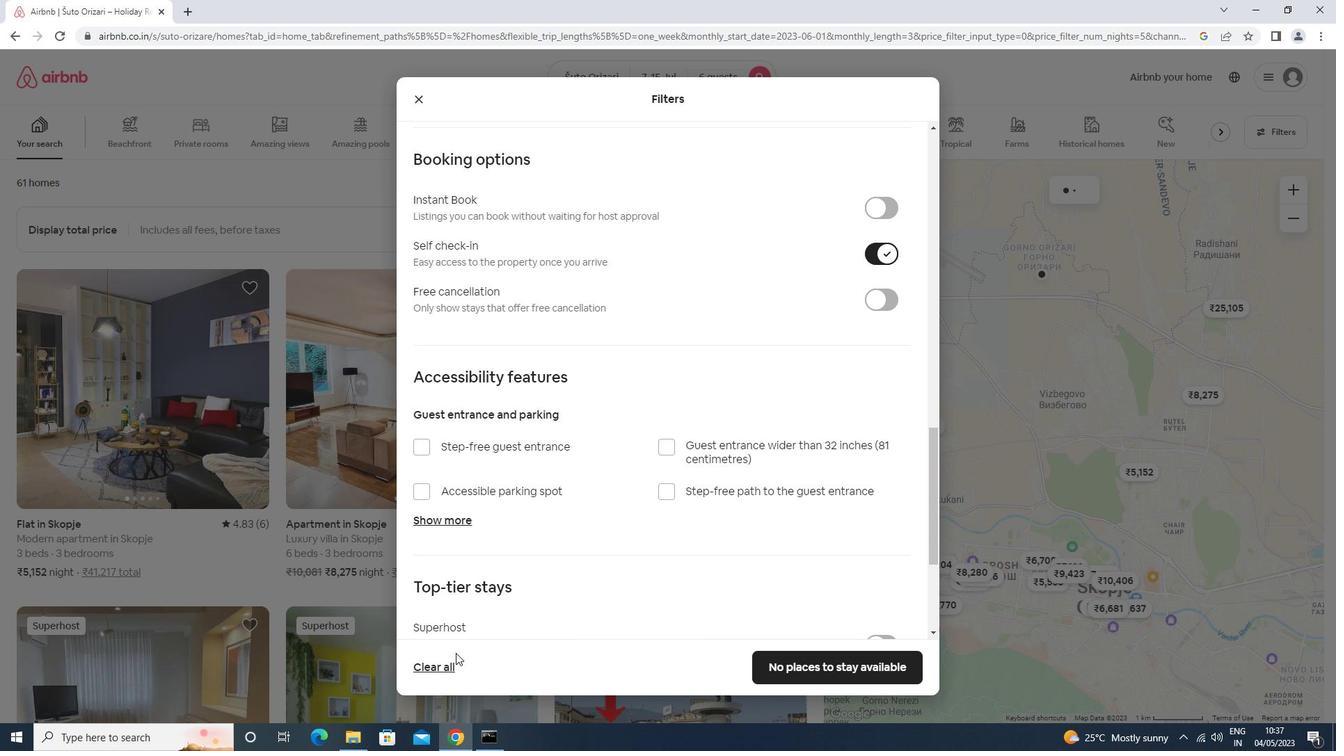 
Action: Mouse moved to (455, 640)
Screenshot: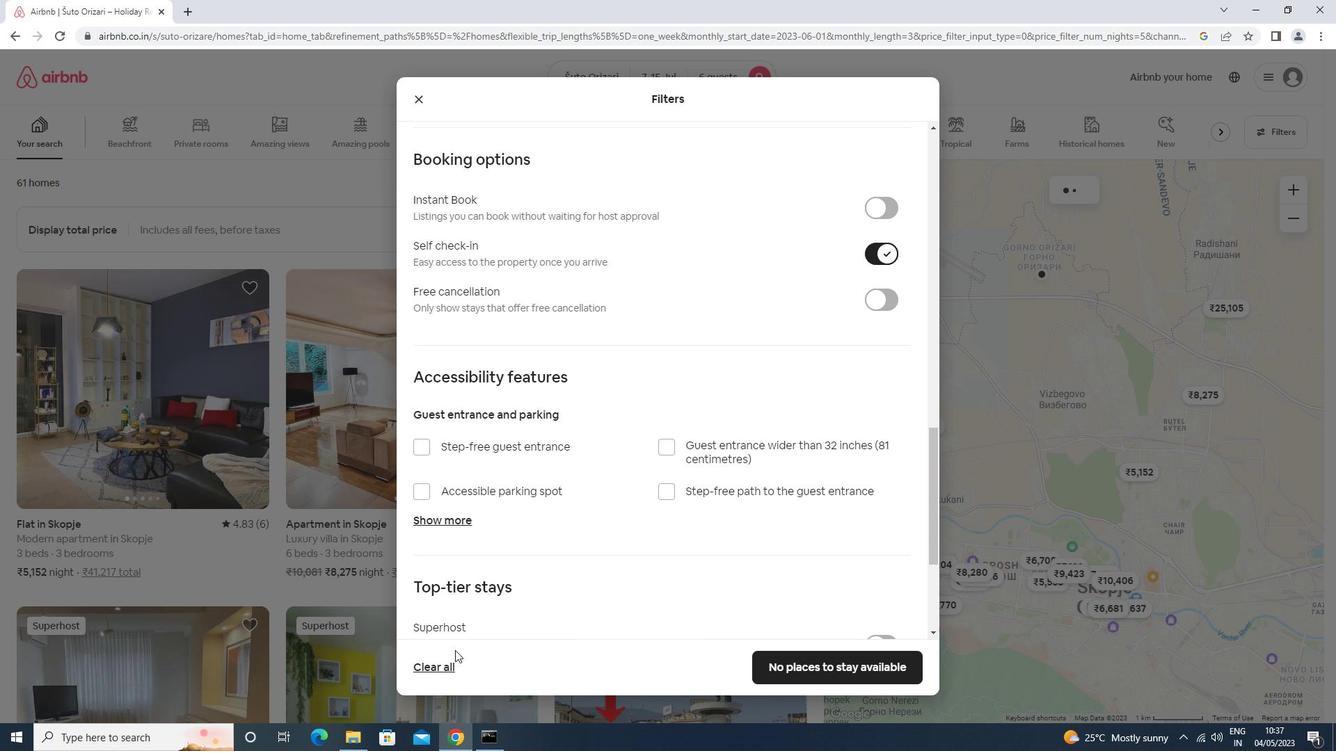 
Action: Mouse scrolled (455, 639) with delta (0, 0)
Screenshot: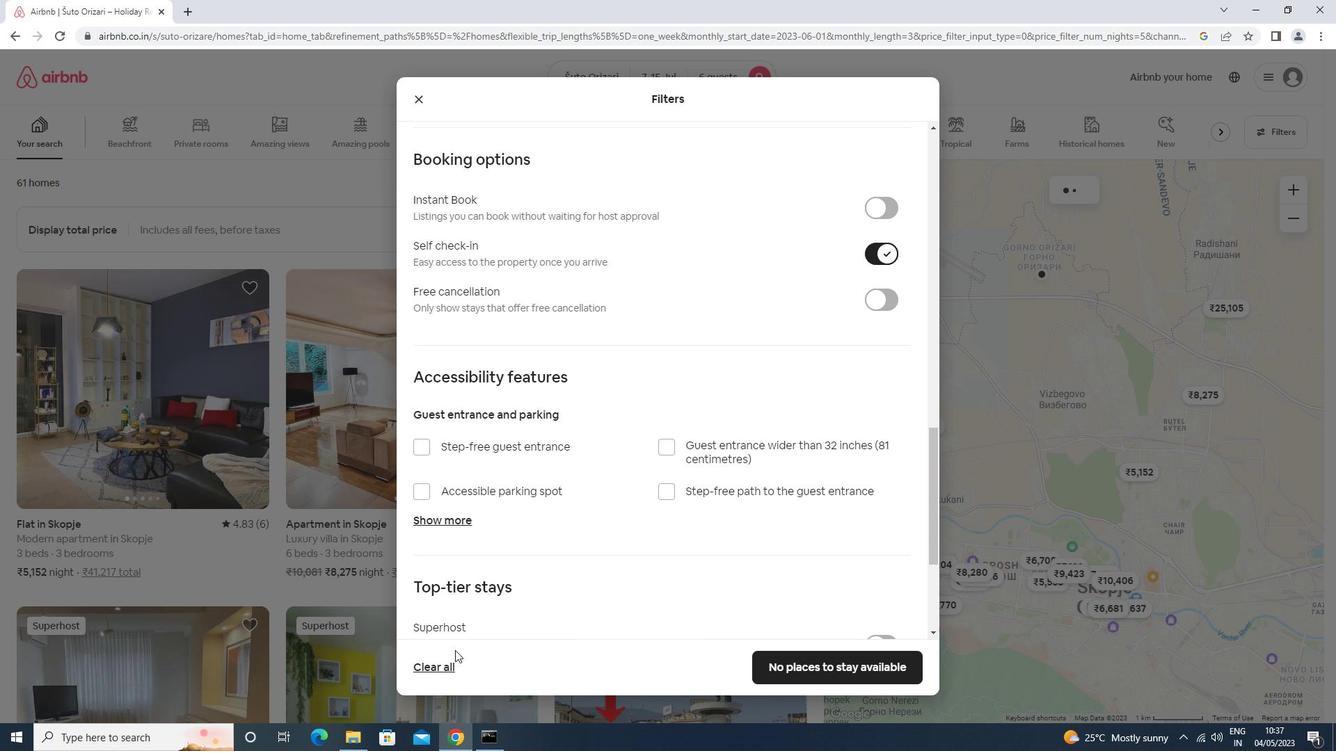 
Action: Mouse moved to (455, 638)
Screenshot: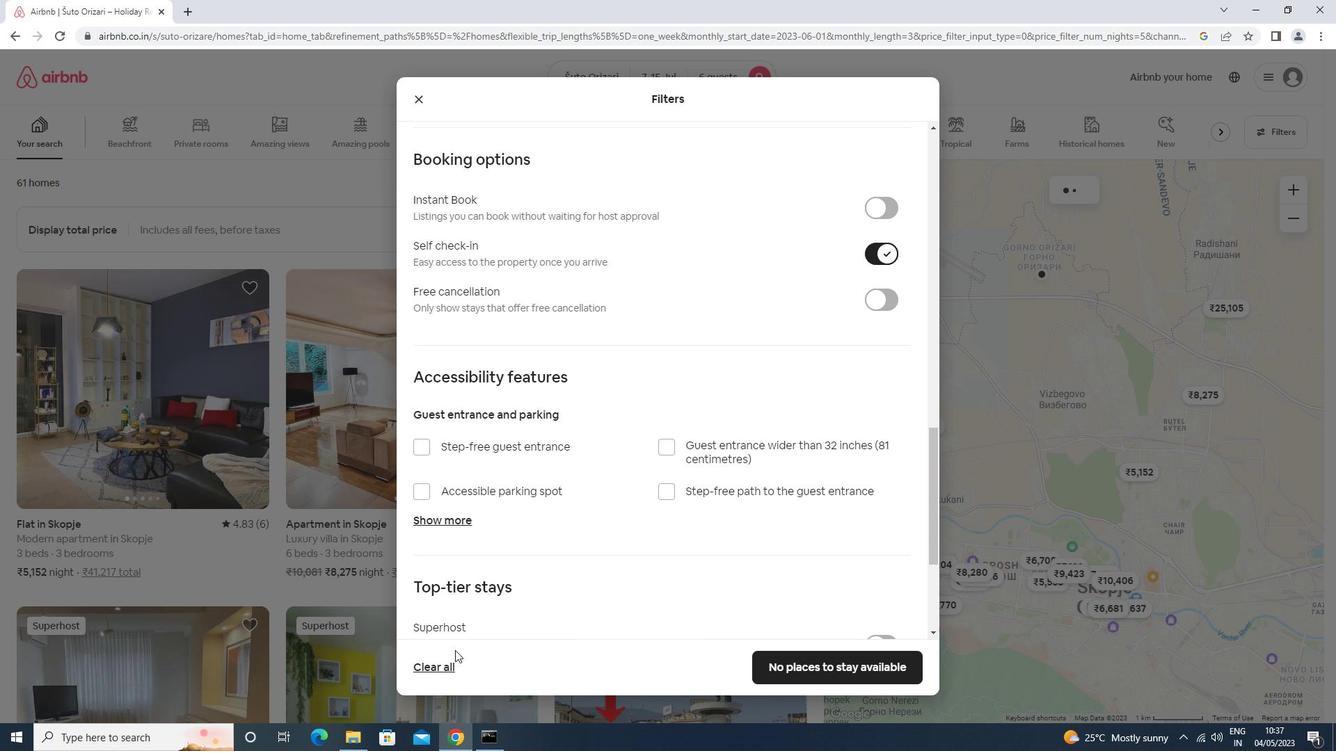 
Action: Mouse scrolled (455, 637) with delta (0, 0)
Screenshot: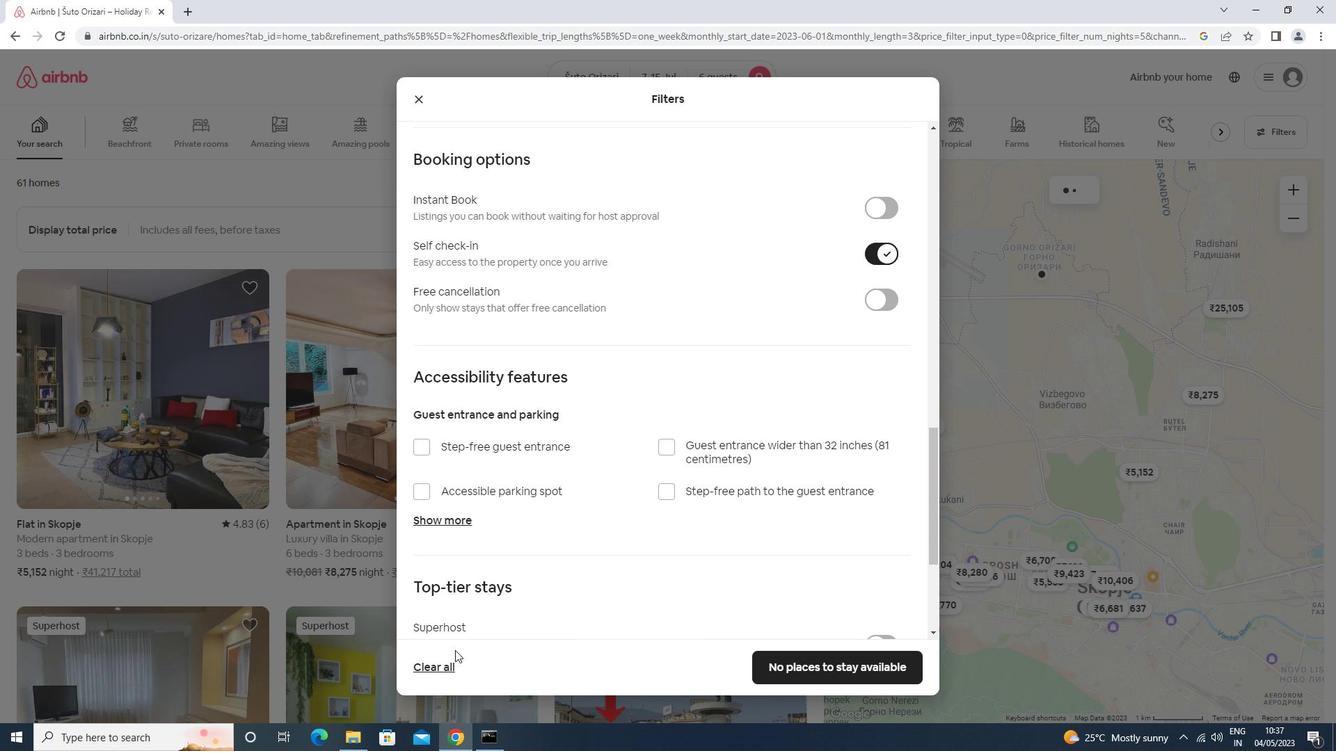 
Action: Mouse moved to (455, 634)
Screenshot: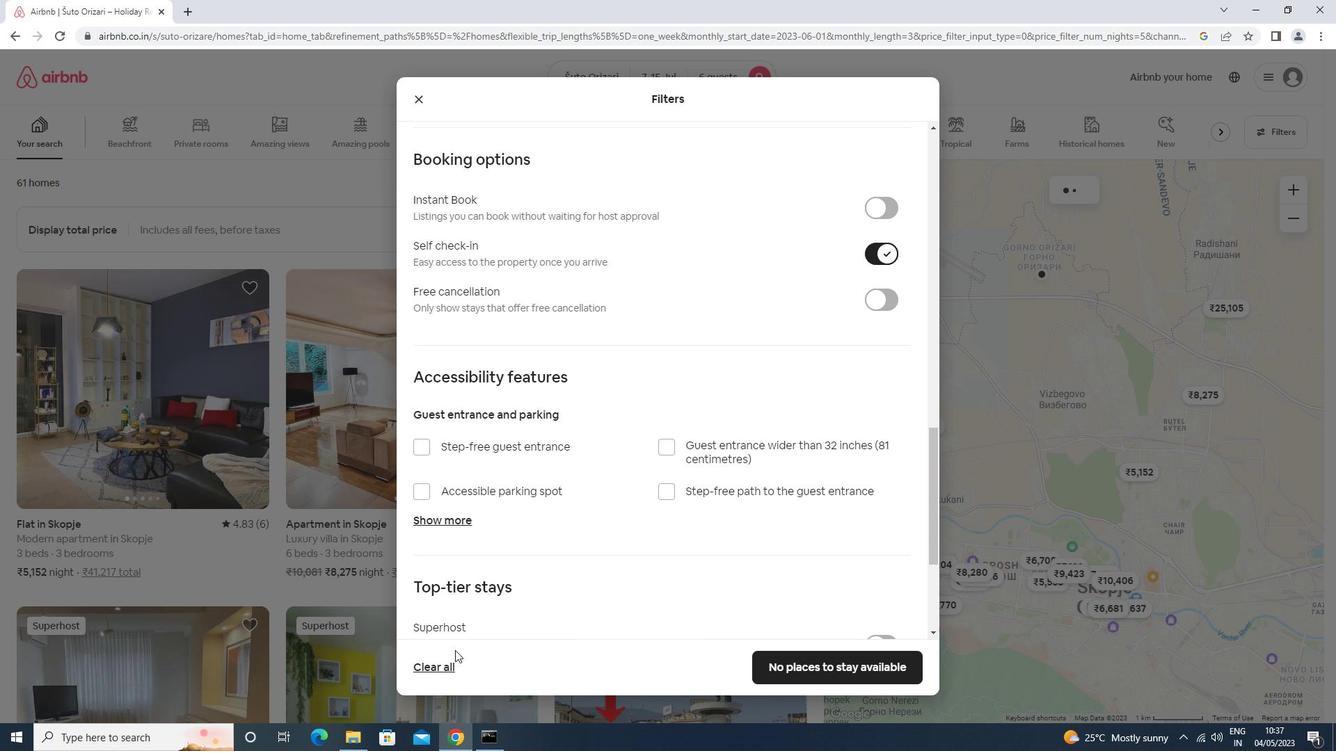 
Action: Mouse scrolled (455, 634) with delta (0, 0)
Screenshot: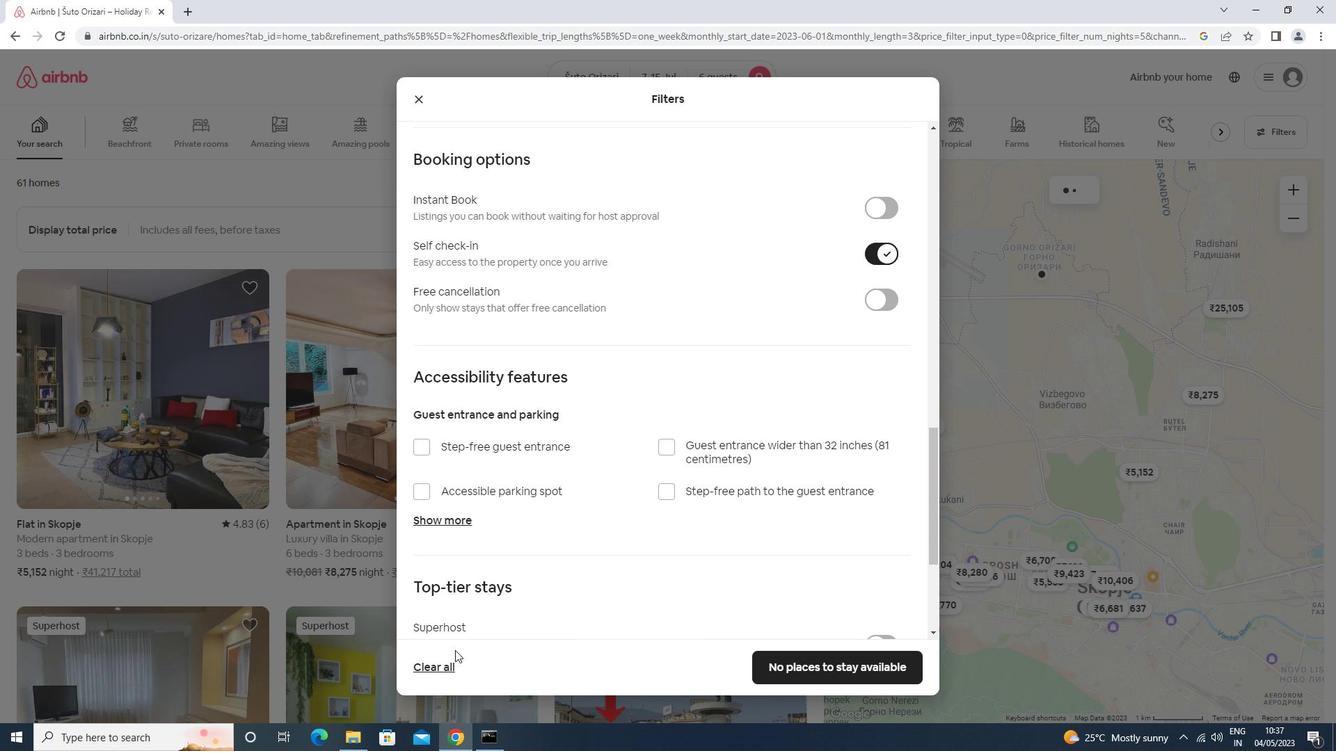 
Action: Mouse moved to (457, 629)
Screenshot: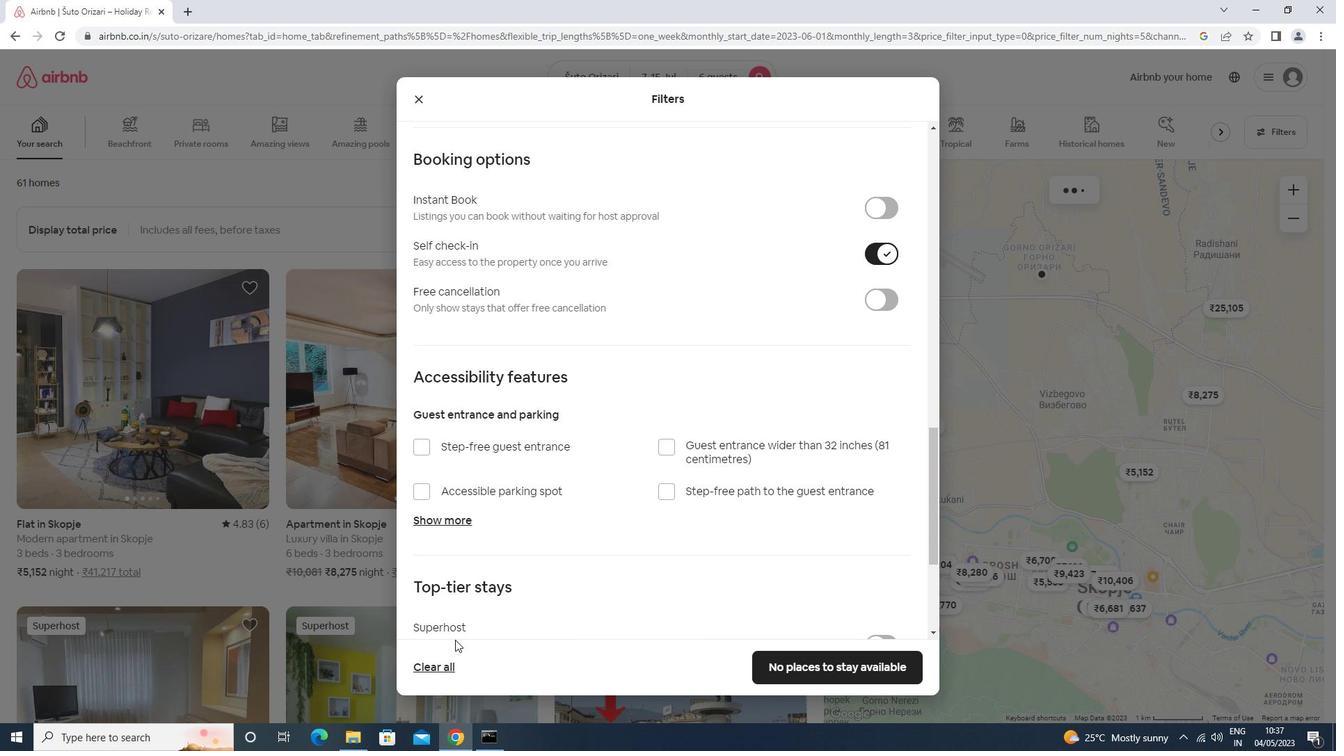 
Action: Mouse scrolled (457, 628) with delta (0, 0)
Screenshot: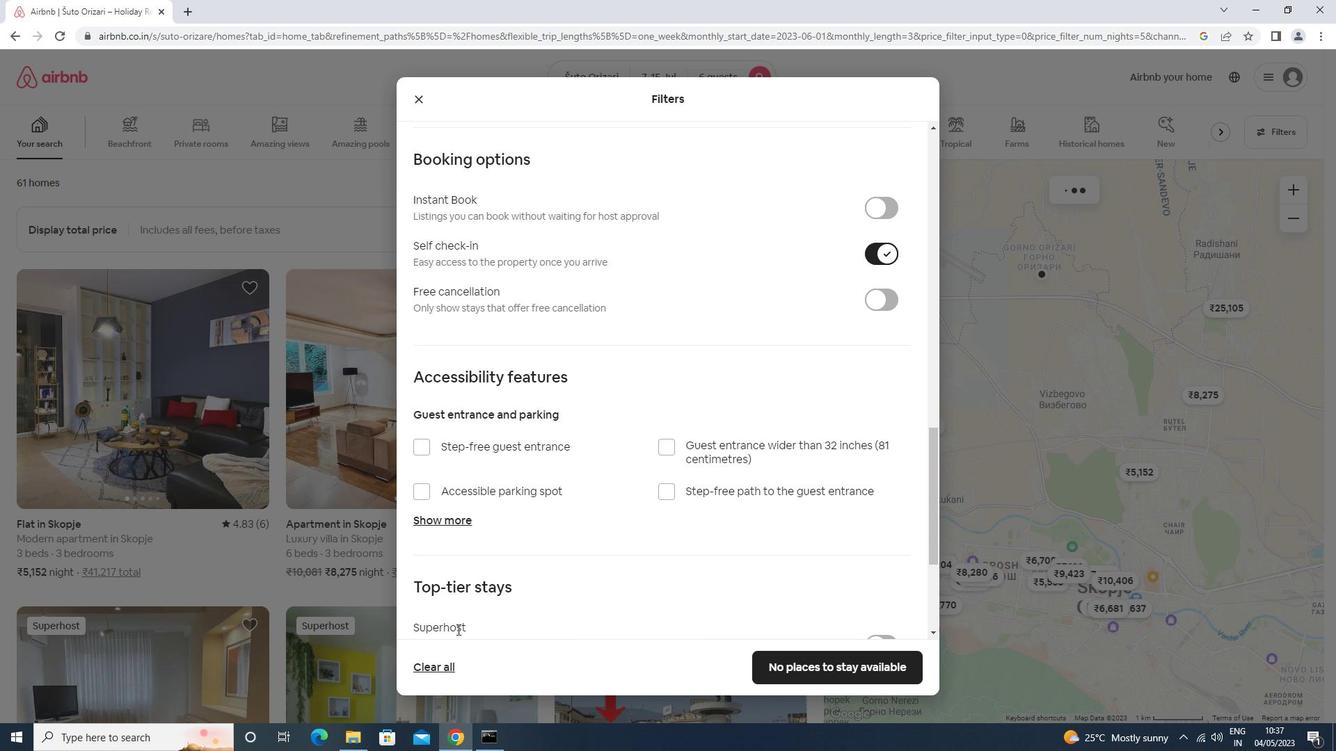 
Action: Mouse scrolled (457, 628) with delta (0, 0)
Screenshot: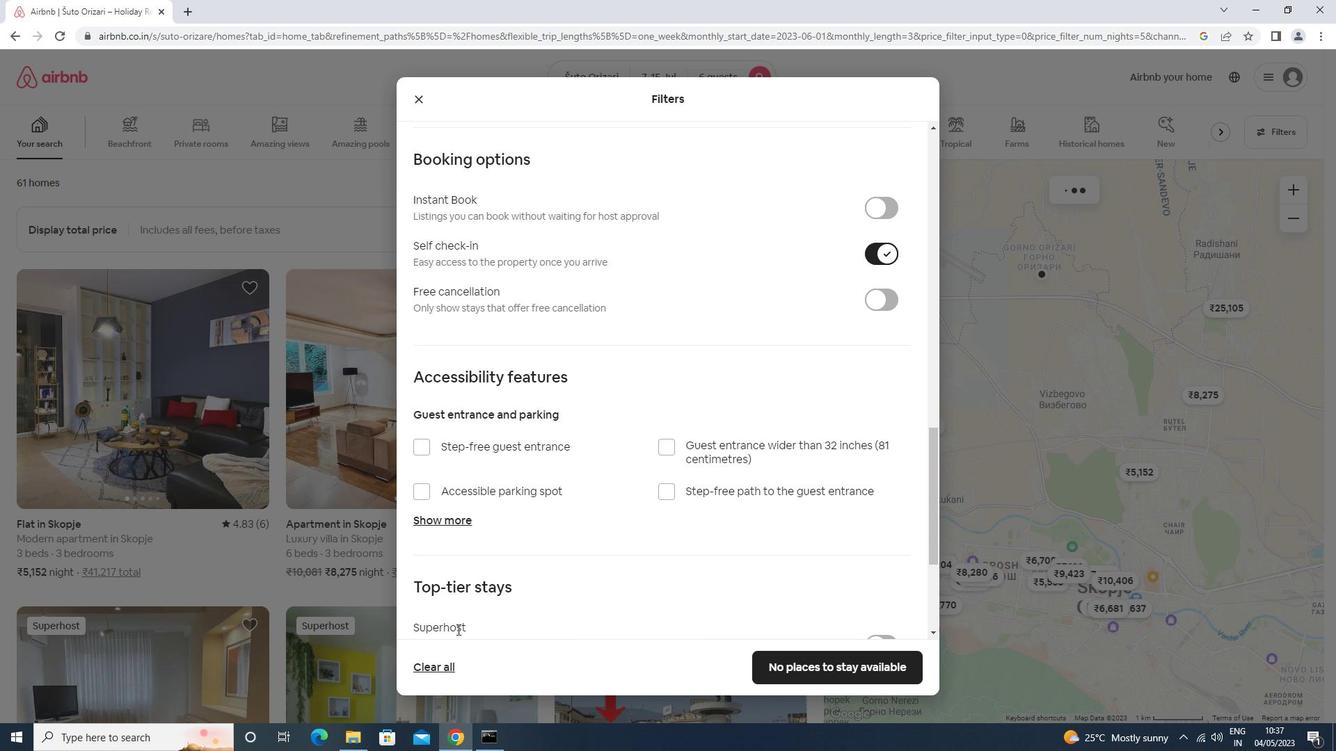 
Action: Mouse moved to (458, 629)
Screenshot: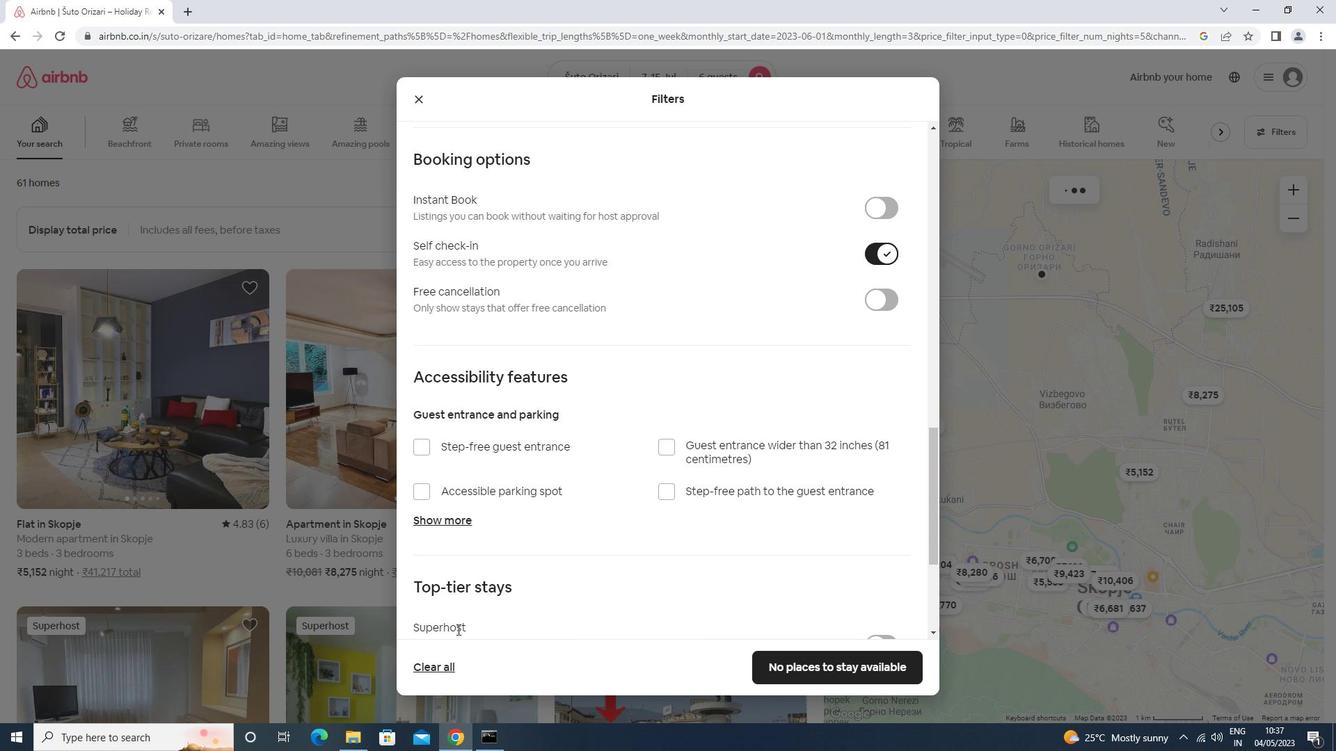 
Action: Mouse scrolled (458, 628) with delta (0, 0)
Screenshot: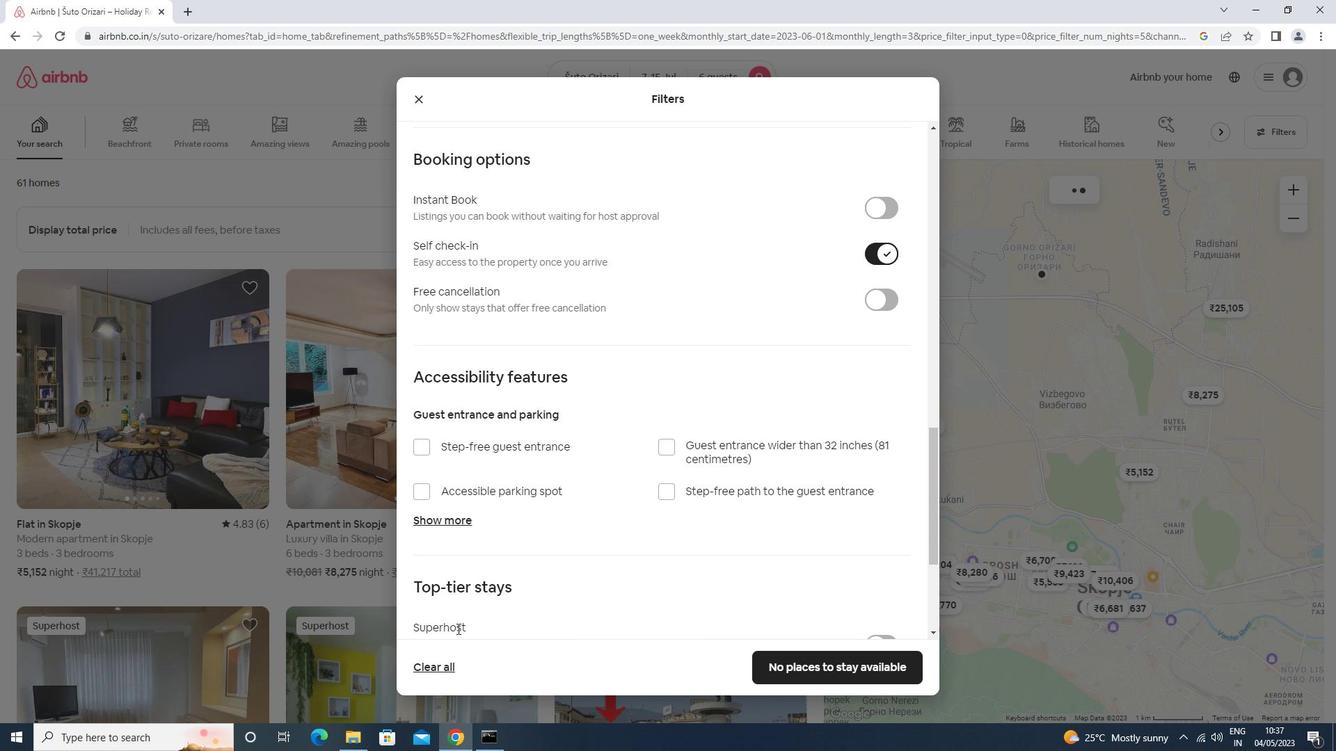 
Action: Mouse moved to (458, 627)
Screenshot: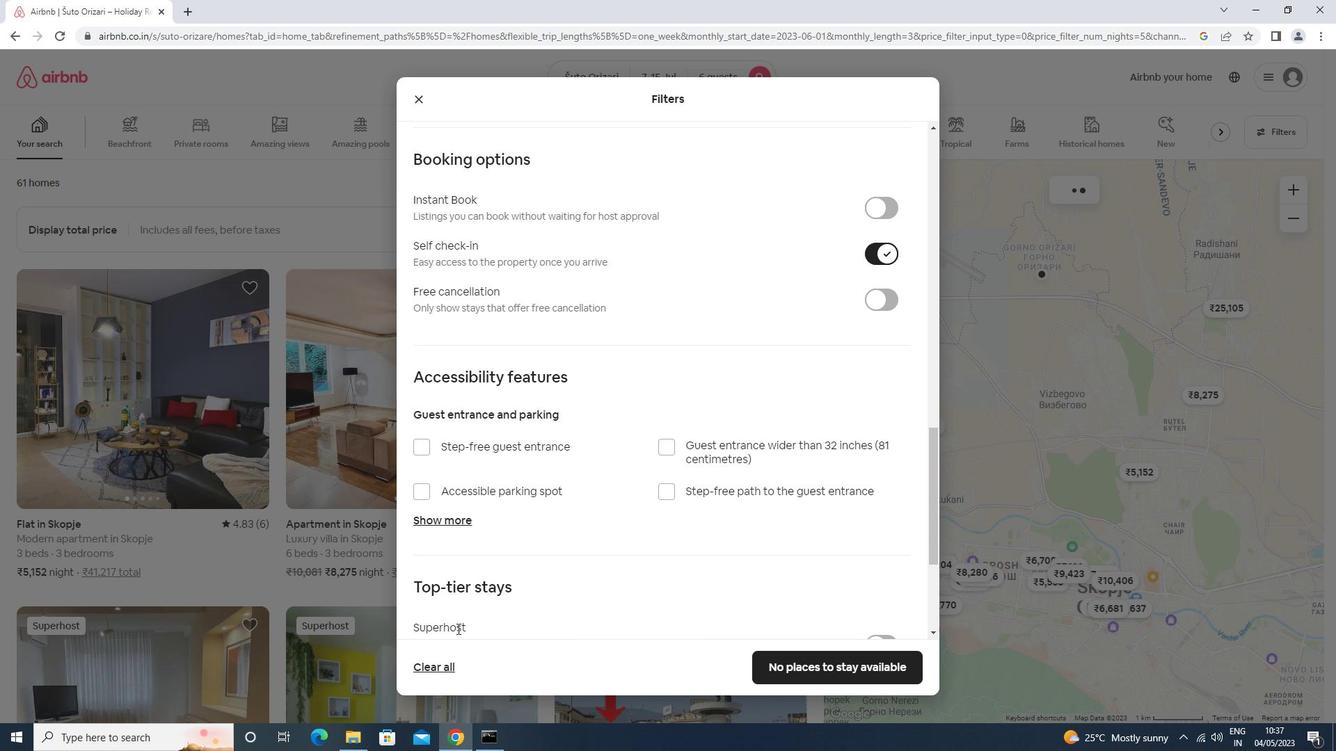 
Action: Mouse scrolled (458, 626) with delta (0, 0)
Screenshot: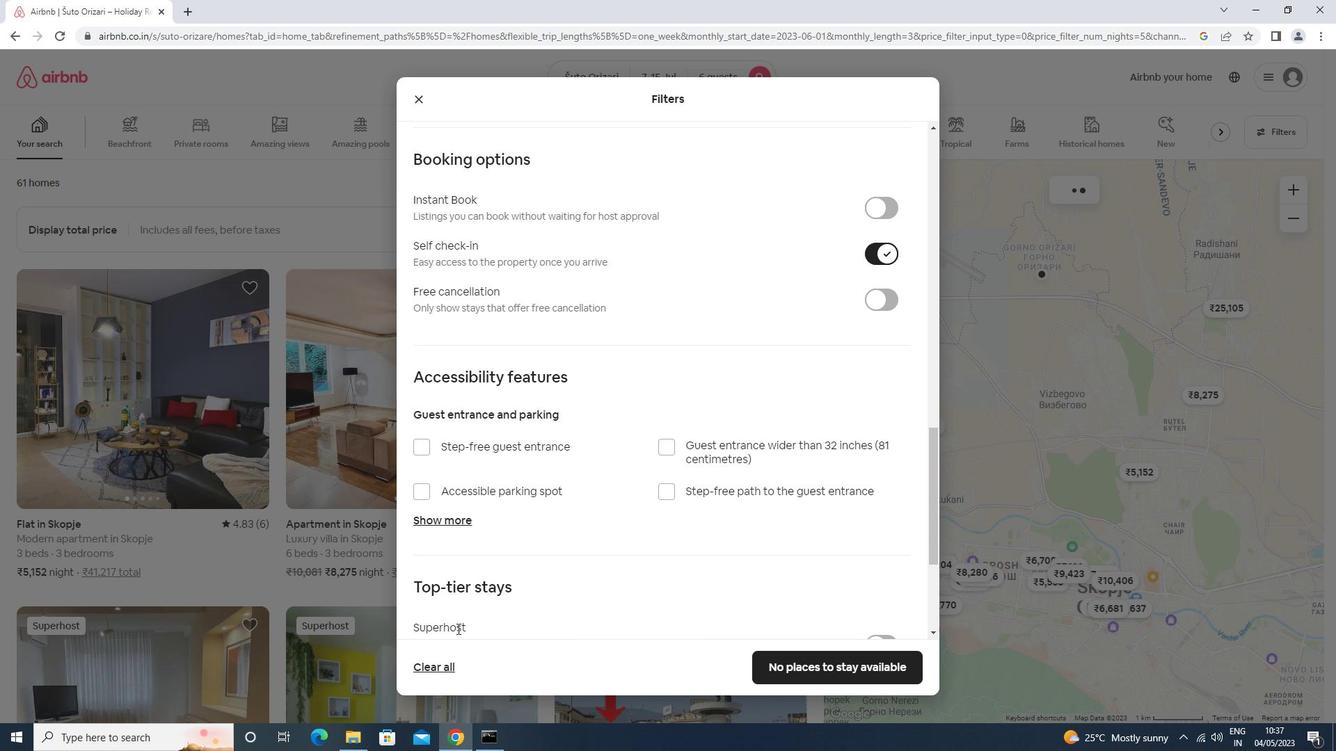 
Action: Mouse moved to (459, 625)
Screenshot: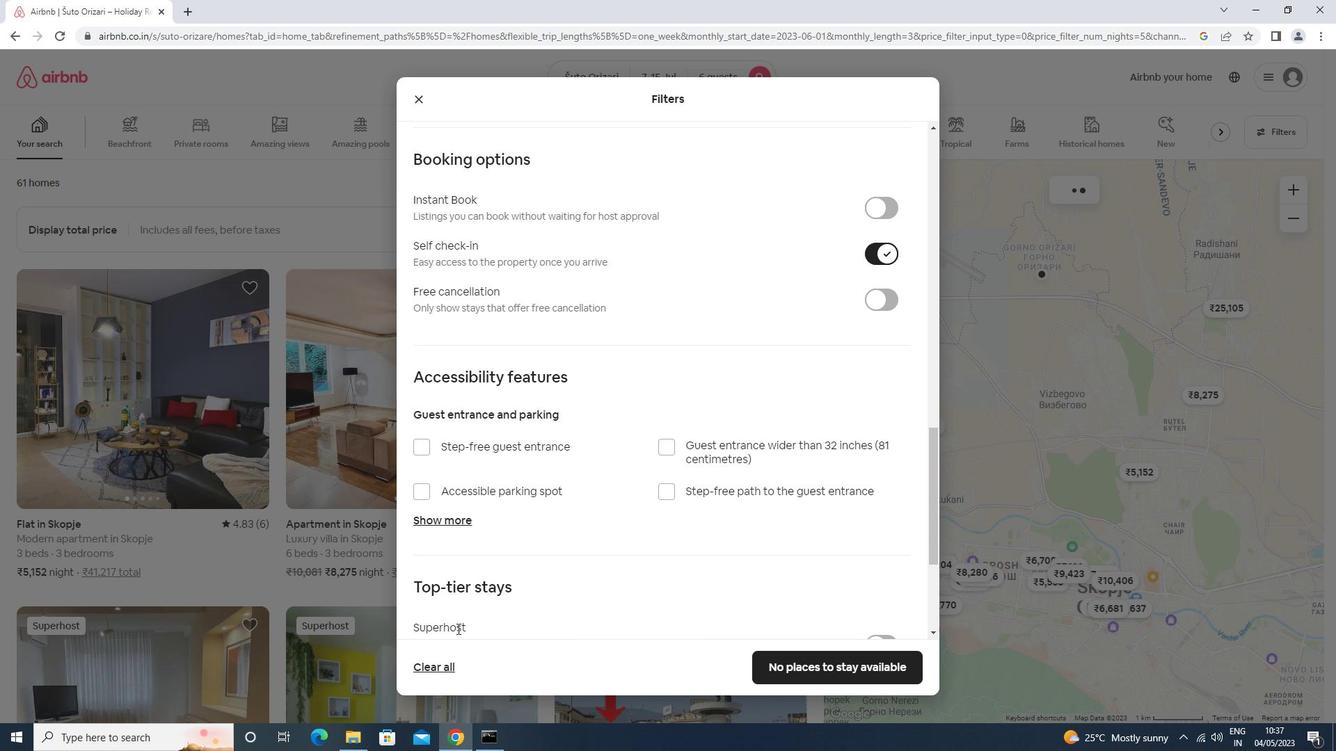 
Action: Mouse scrolled (459, 625) with delta (0, 0)
Screenshot: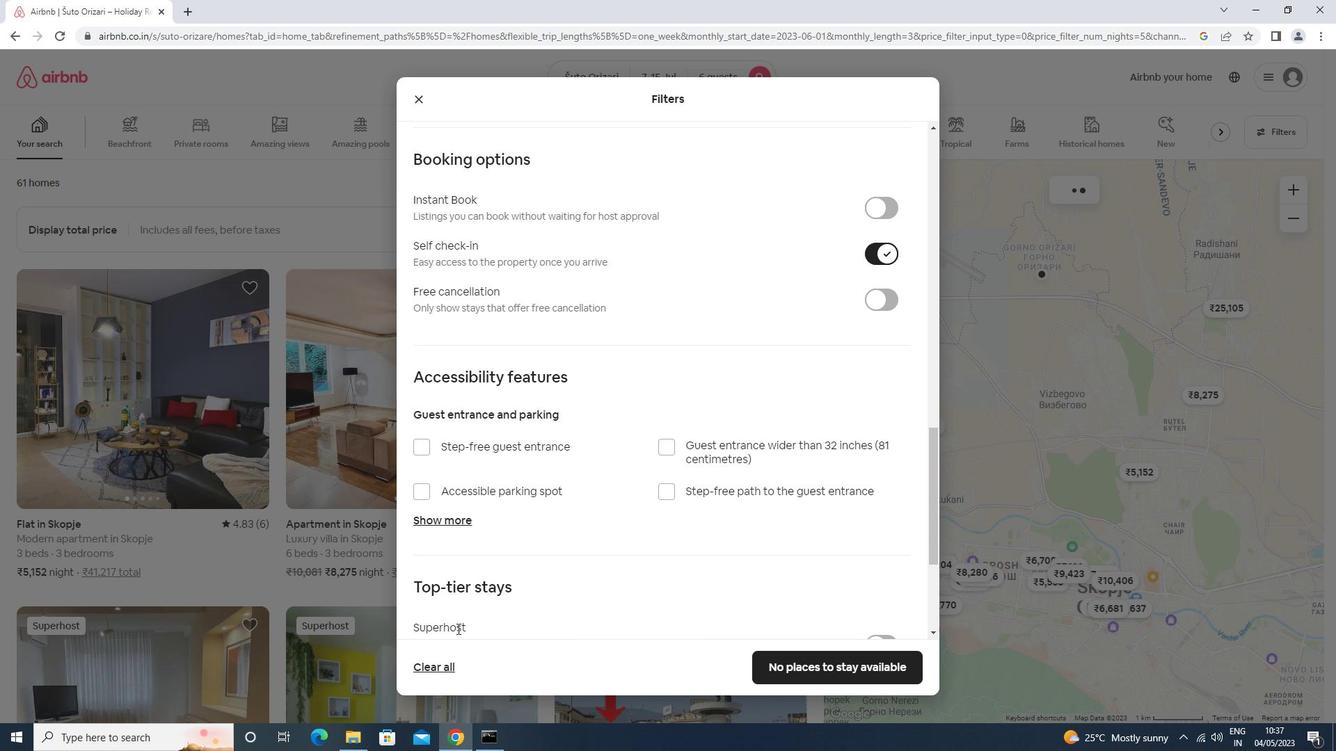 
Action: Mouse moved to (465, 618)
Screenshot: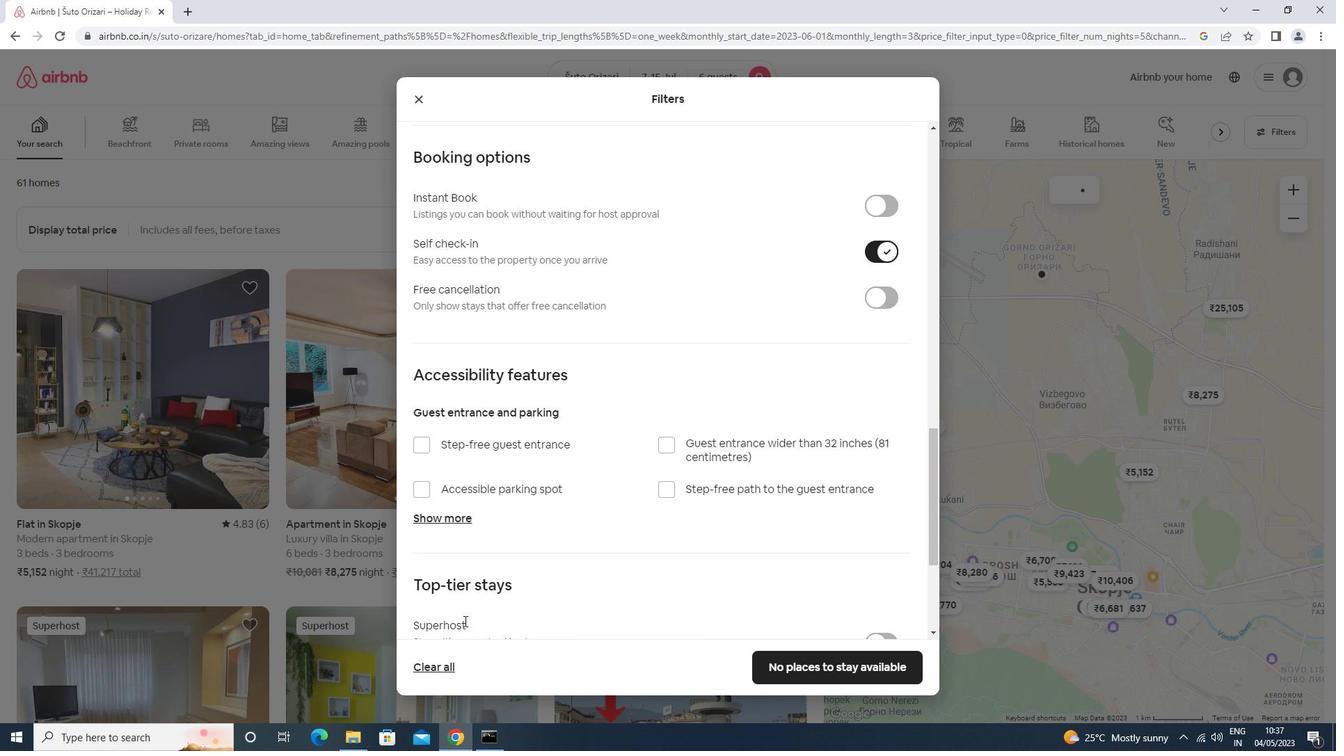 
Action: Mouse scrolled (465, 617) with delta (0, 0)
Screenshot: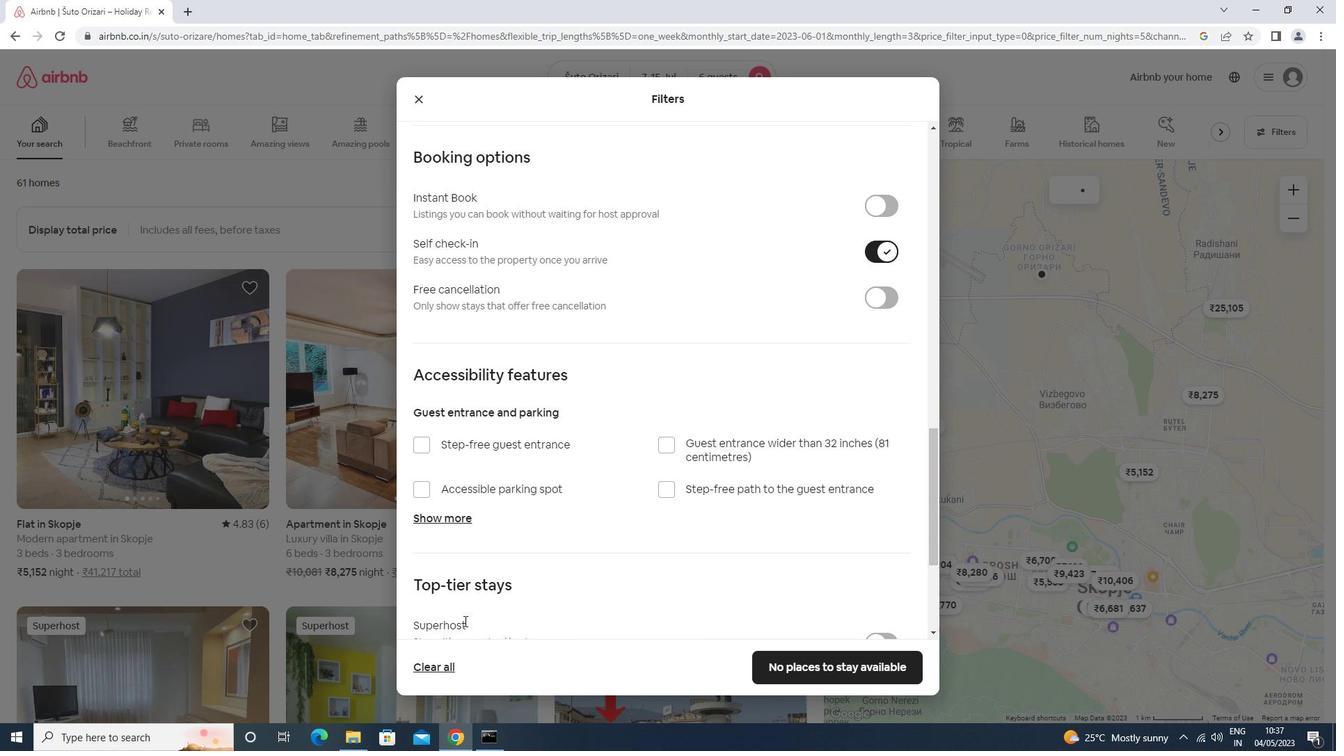 
Action: Mouse scrolled (465, 617) with delta (0, 0)
Screenshot: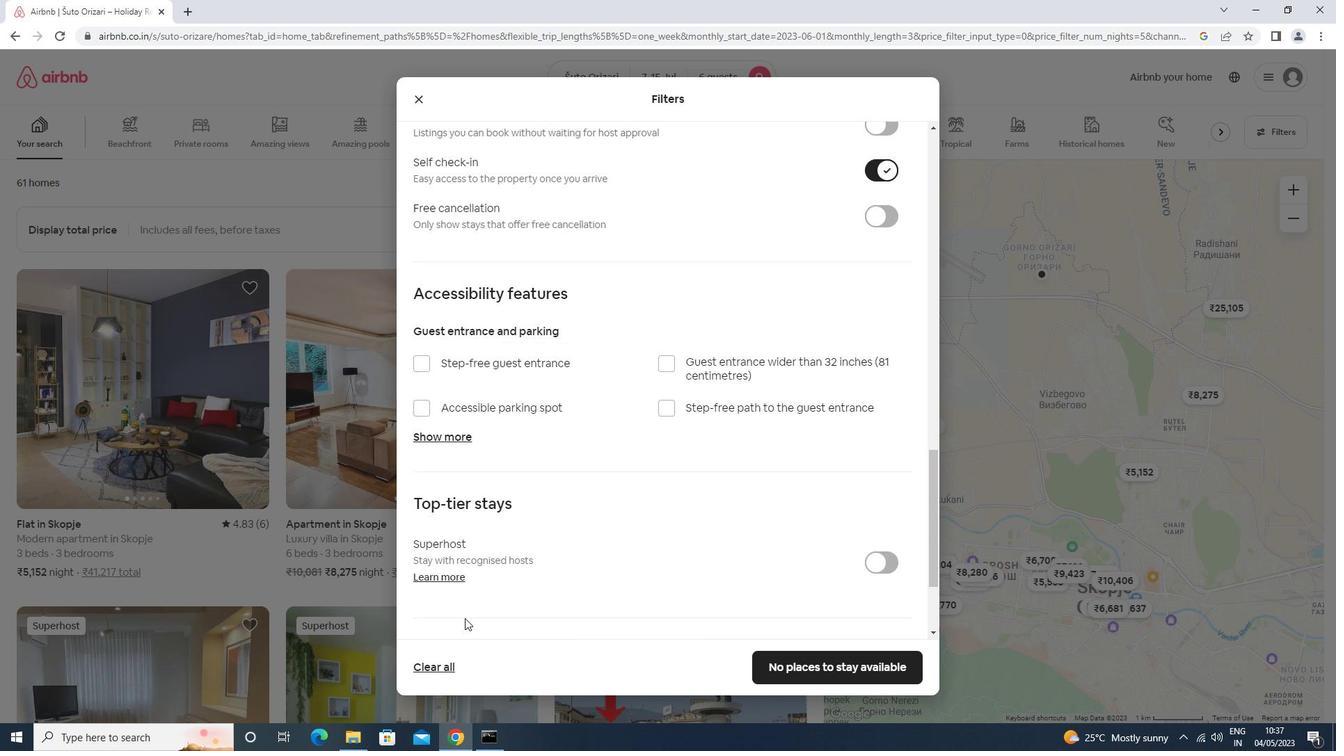 
Action: Mouse scrolled (465, 617) with delta (0, 0)
Screenshot: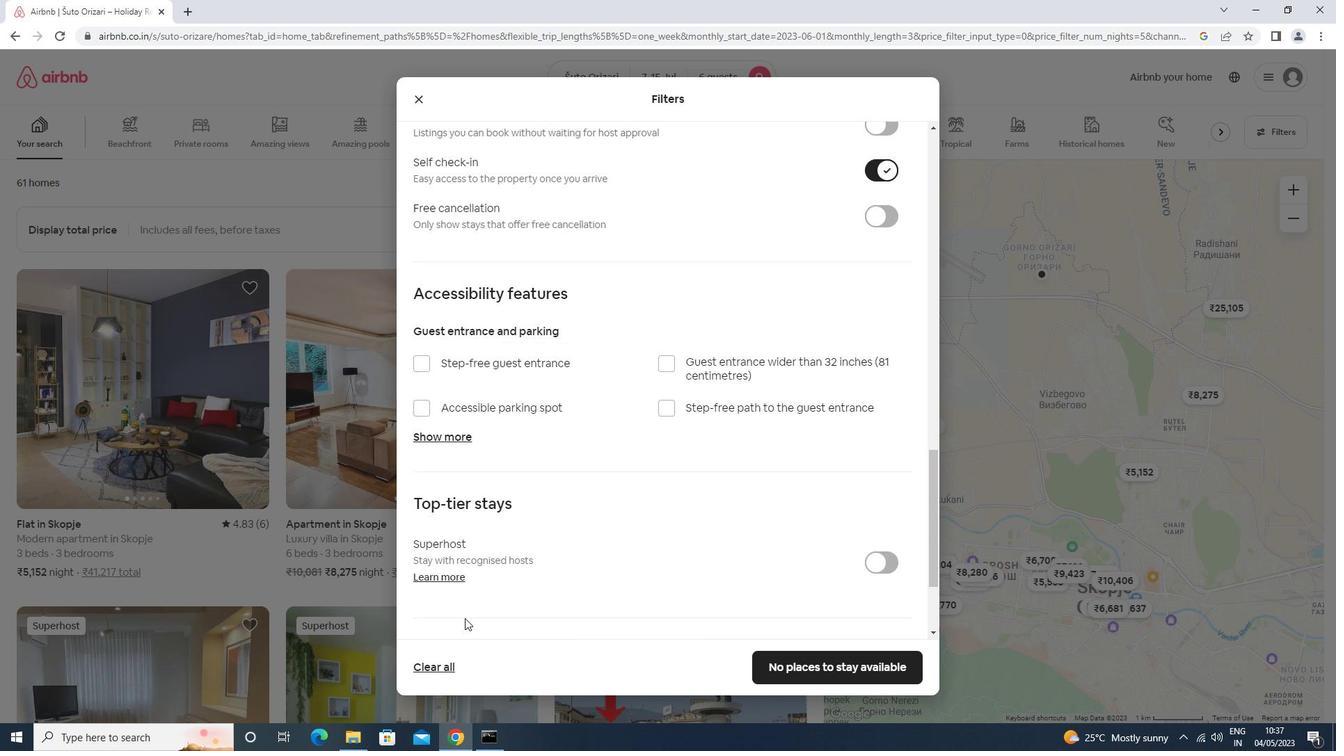 
Action: Mouse scrolled (465, 617) with delta (0, 0)
Screenshot: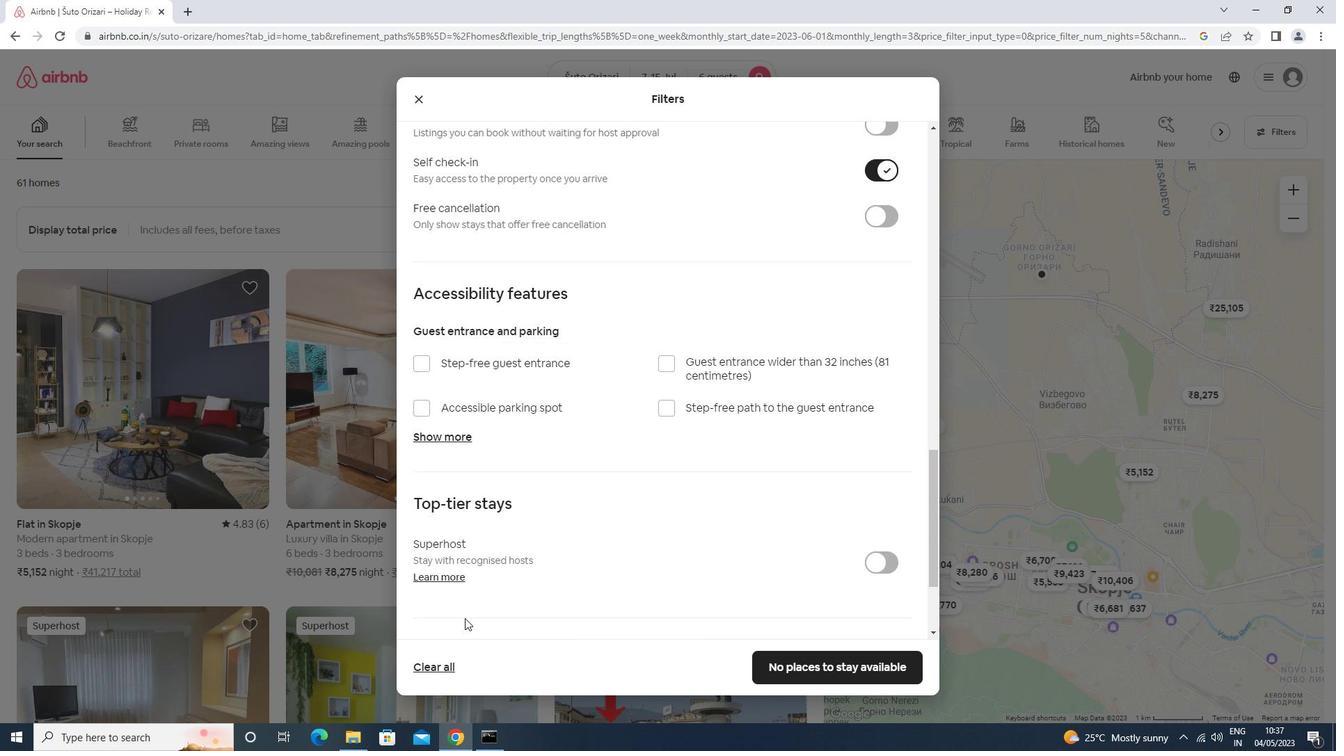 
Action: Mouse scrolled (465, 617) with delta (0, 0)
Screenshot: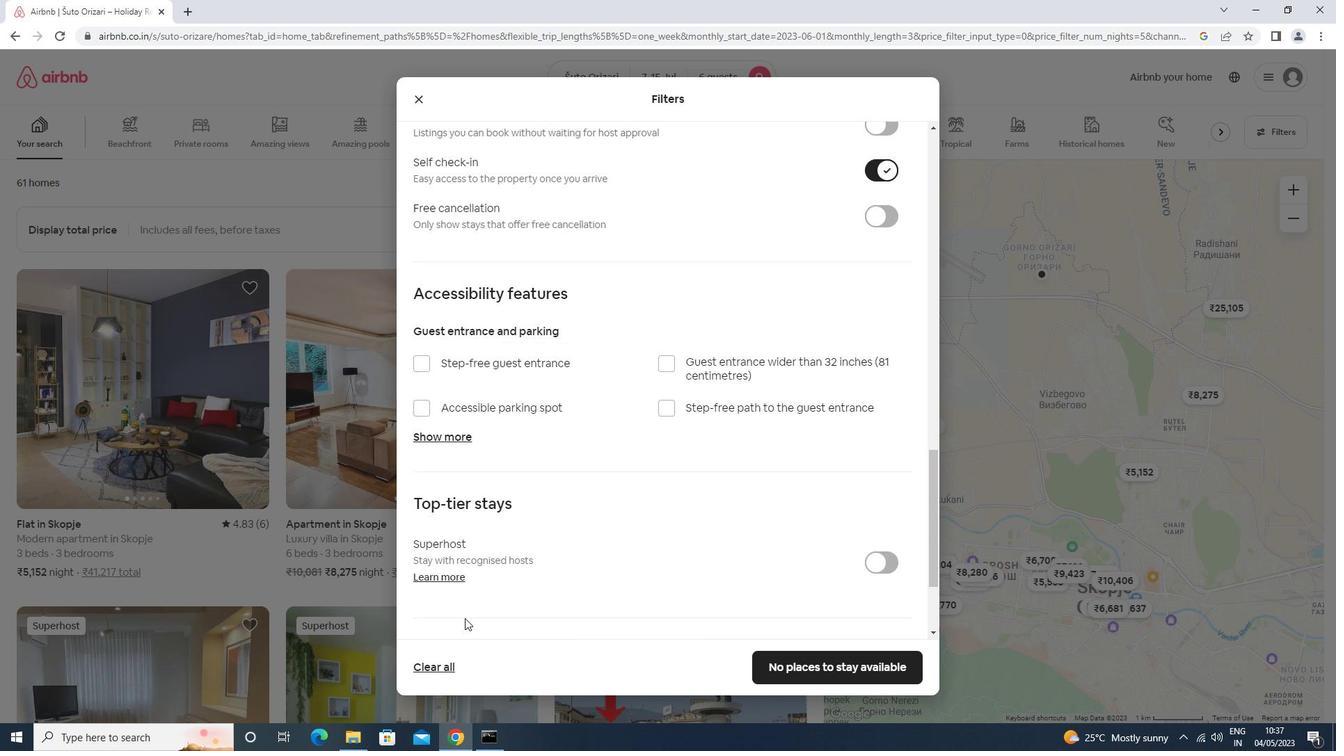 
Action: Mouse moved to (444, 538)
Screenshot: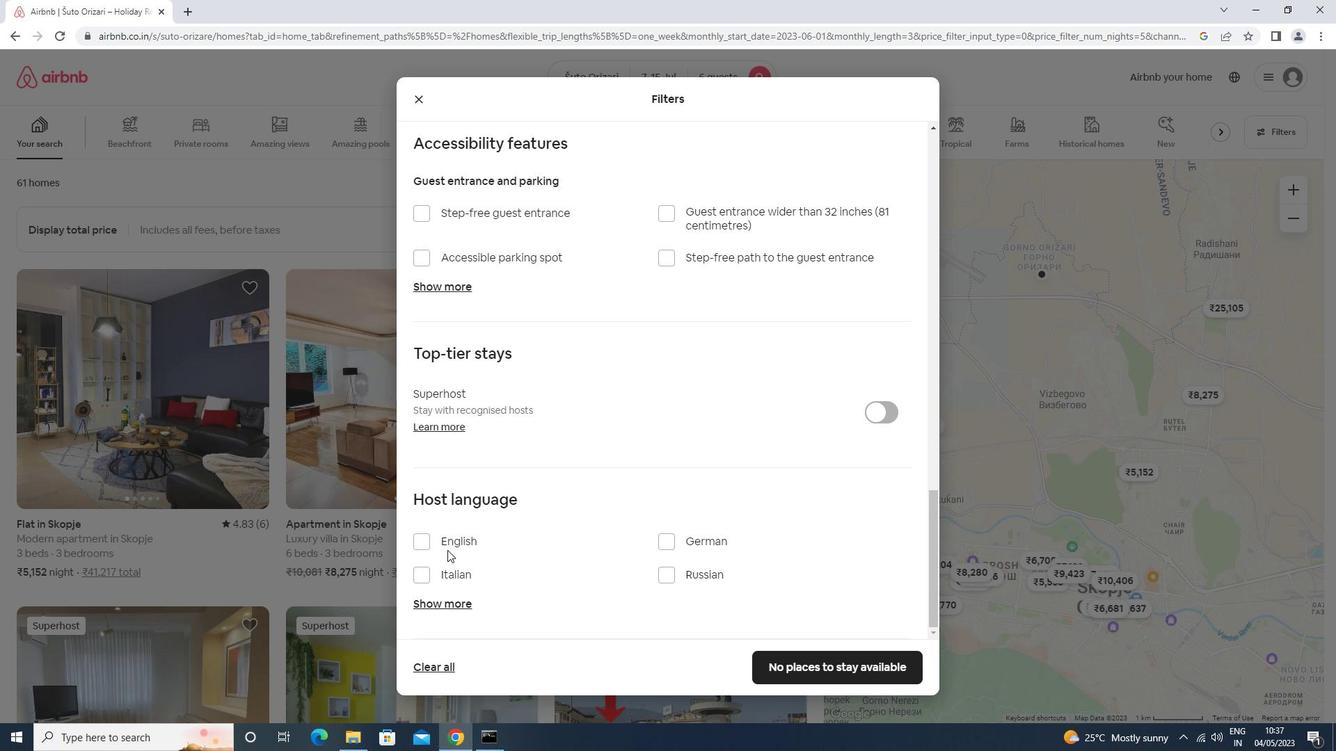 
Action: Mouse pressed left at (444, 538)
Screenshot: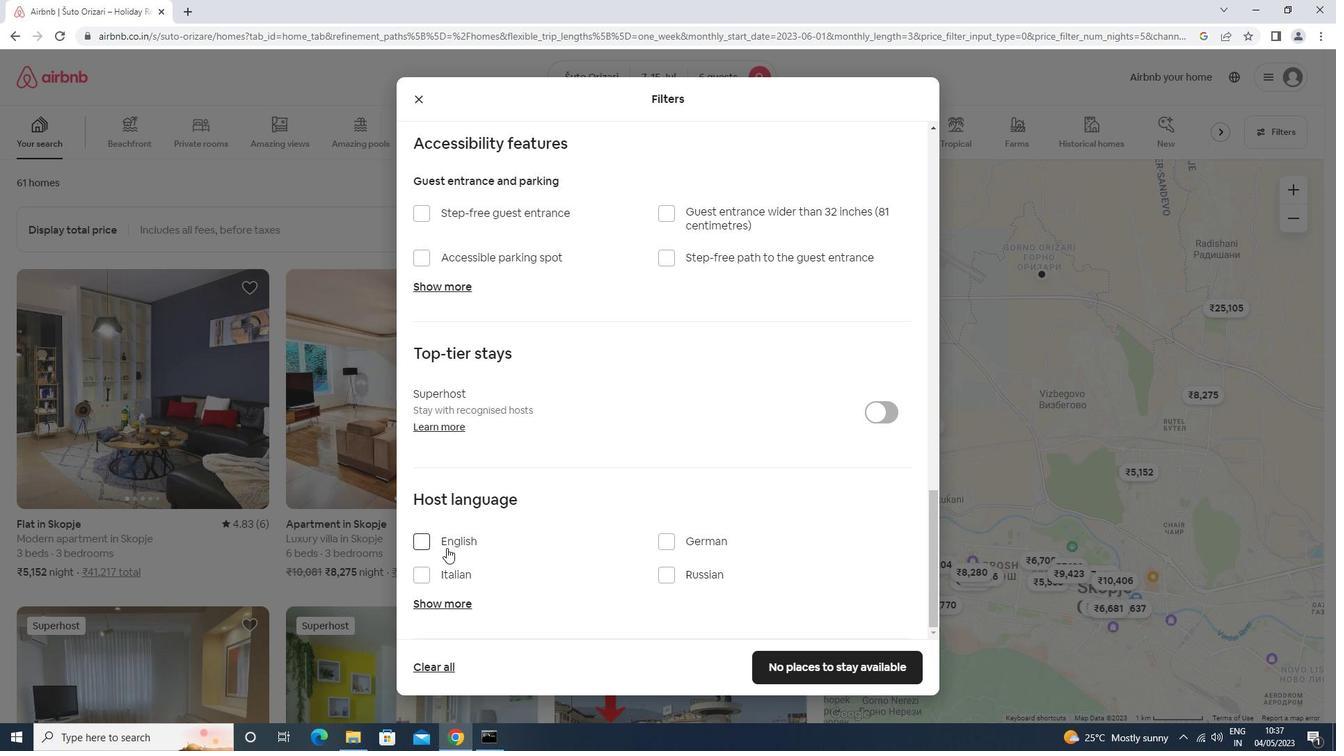 
Action: Mouse moved to (846, 668)
Screenshot: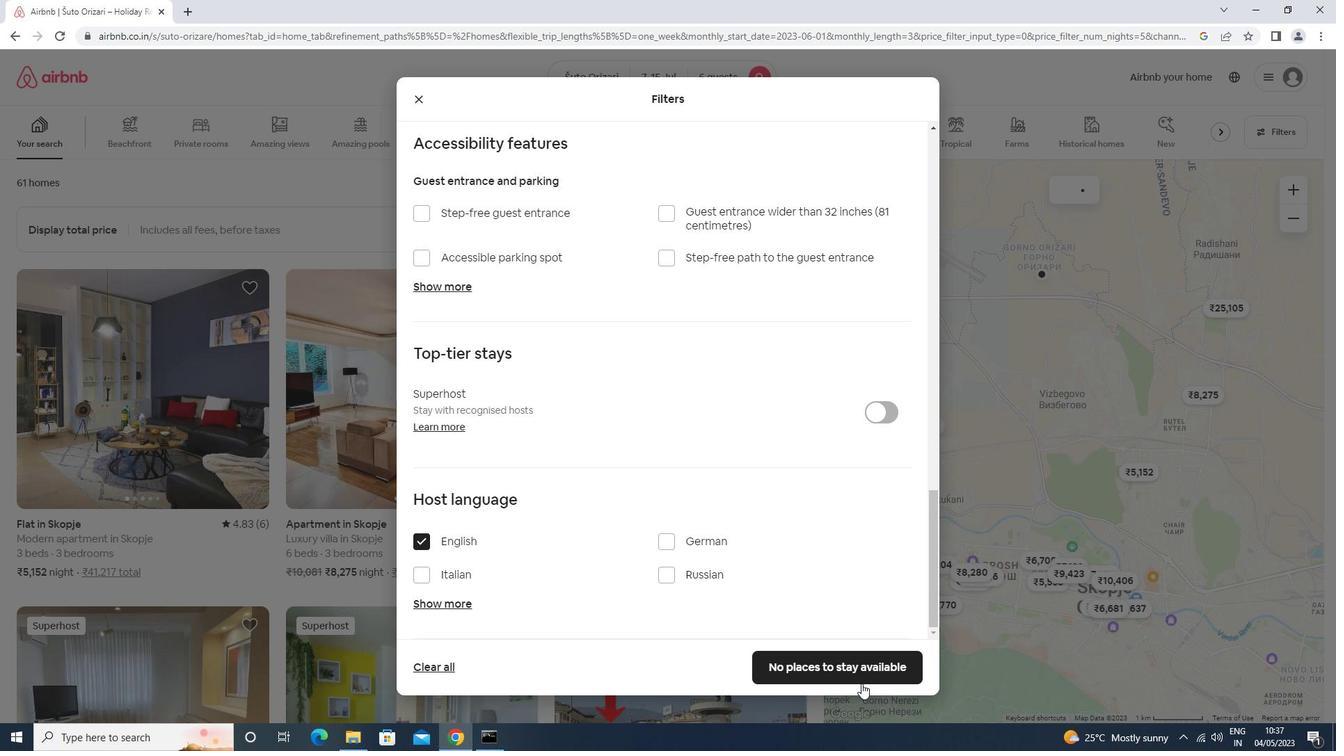 
Action: Mouse pressed left at (846, 668)
Screenshot: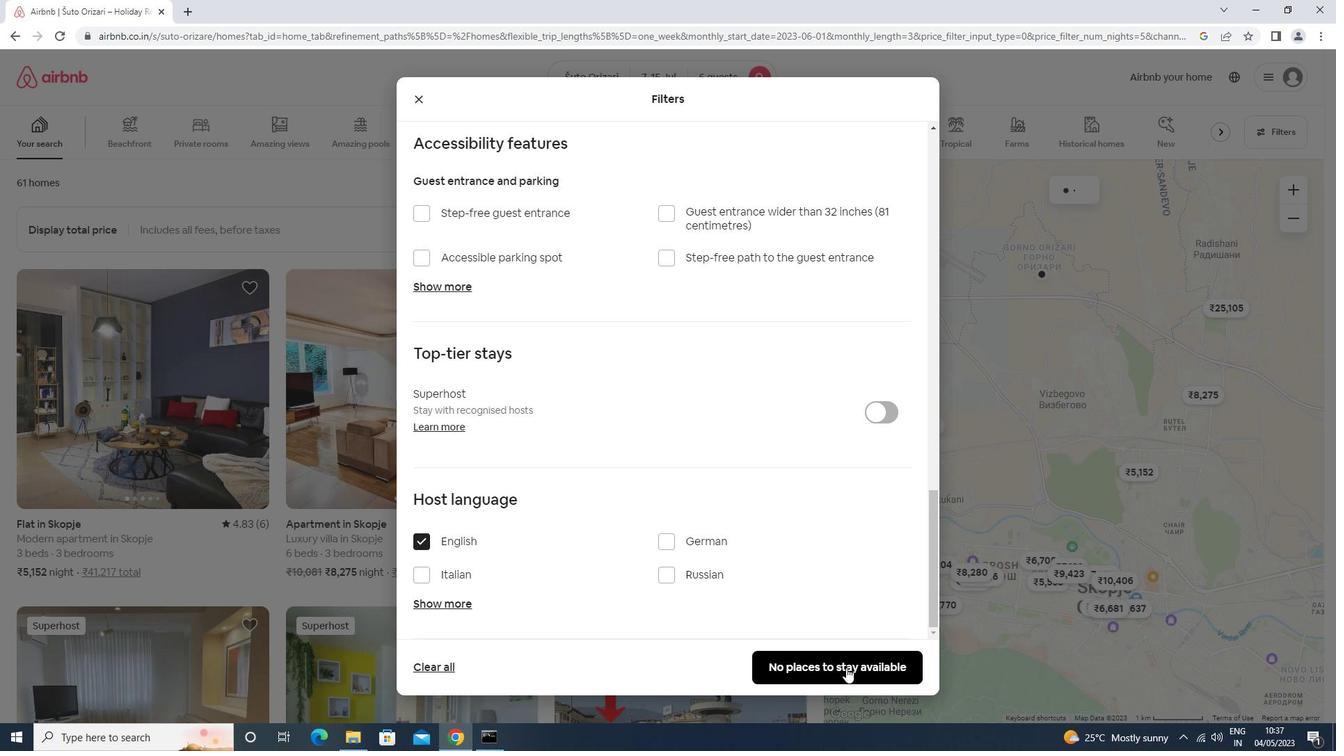 
Action: Mouse moved to (845, 668)
Screenshot: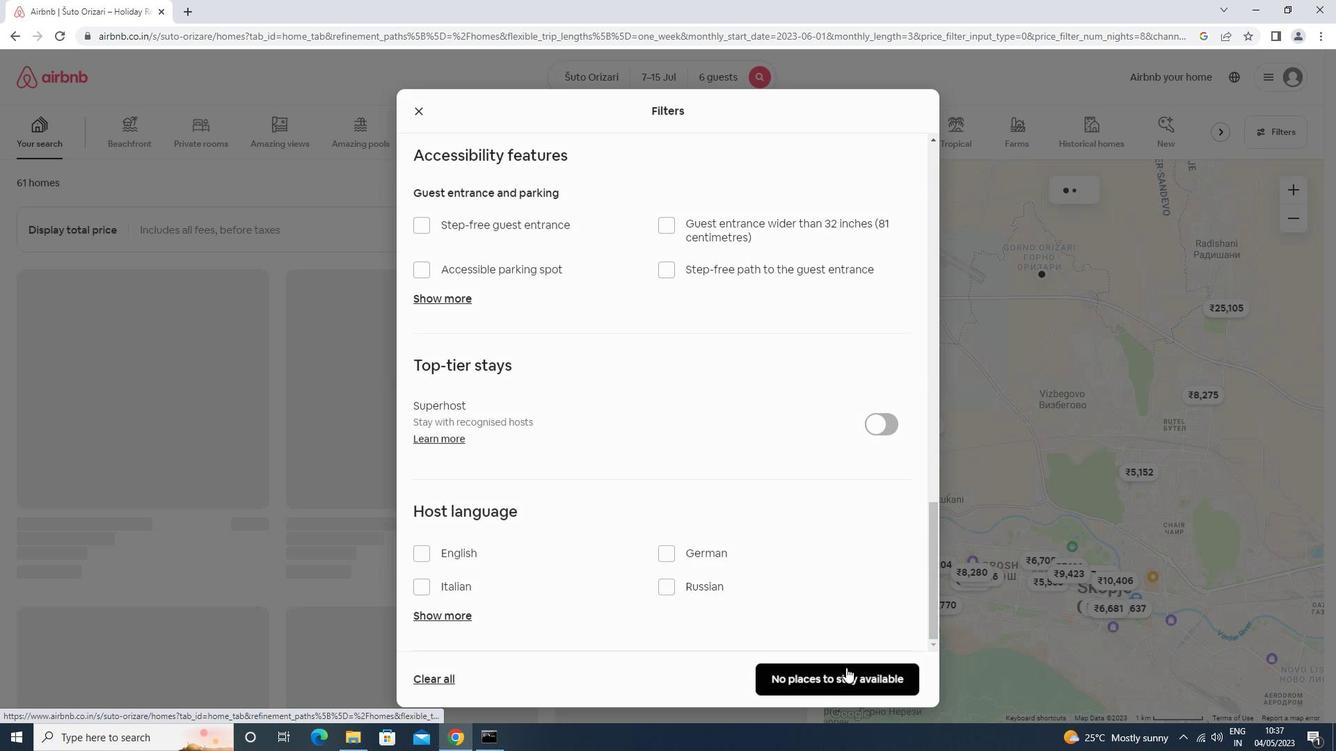 
